 Task: Find connections with filter location Berlin Treptow with filter topic #Productivitywith filter profile language Spanish with filter current company AAM - American Axle & Manufacturing with filter school Guru Jambheshwar University with filter industry Soap and Cleaning Product Manufacturing with filter service category Content Strategy with filter keywords title Housekeeper
Action: Mouse moved to (660, 80)
Screenshot: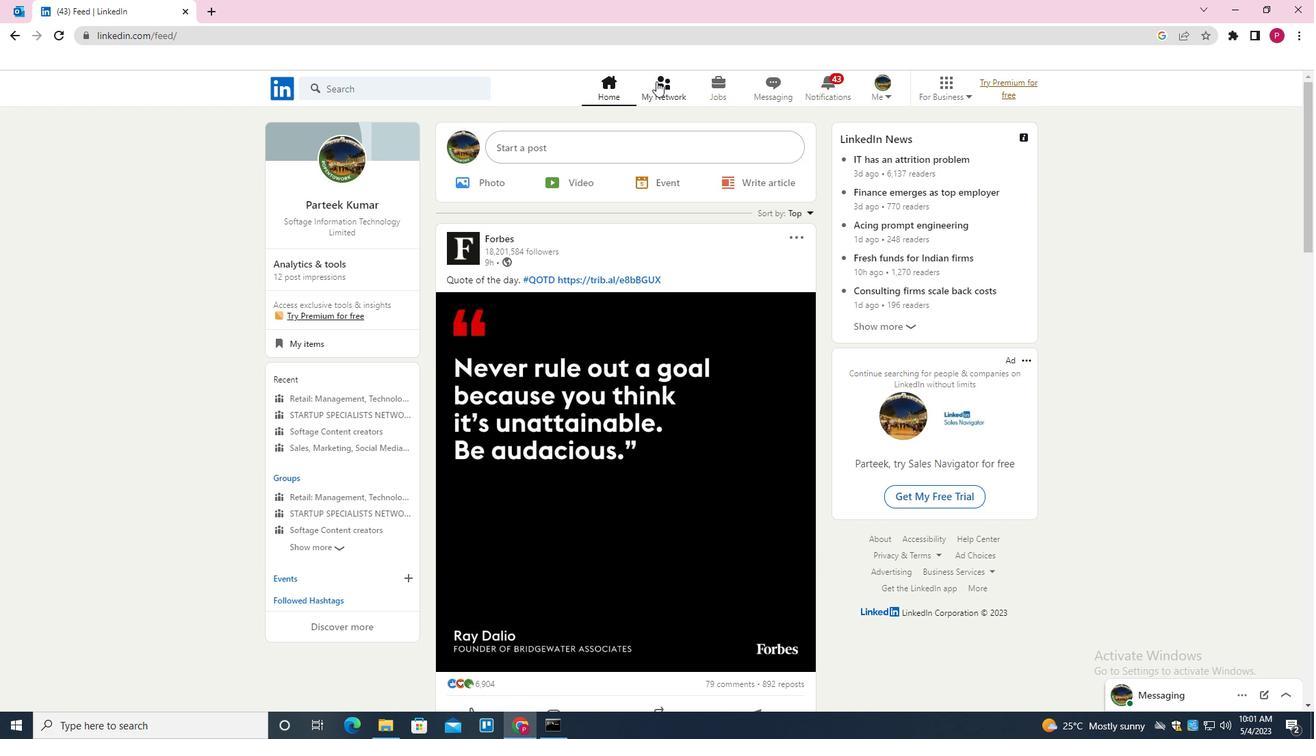 
Action: Mouse pressed left at (660, 80)
Screenshot: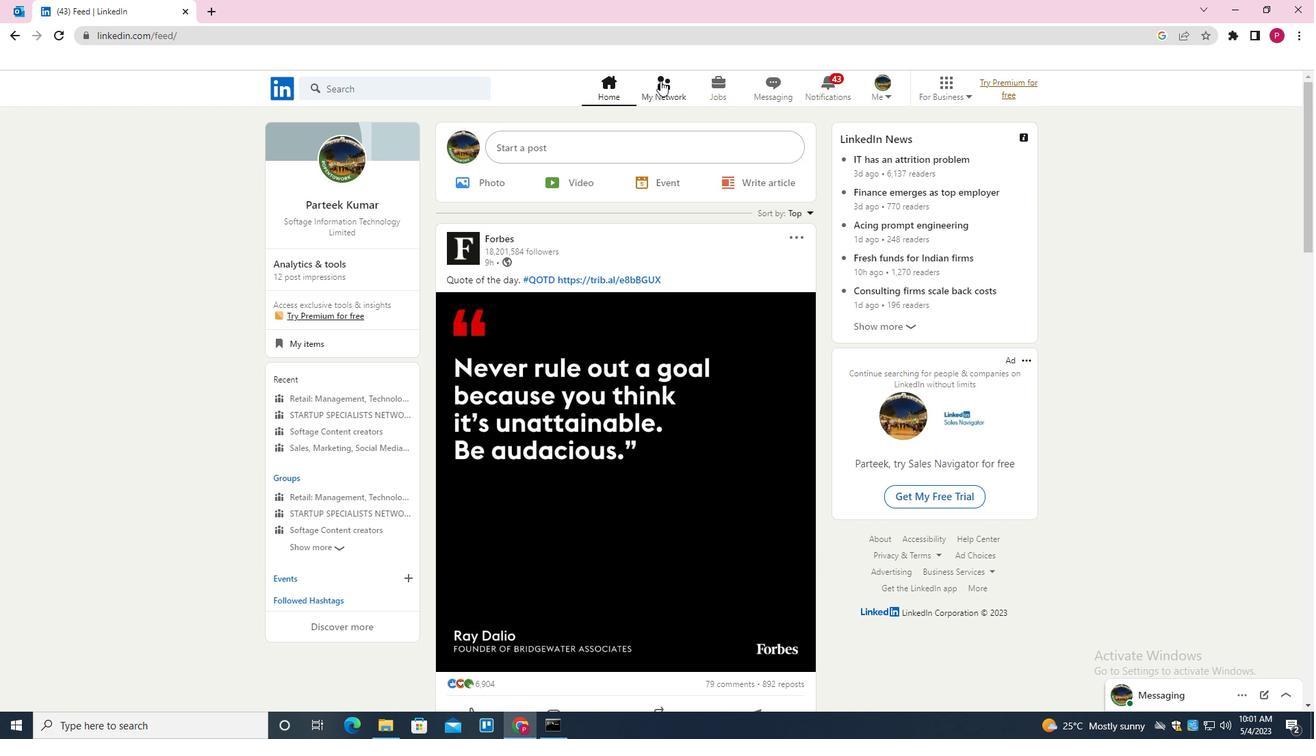 
Action: Mouse moved to (406, 170)
Screenshot: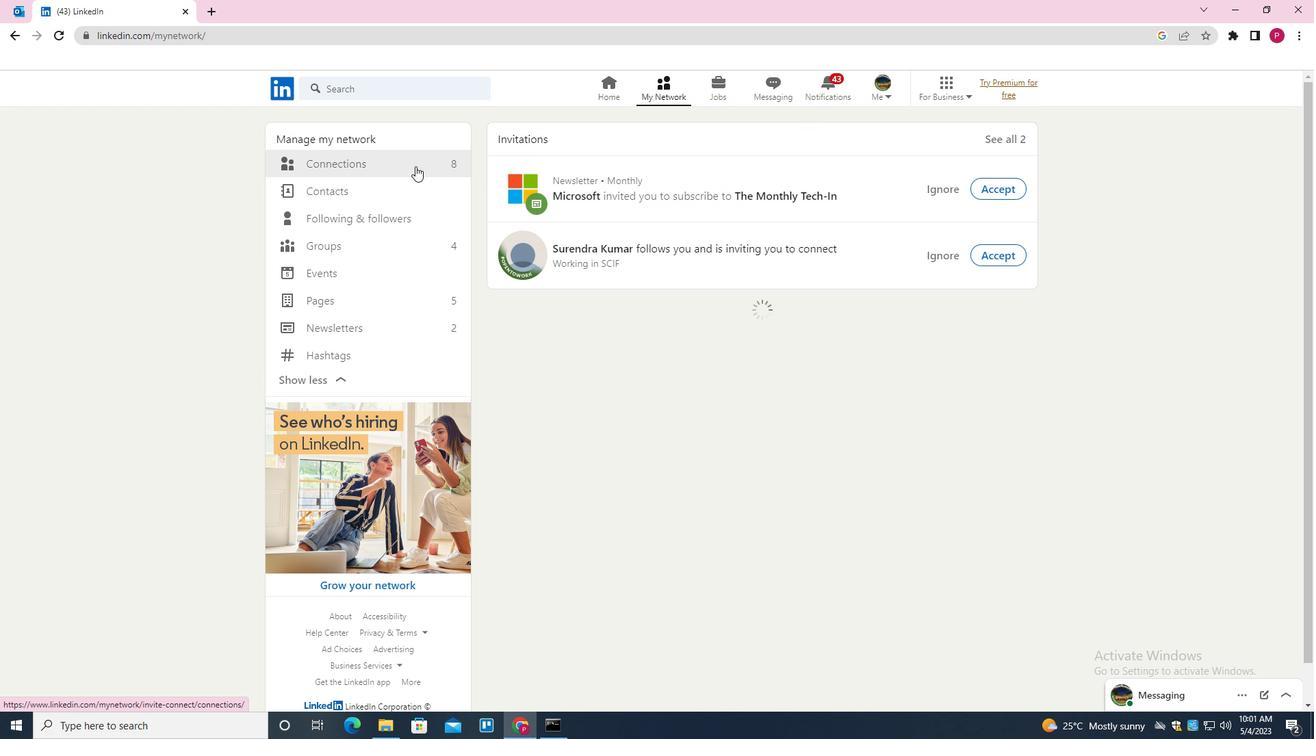 
Action: Mouse pressed left at (406, 170)
Screenshot: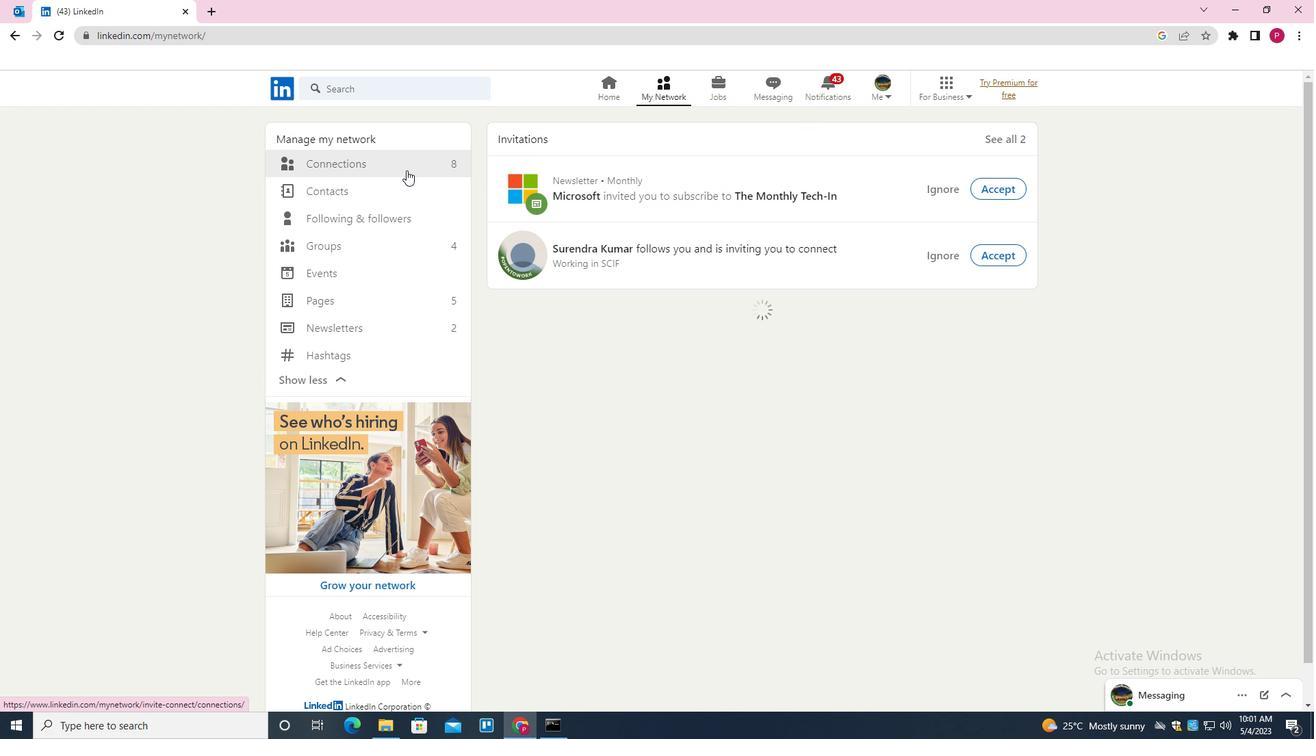 
Action: Mouse moved to (743, 165)
Screenshot: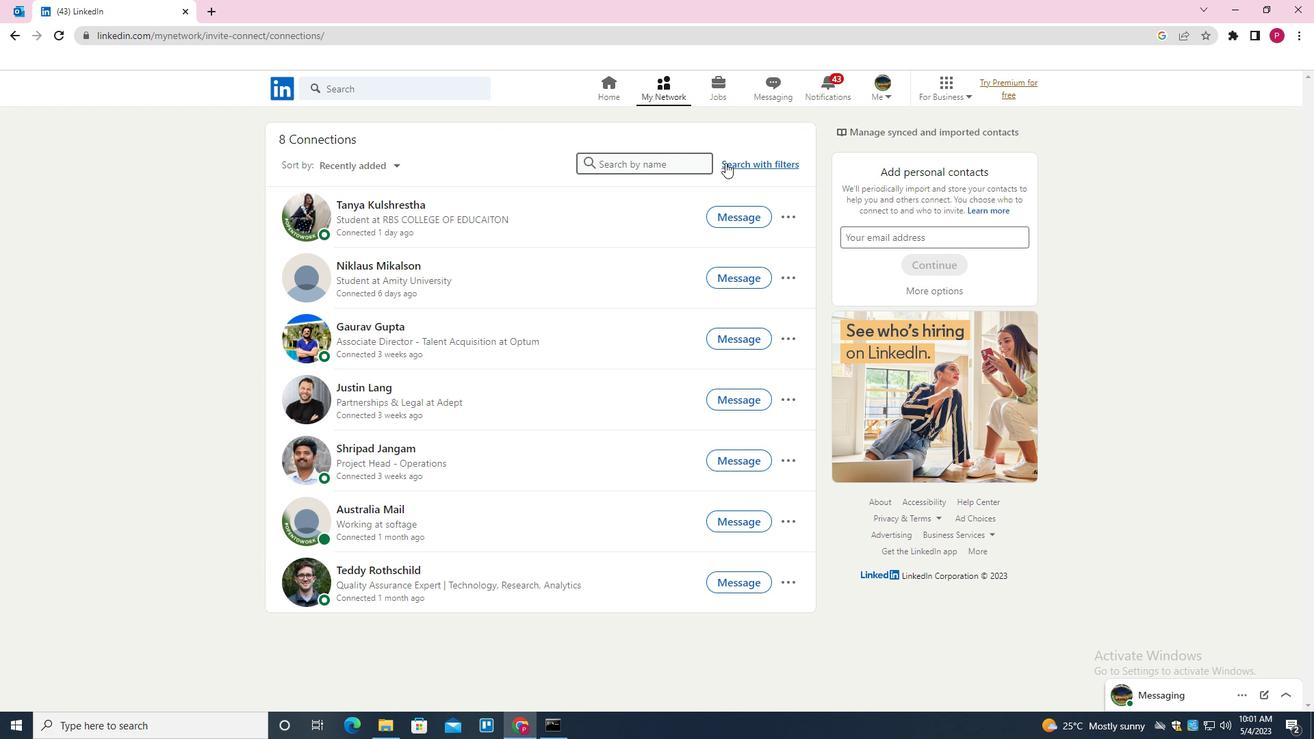 
Action: Mouse pressed left at (743, 165)
Screenshot: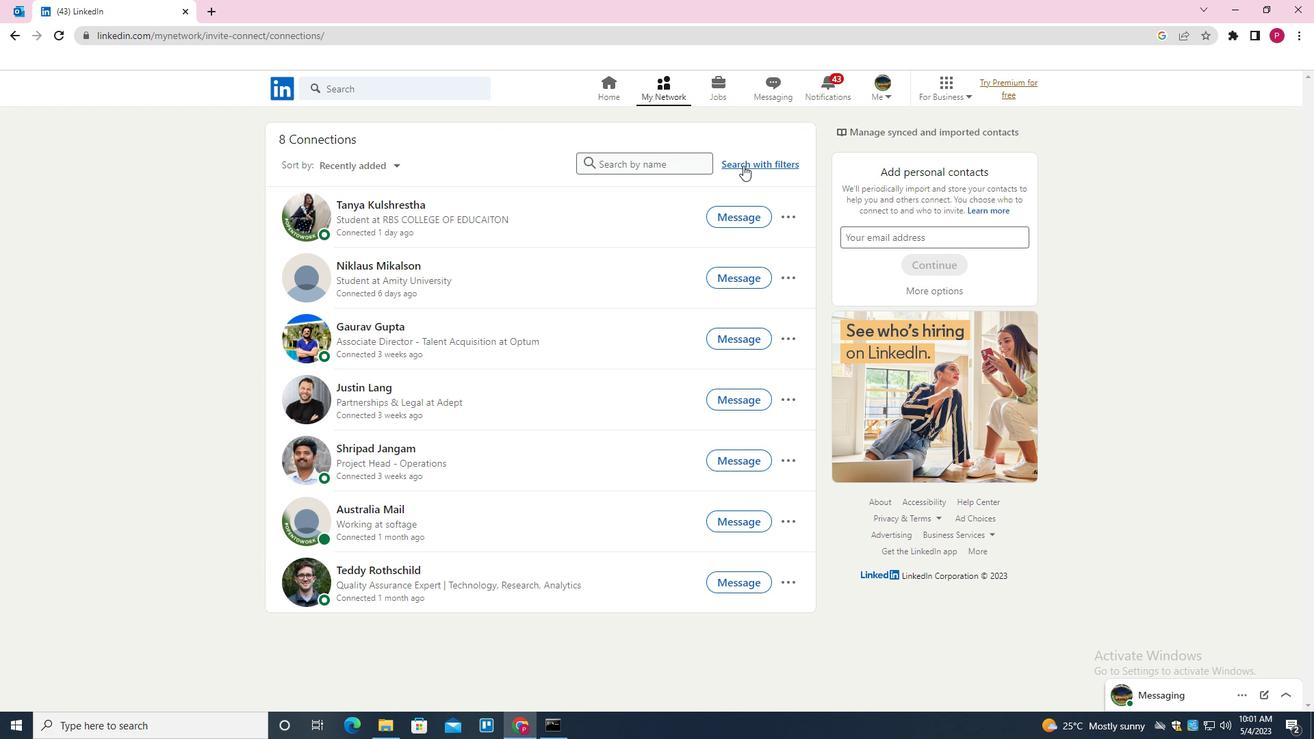 
Action: Mouse moved to (701, 127)
Screenshot: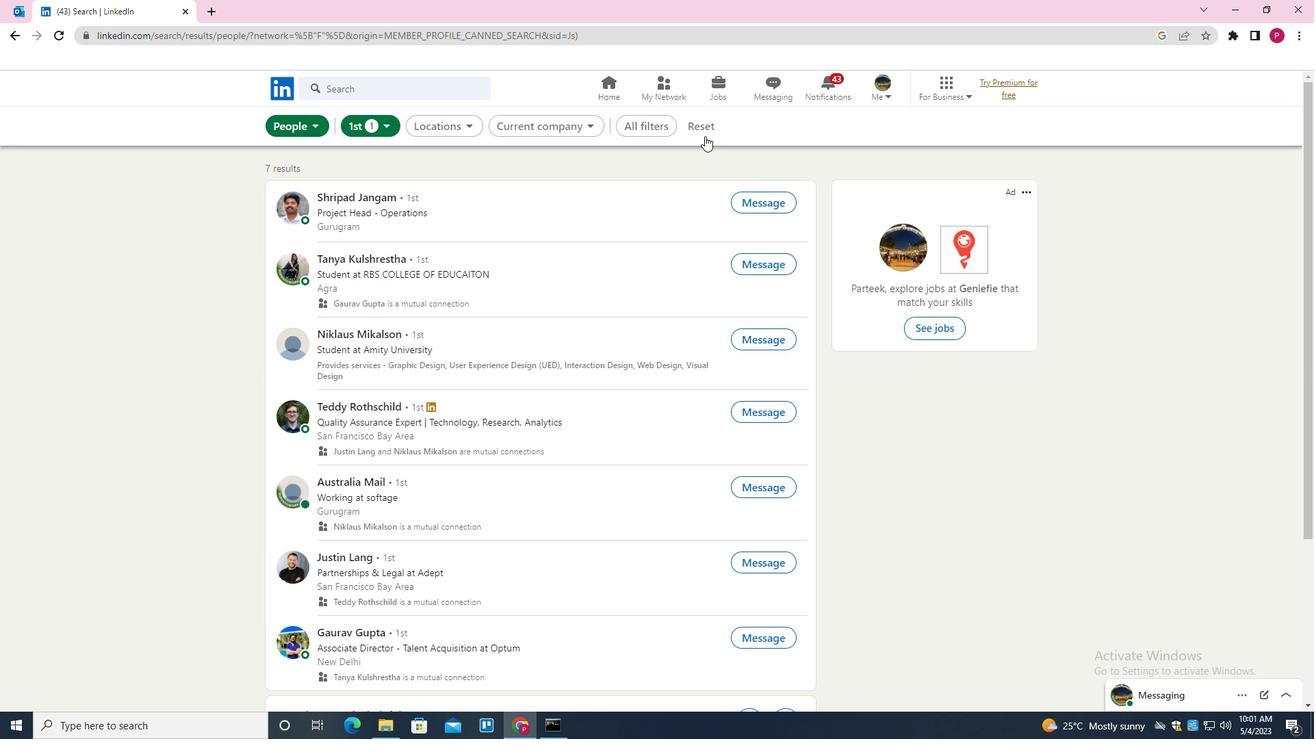 
Action: Mouse pressed left at (701, 127)
Screenshot: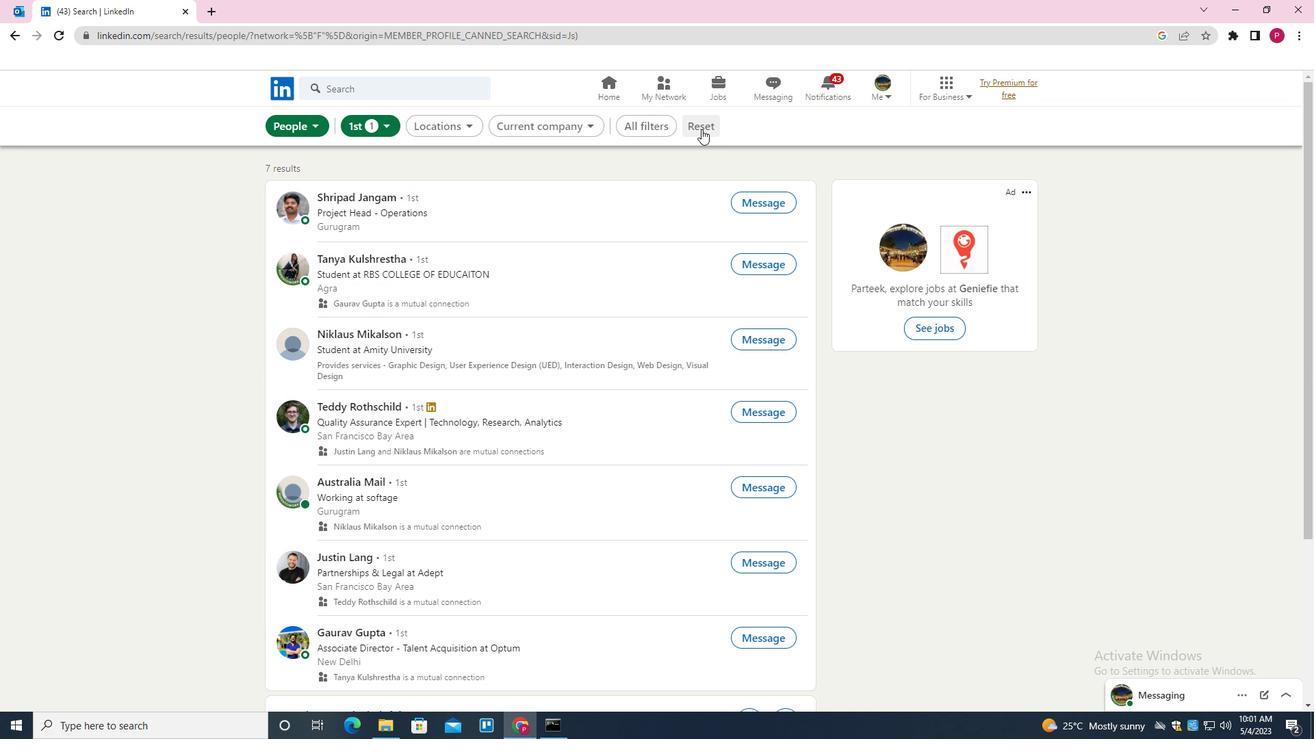 
Action: Mouse moved to (690, 123)
Screenshot: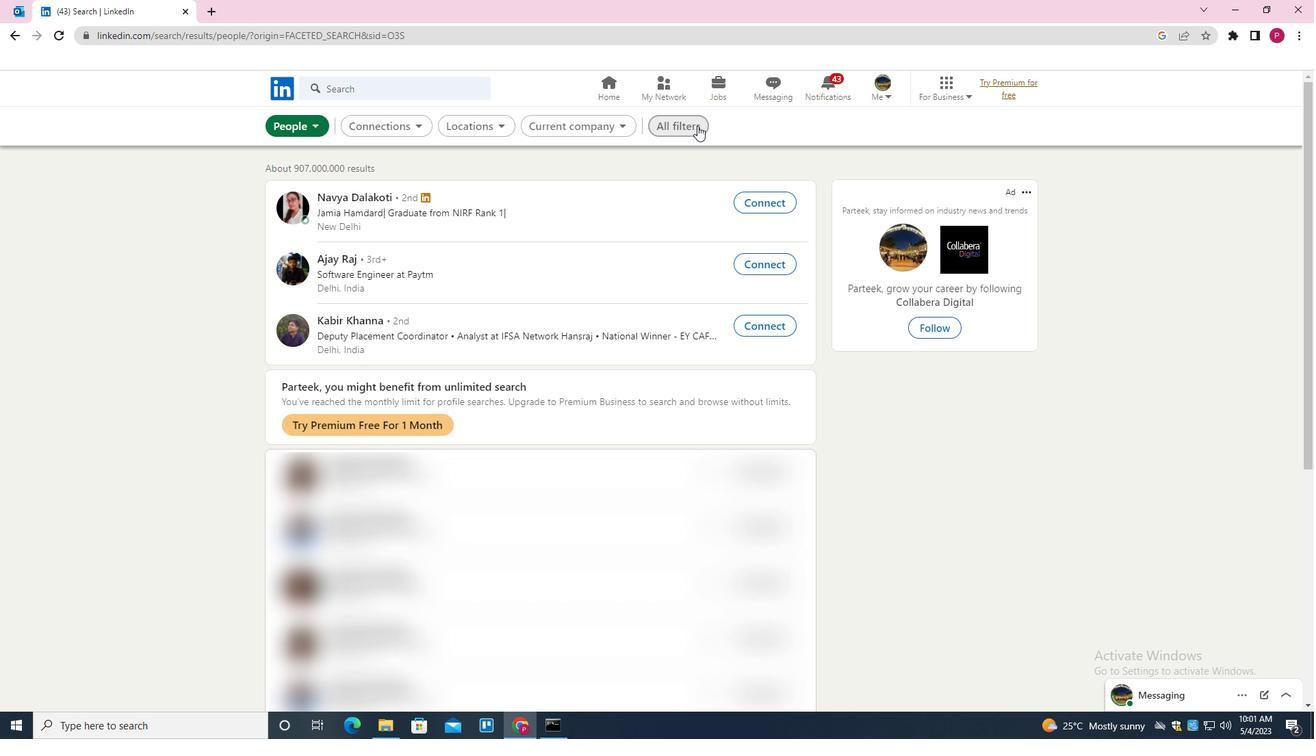 
Action: Mouse pressed left at (690, 123)
Screenshot: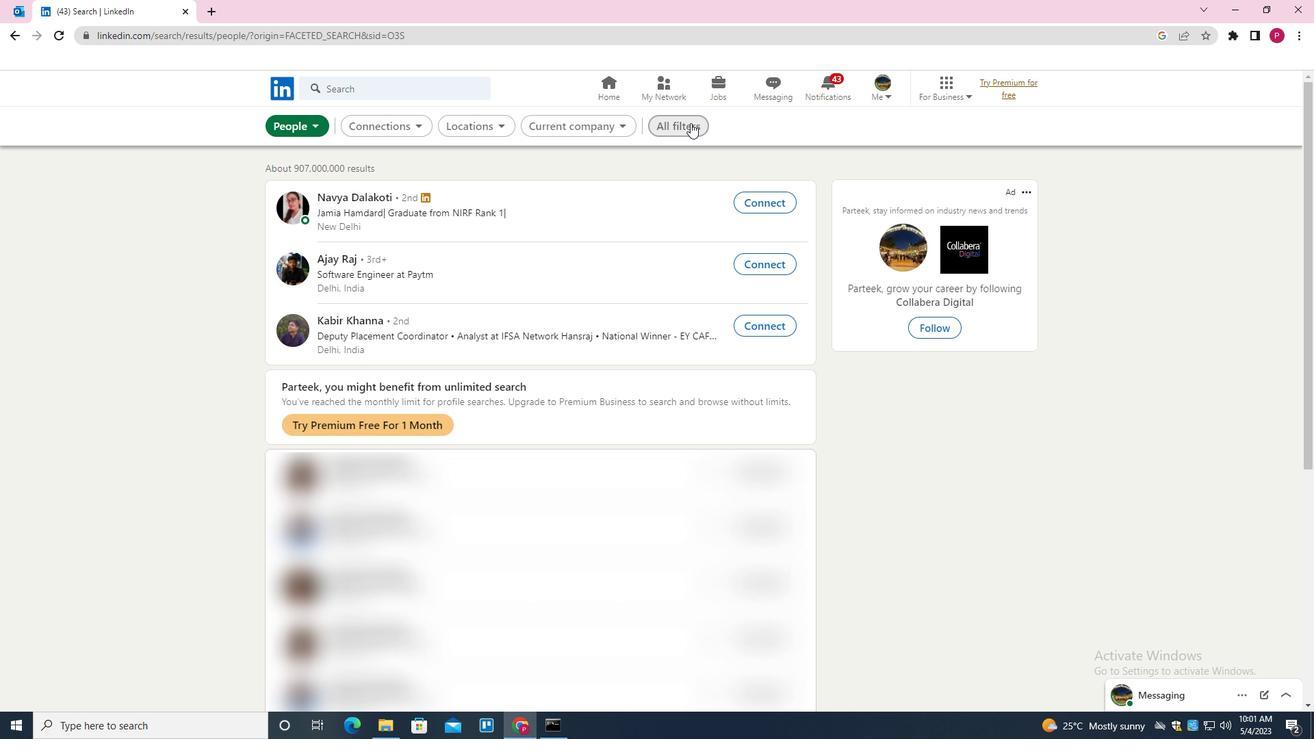 
Action: Mouse moved to (953, 279)
Screenshot: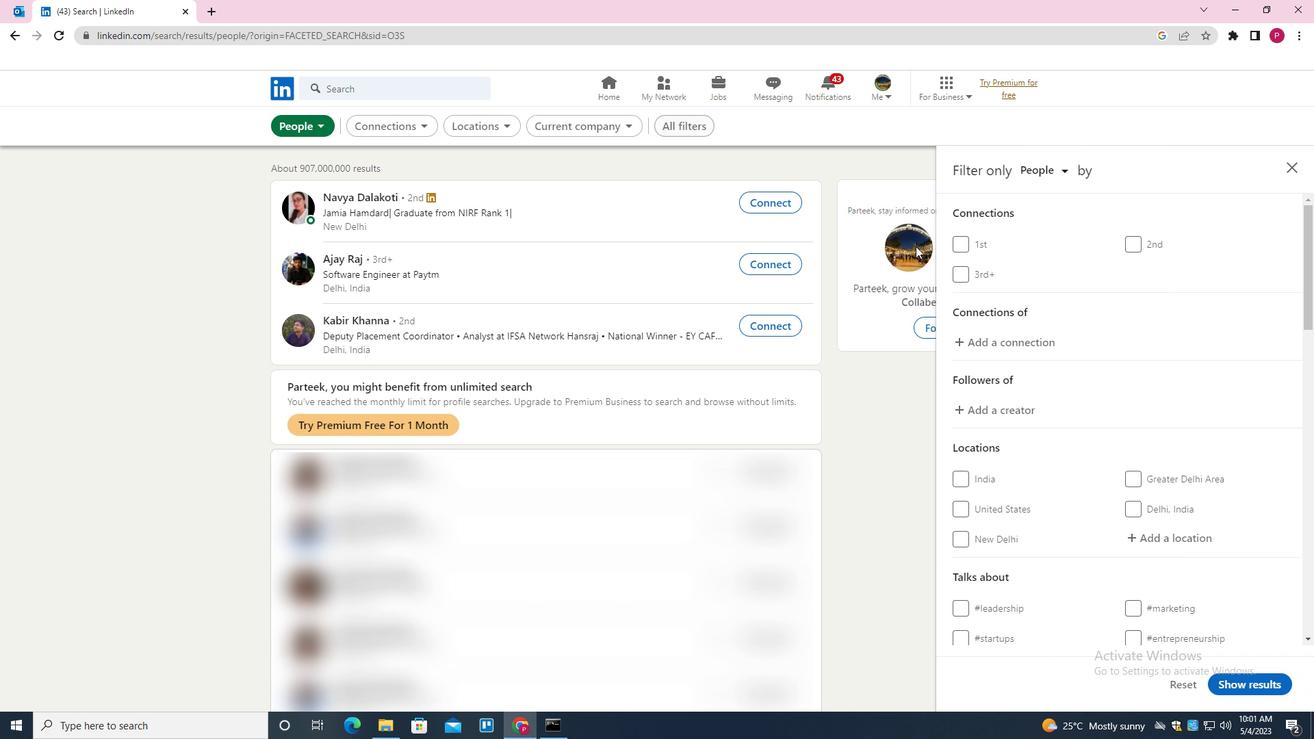
Action: Mouse scrolled (953, 278) with delta (0, 0)
Screenshot: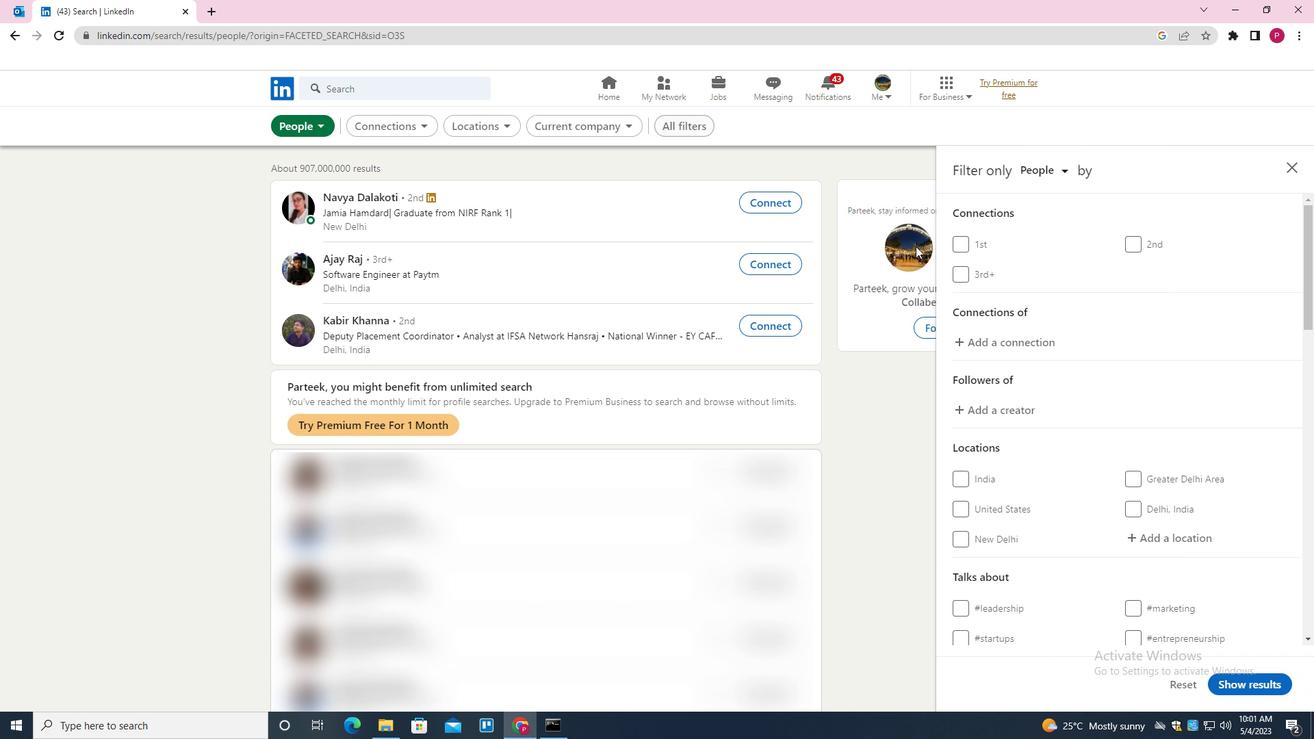 
Action: Mouse moved to (968, 293)
Screenshot: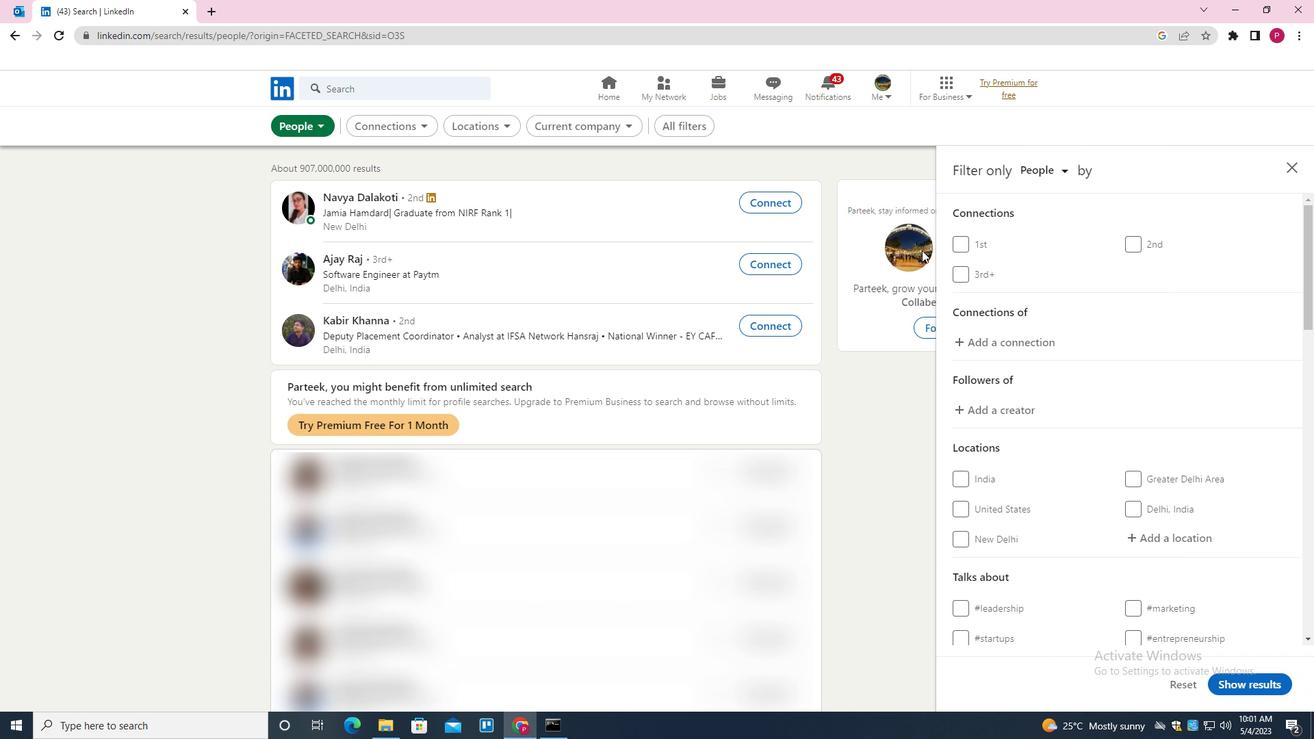 
Action: Mouse scrolled (968, 292) with delta (0, 0)
Screenshot: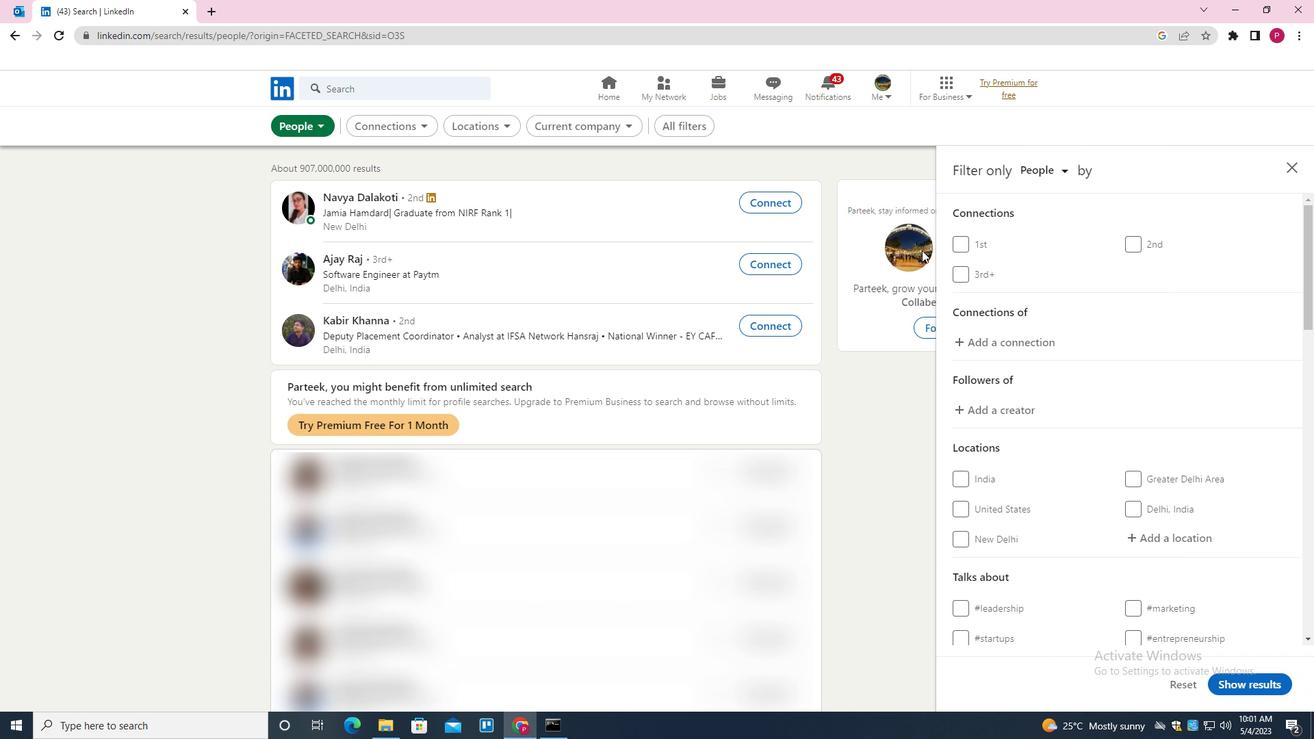 
Action: Mouse moved to (992, 308)
Screenshot: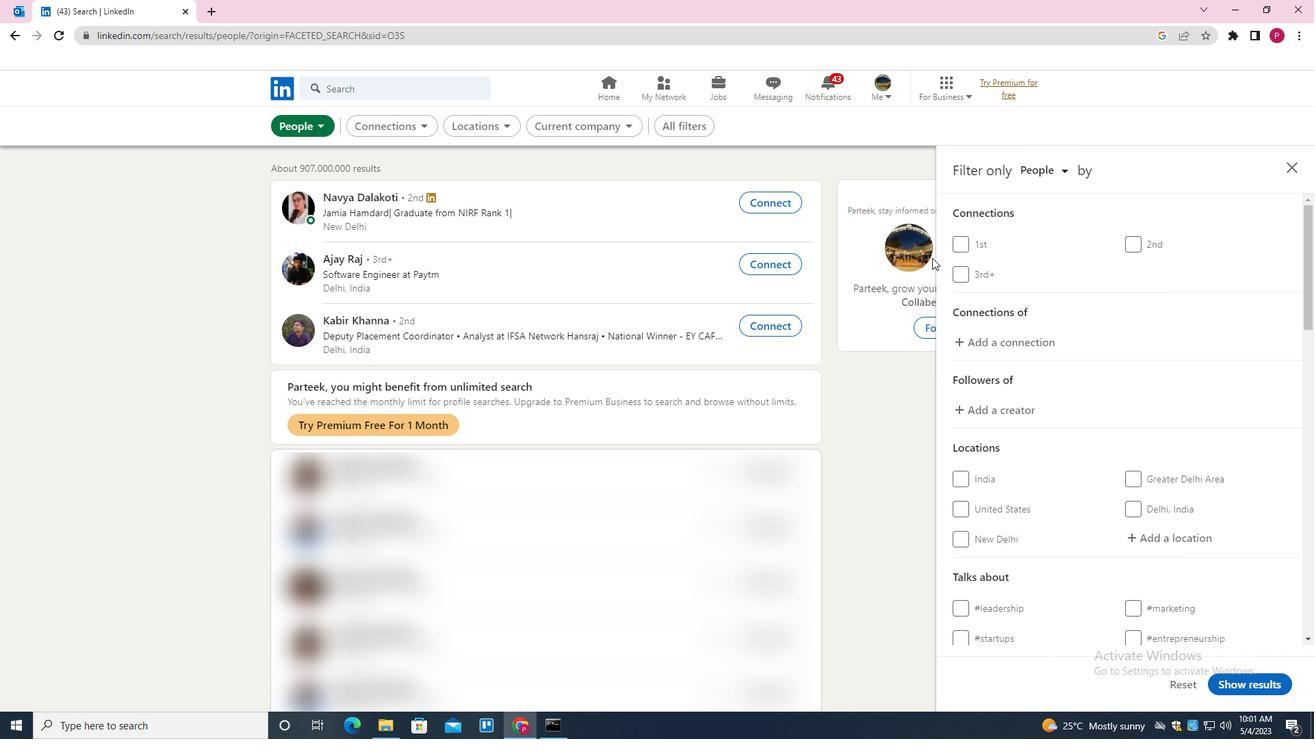 
Action: Mouse scrolled (992, 308) with delta (0, 0)
Screenshot: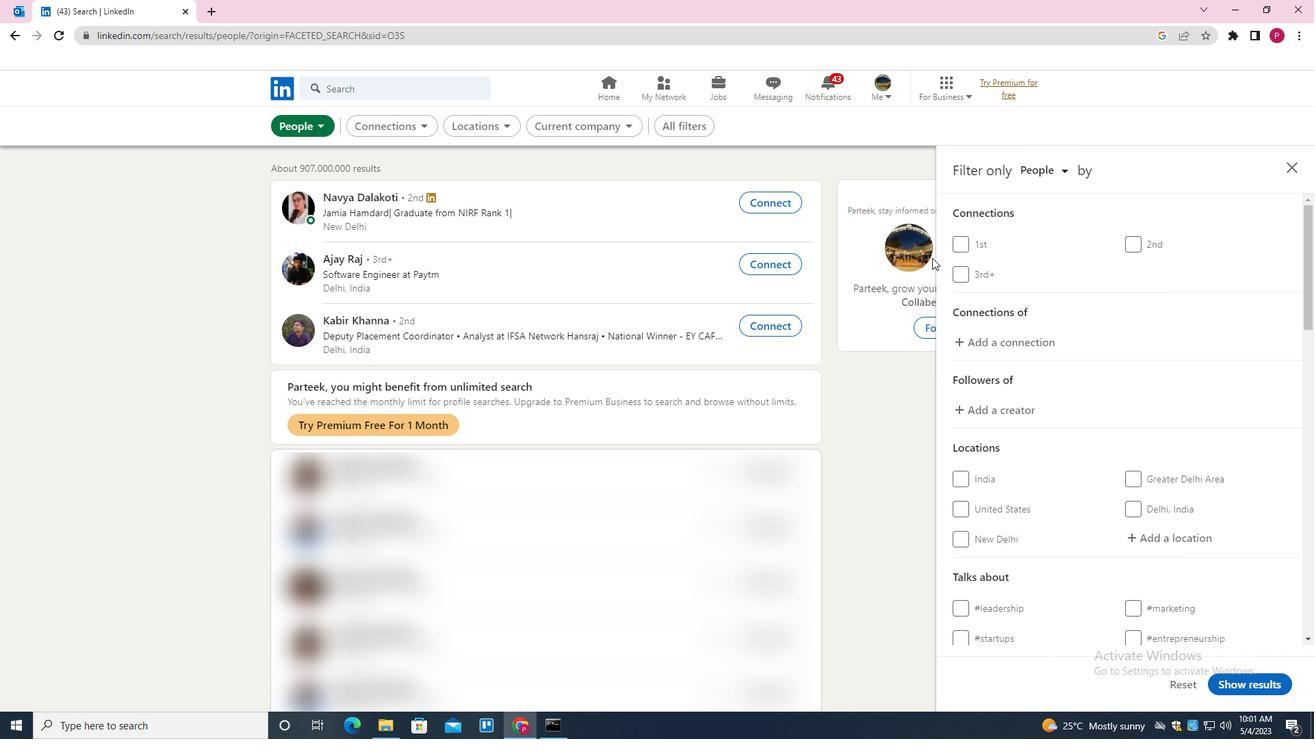 
Action: Mouse moved to (1159, 332)
Screenshot: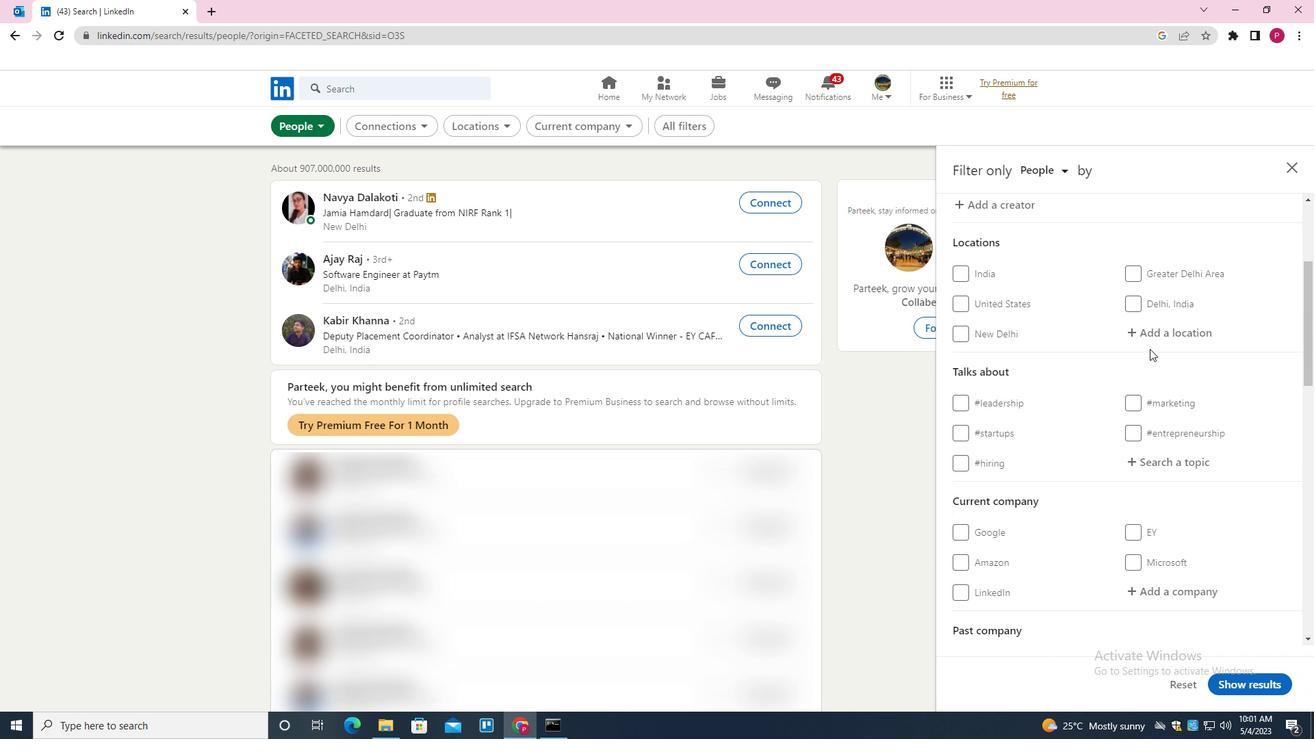 
Action: Mouse pressed left at (1159, 332)
Screenshot: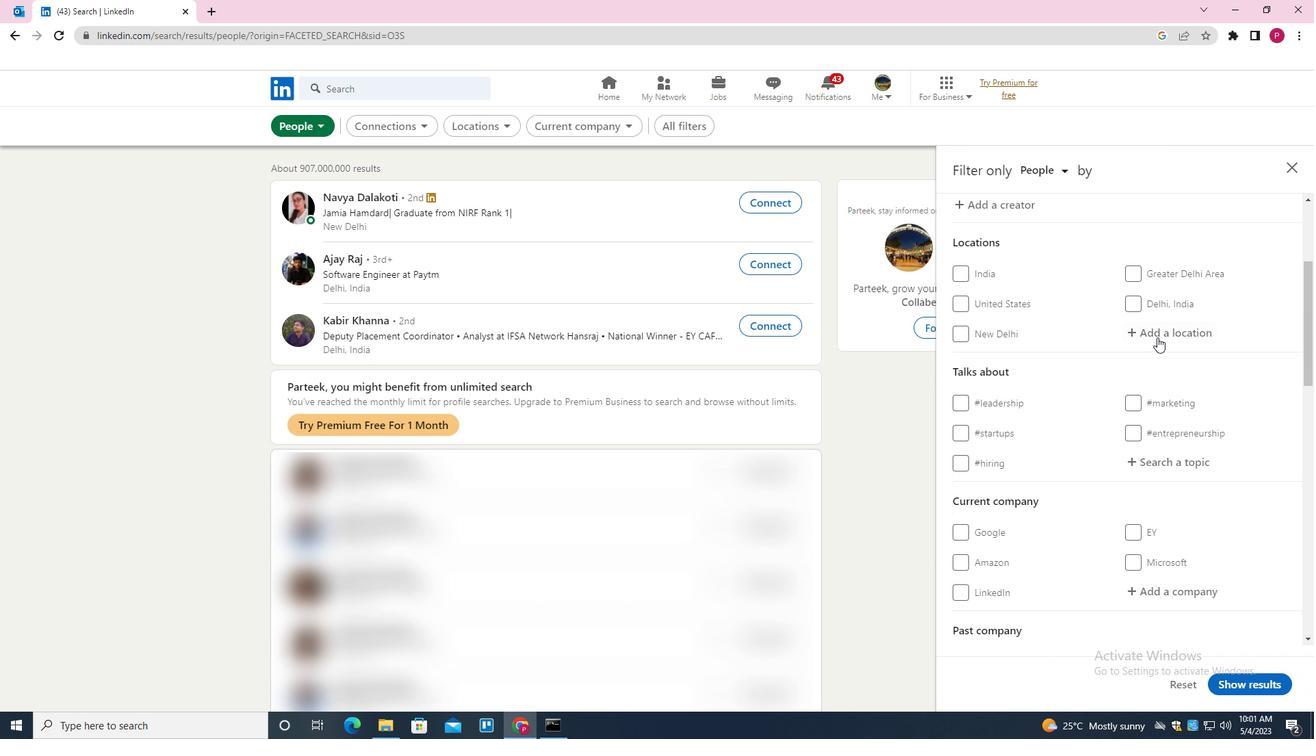 
Action: Key pressed <Key.shift>BERLIN<Key.space><Key.shift><Key.shift><Key.shift><Key.shift><Key.shift><Key.shift><Key.shift><Key.shift><Key.shift><Key.shift>TREPTOW
Screenshot: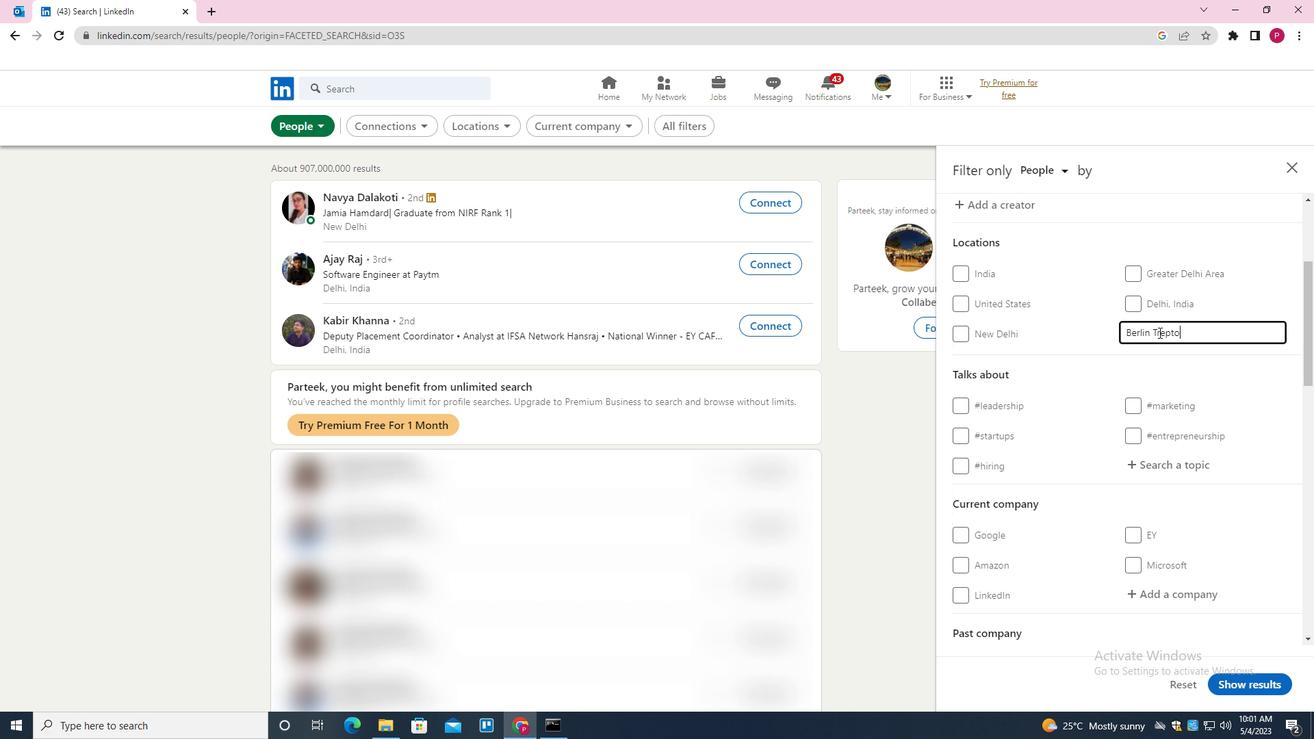 
Action: Mouse moved to (1189, 284)
Screenshot: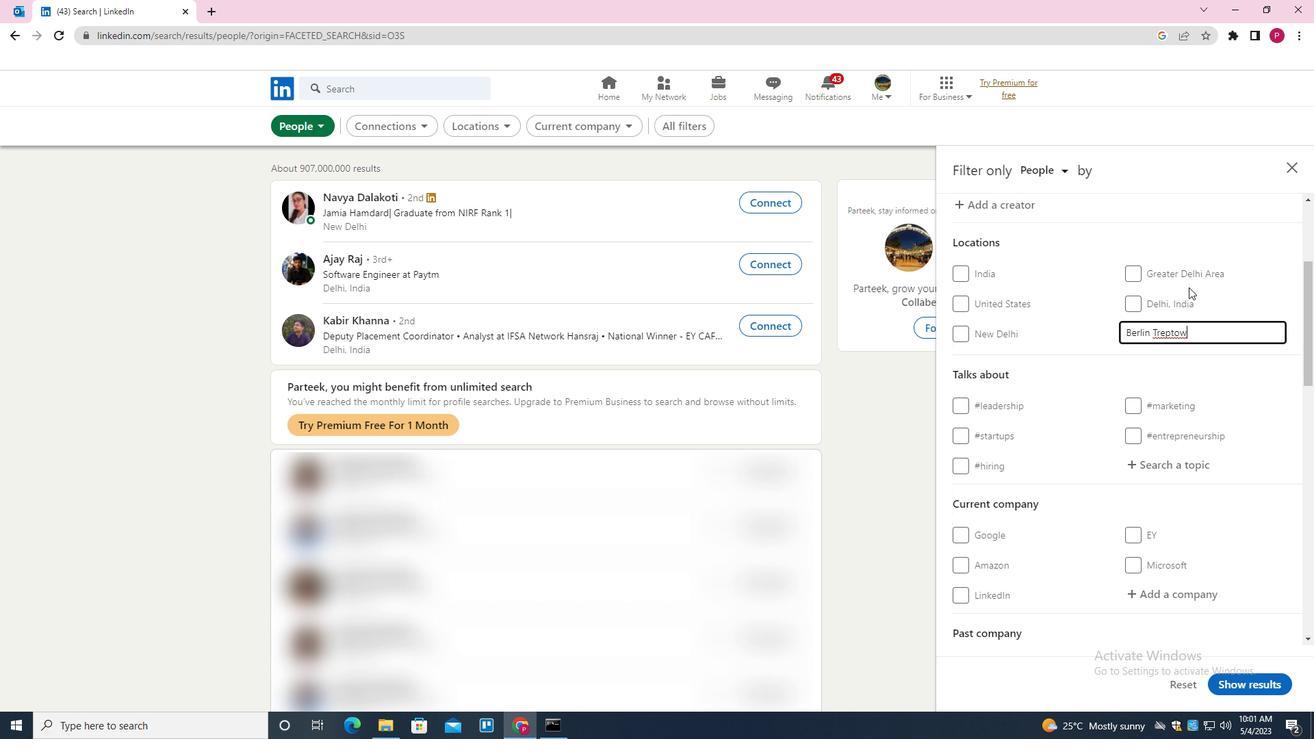 
Action: Mouse scrolled (1189, 284) with delta (0, 0)
Screenshot: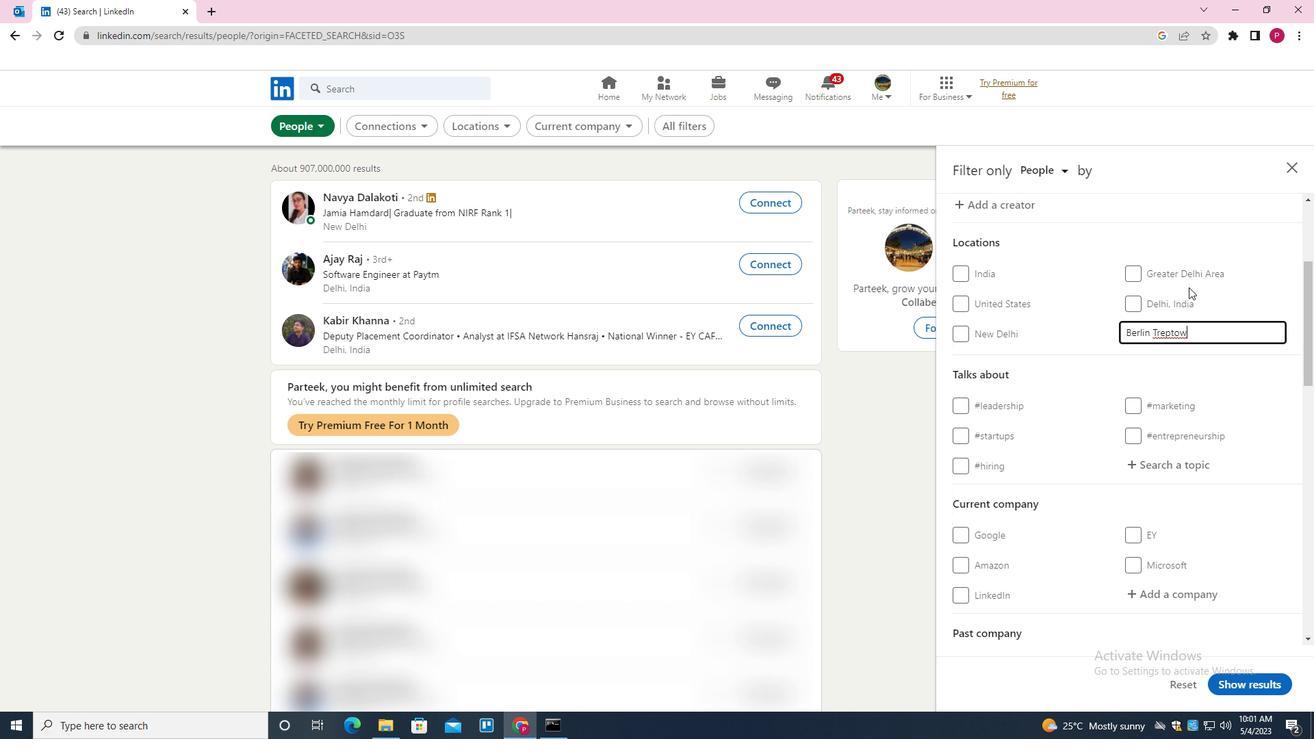 
Action: Mouse moved to (1189, 275)
Screenshot: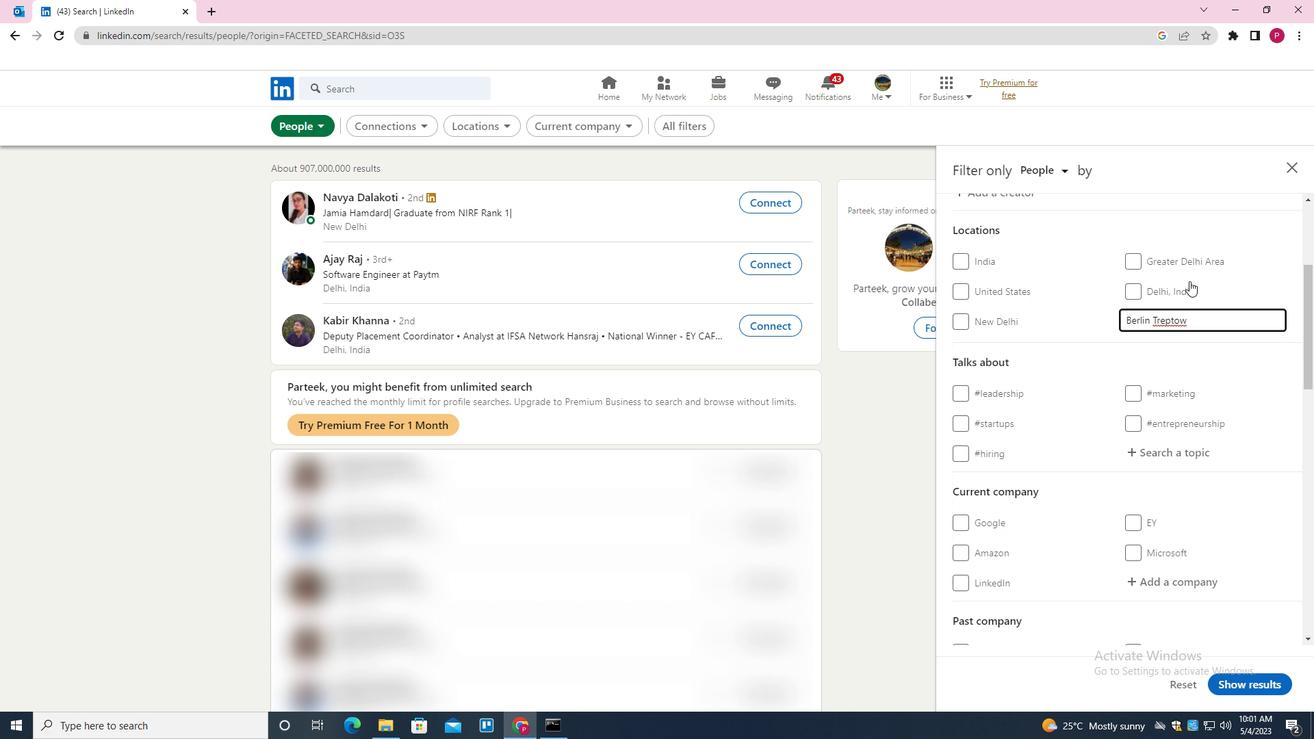 
Action: Mouse scrolled (1189, 274) with delta (0, 0)
Screenshot: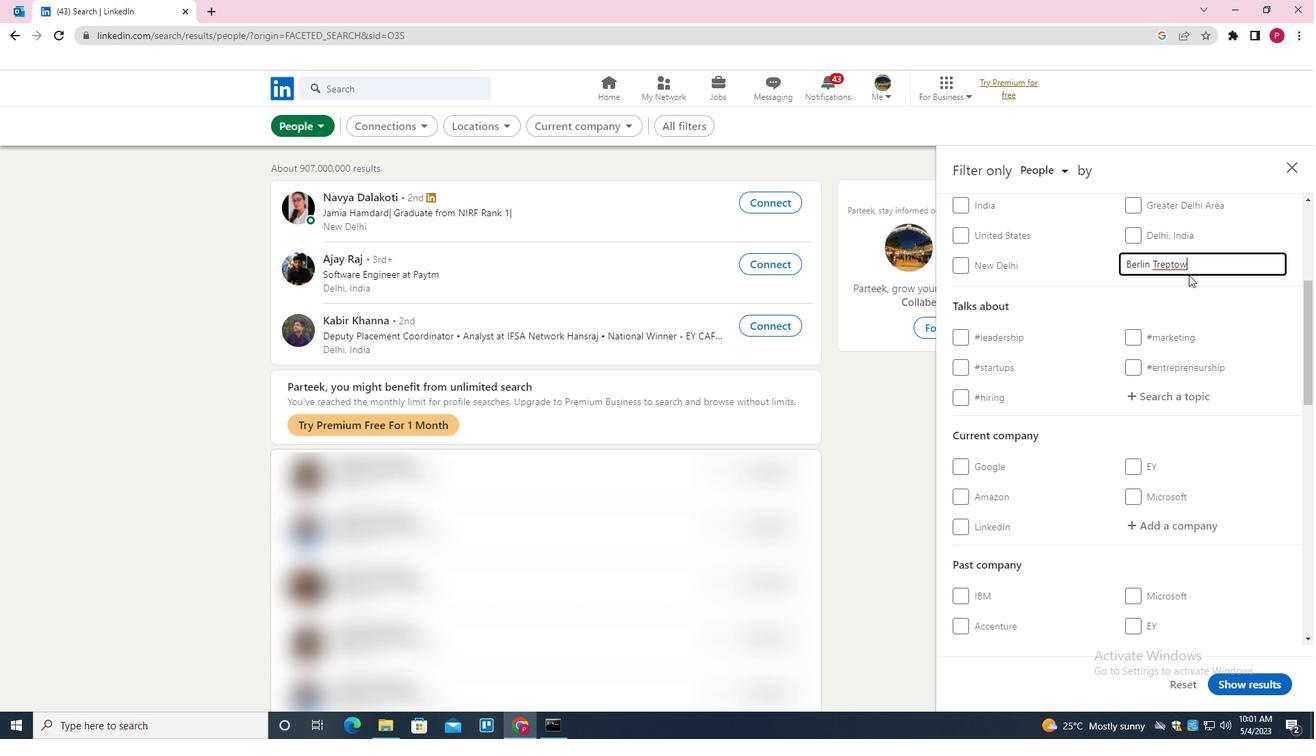 
Action: Mouse moved to (1161, 327)
Screenshot: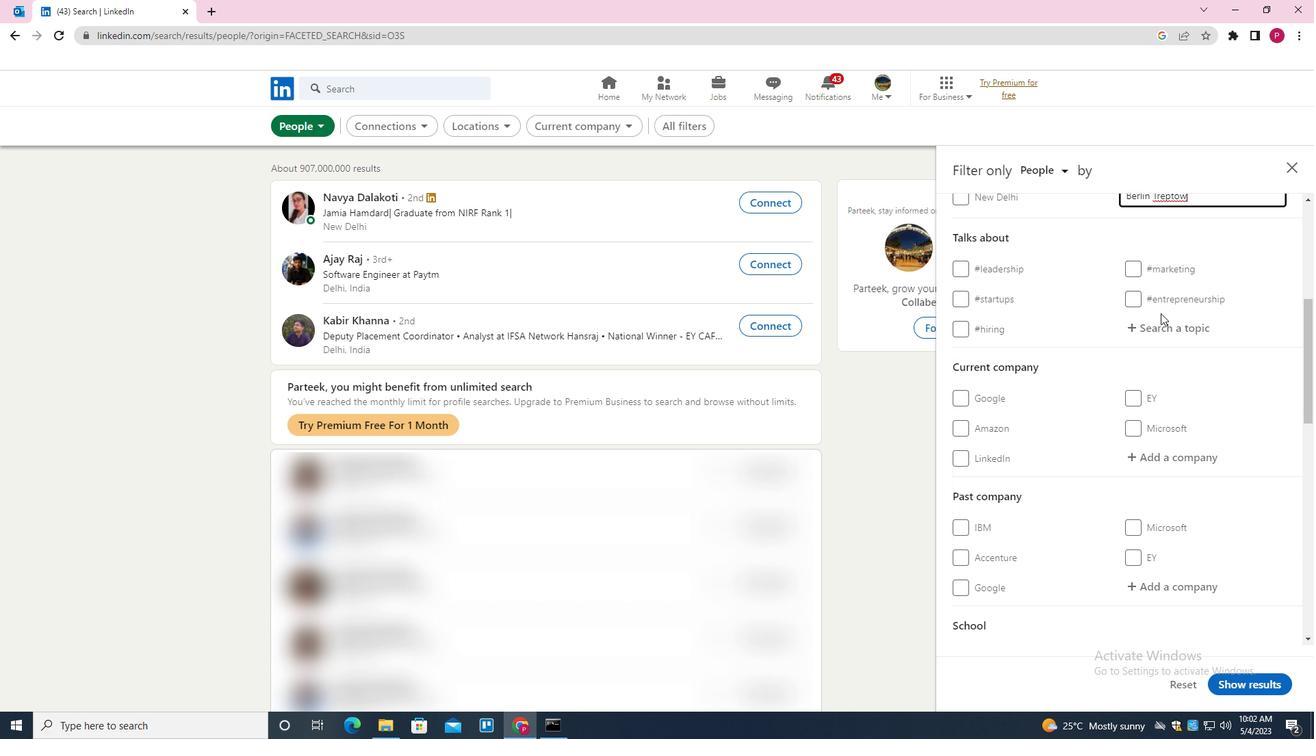
Action: Mouse pressed left at (1161, 327)
Screenshot: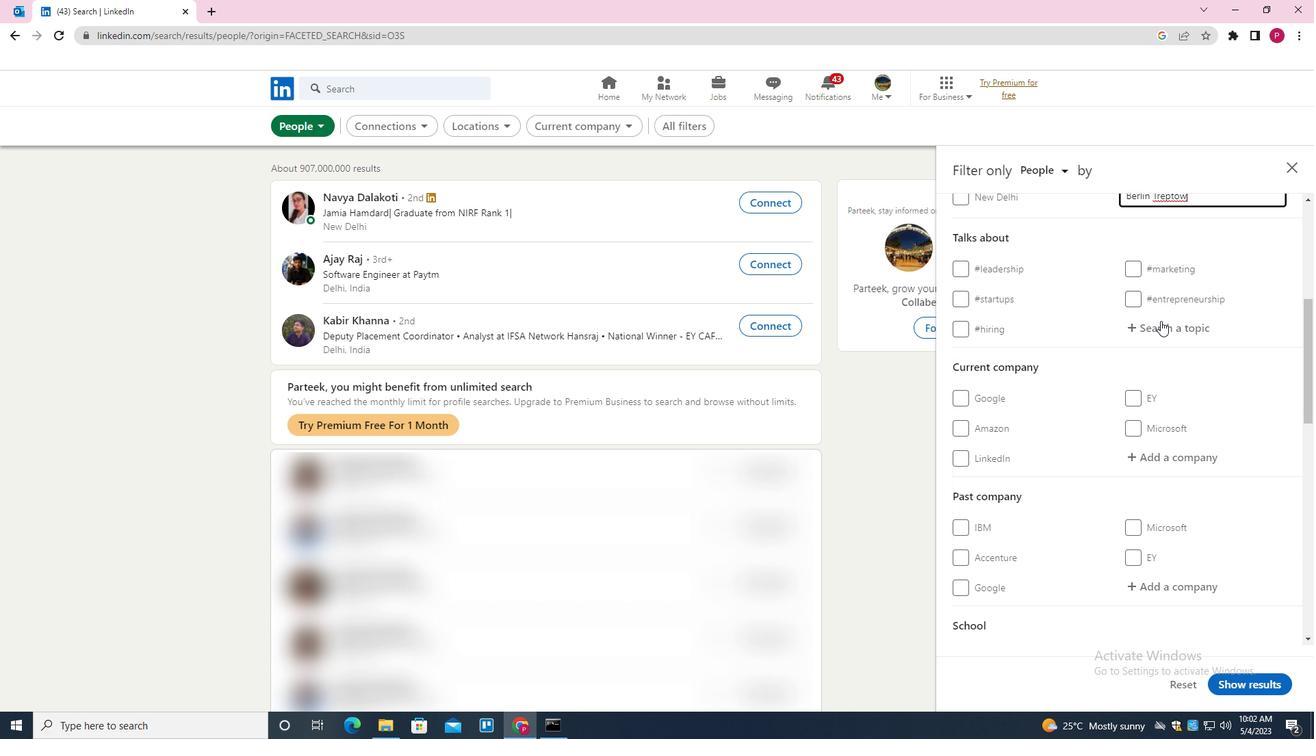 
Action: Key pressed PRODUCTIVITY<Key.down><Key.enter>
Screenshot: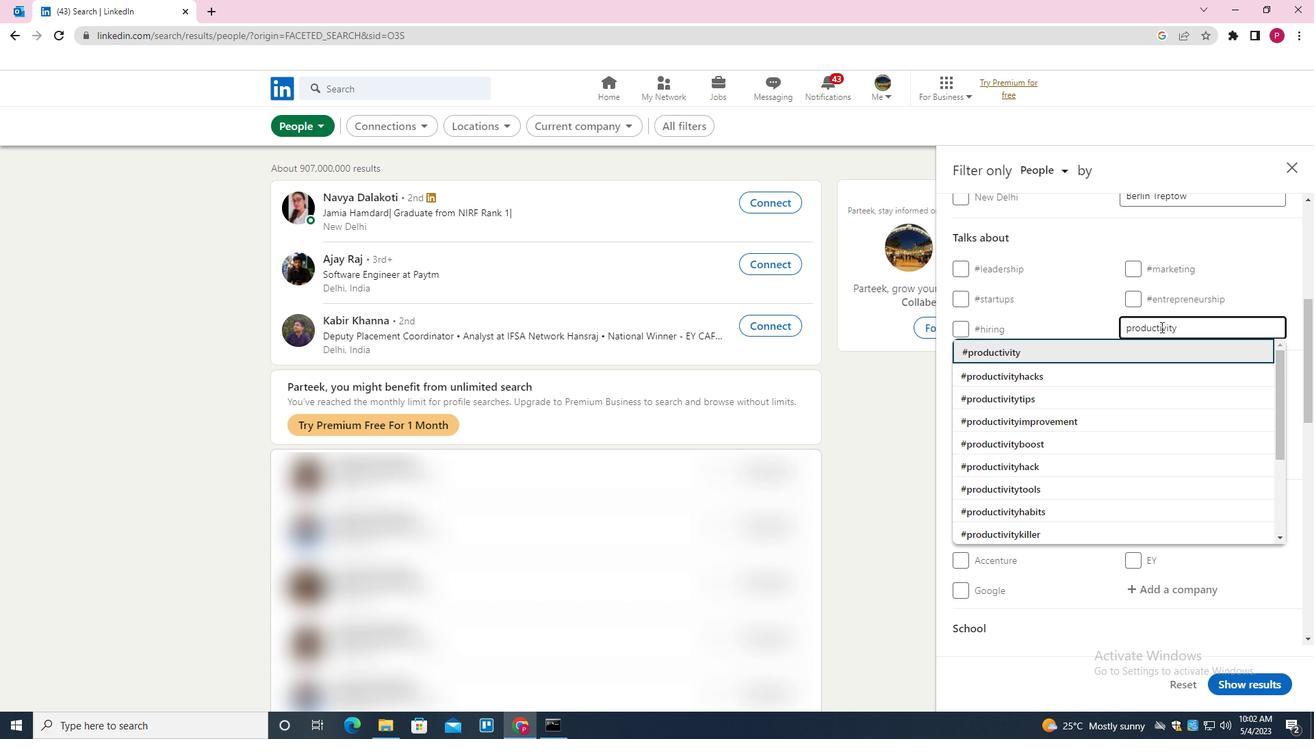 
Action: Mouse moved to (1111, 337)
Screenshot: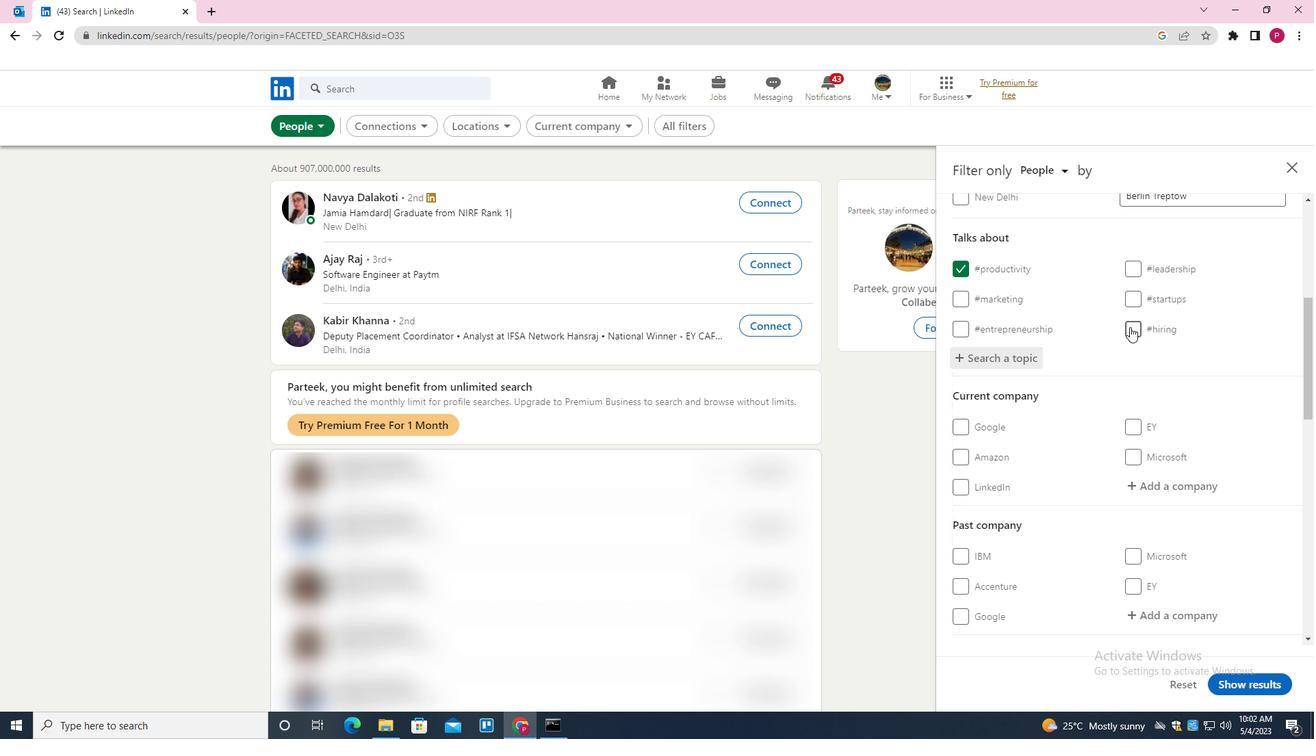 
Action: Mouse scrolled (1111, 336) with delta (0, 0)
Screenshot: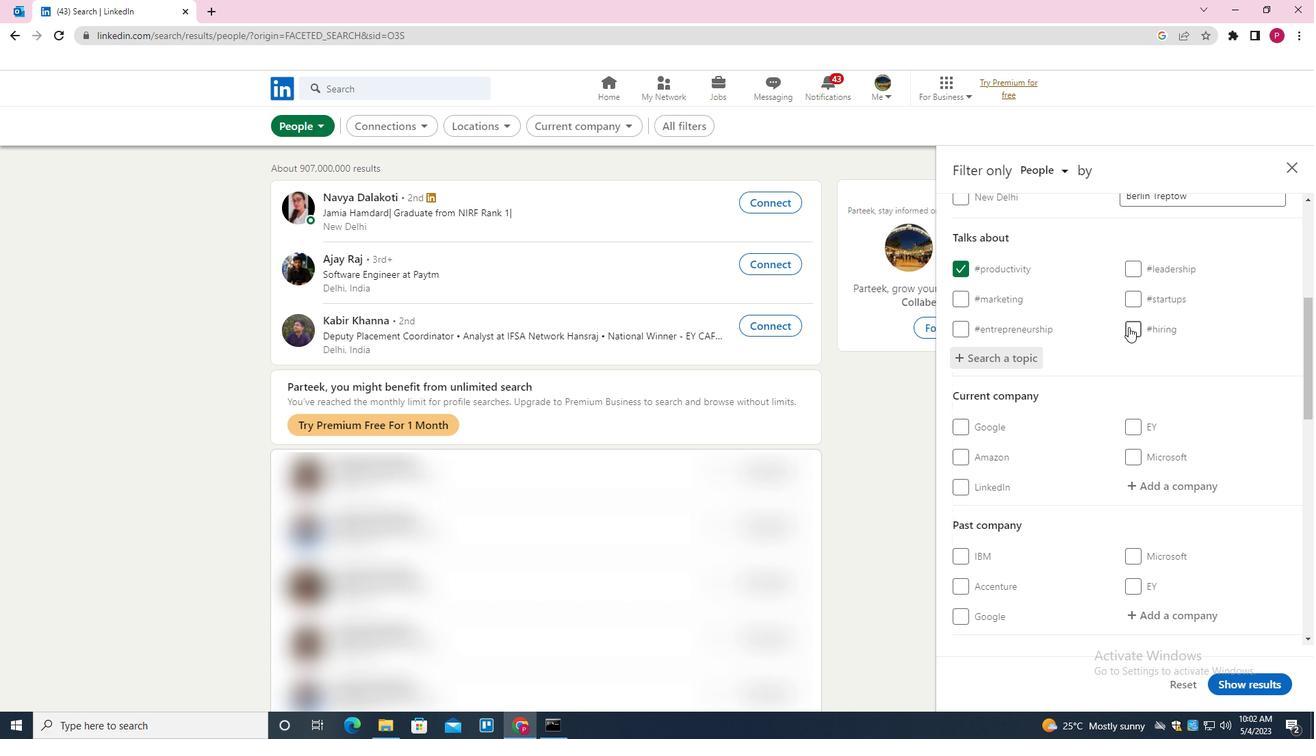 
Action: Mouse scrolled (1111, 336) with delta (0, 0)
Screenshot: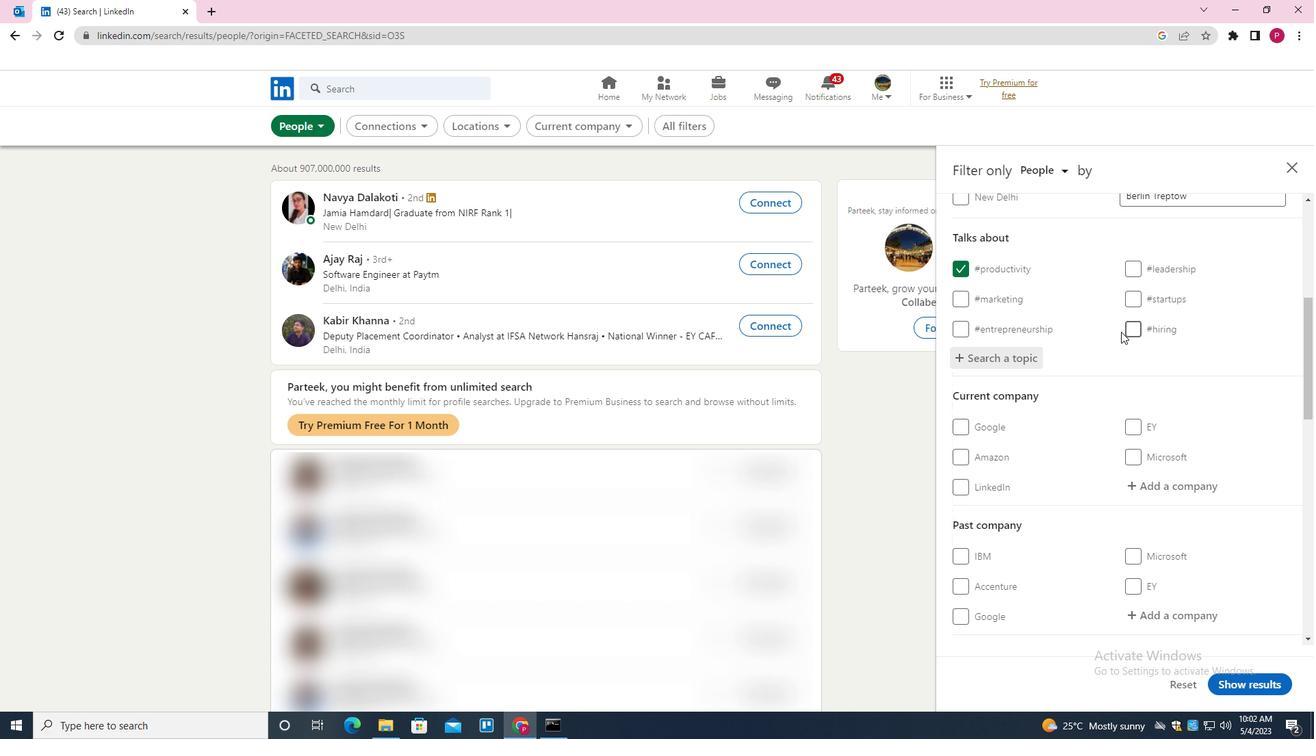 
Action: Mouse scrolled (1111, 336) with delta (0, 0)
Screenshot: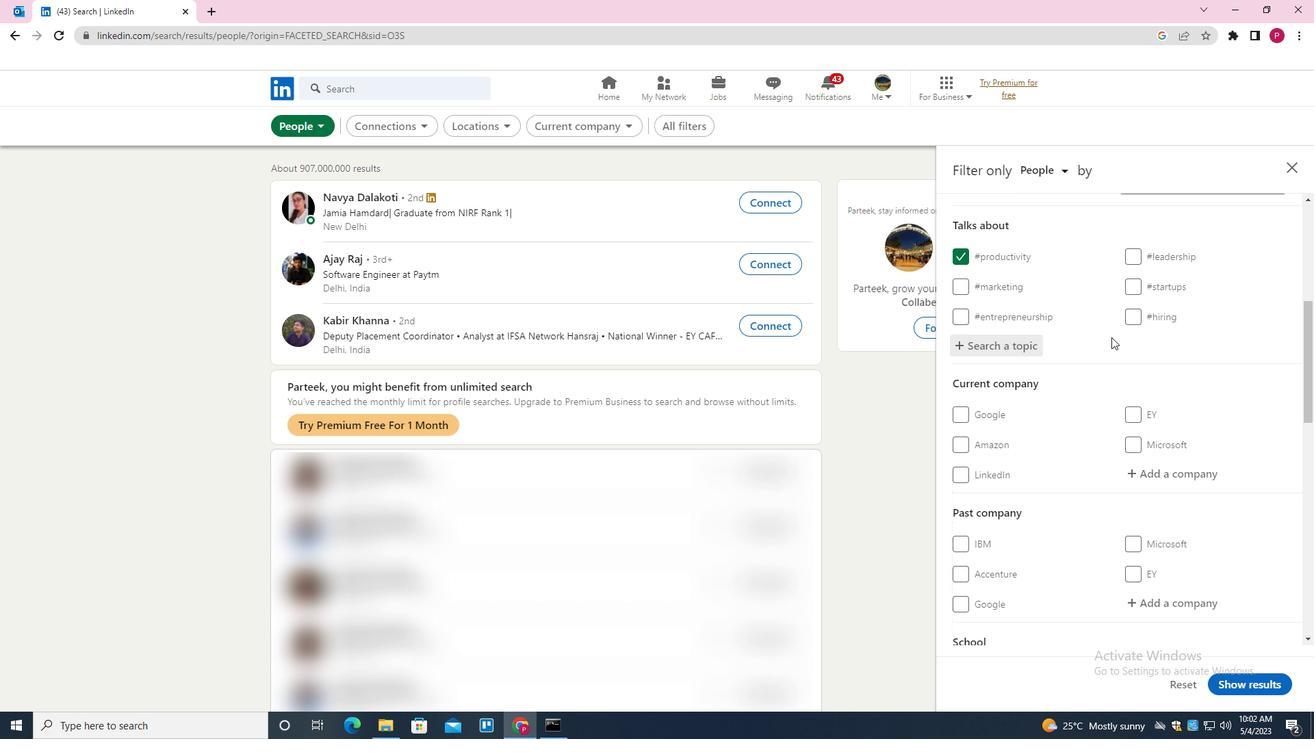 
Action: Mouse scrolled (1111, 336) with delta (0, 0)
Screenshot: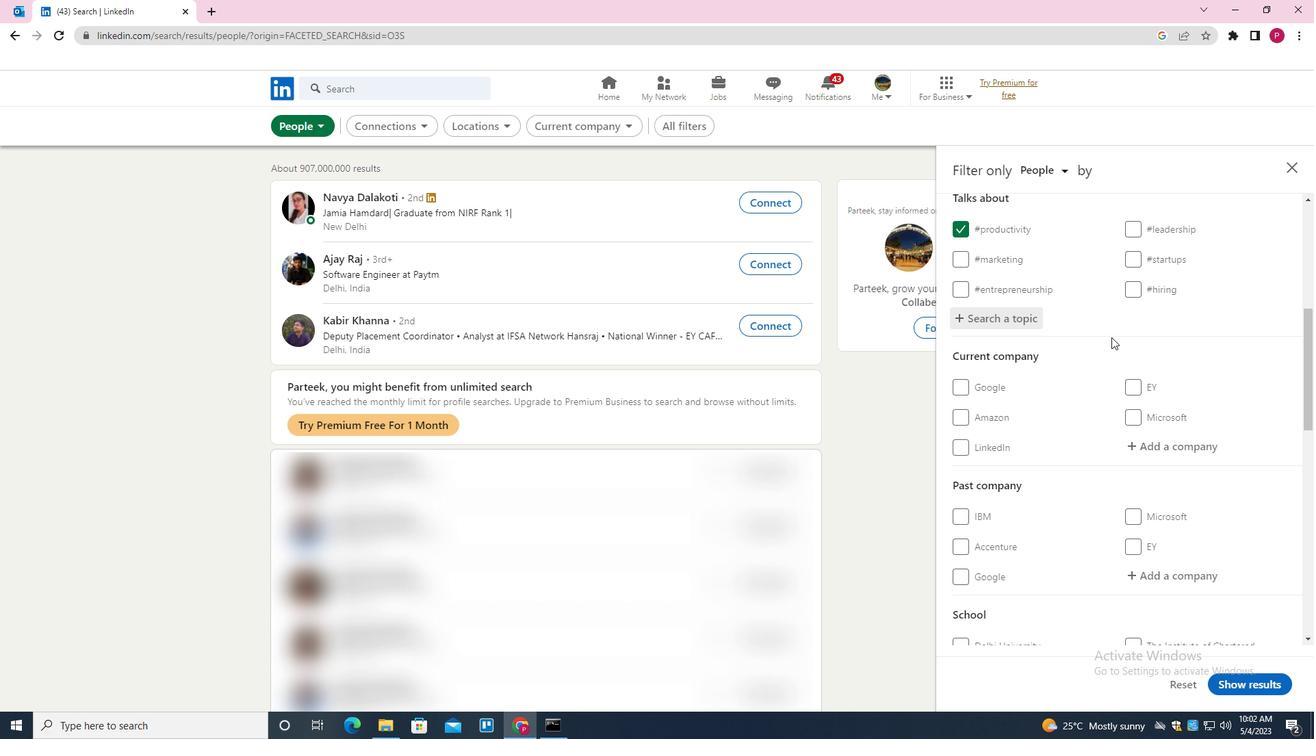 
Action: Mouse scrolled (1111, 336) with delta (0, 0)
Screenshot: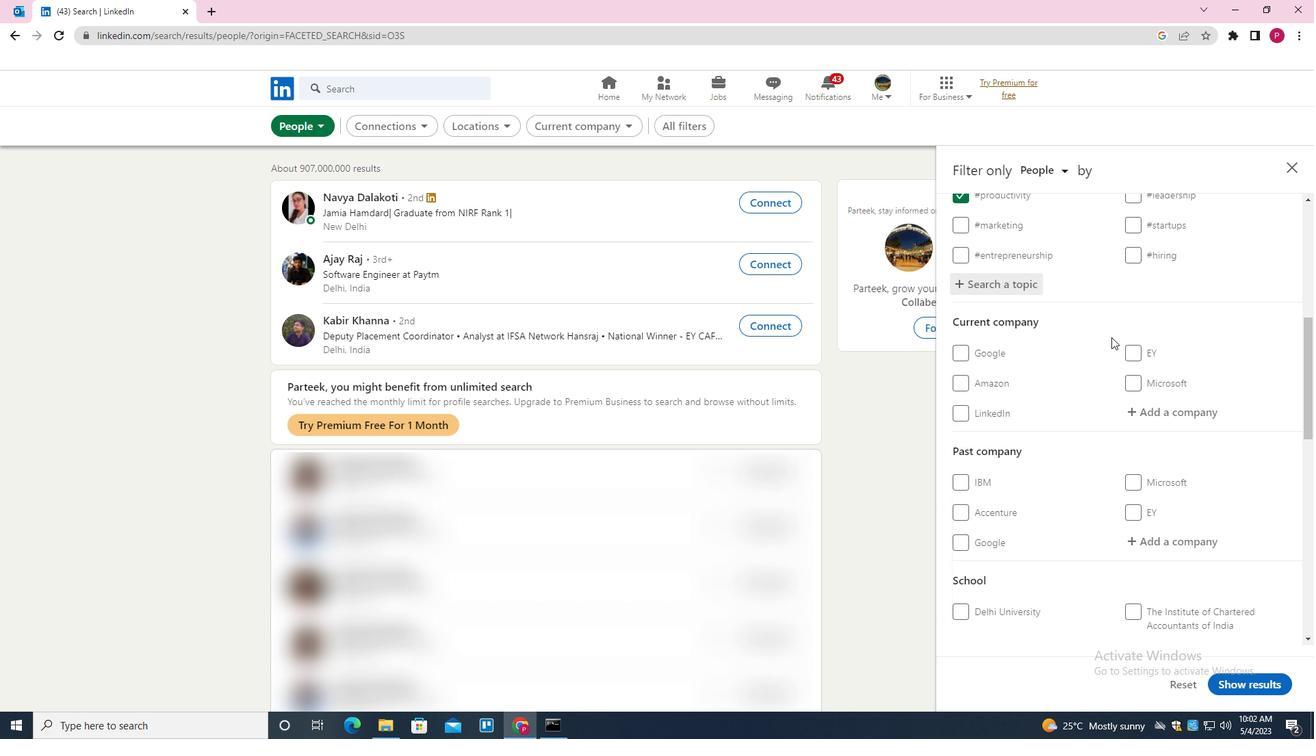 
Action: Mouse moved to (1100, 332)
Screenshot: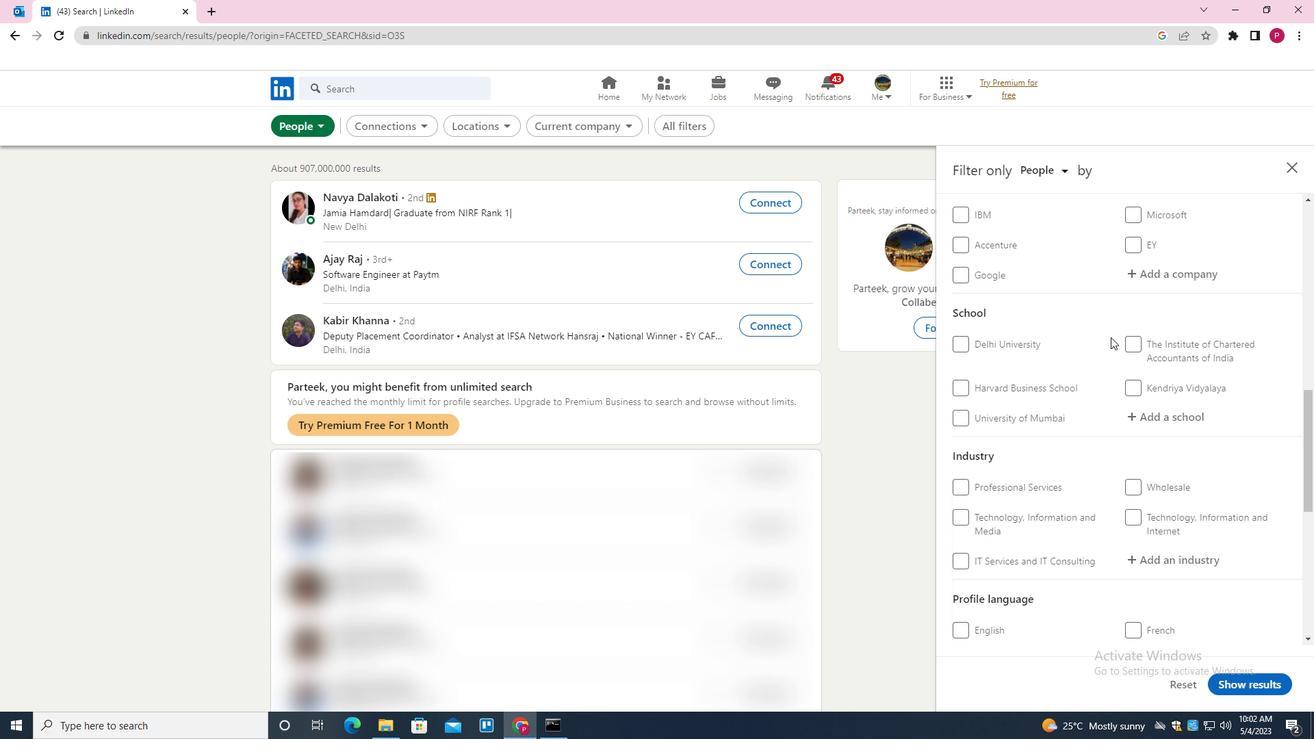 
Action: Mouse scrolled (1100, 331) with delta (0, 0)
Screenshot: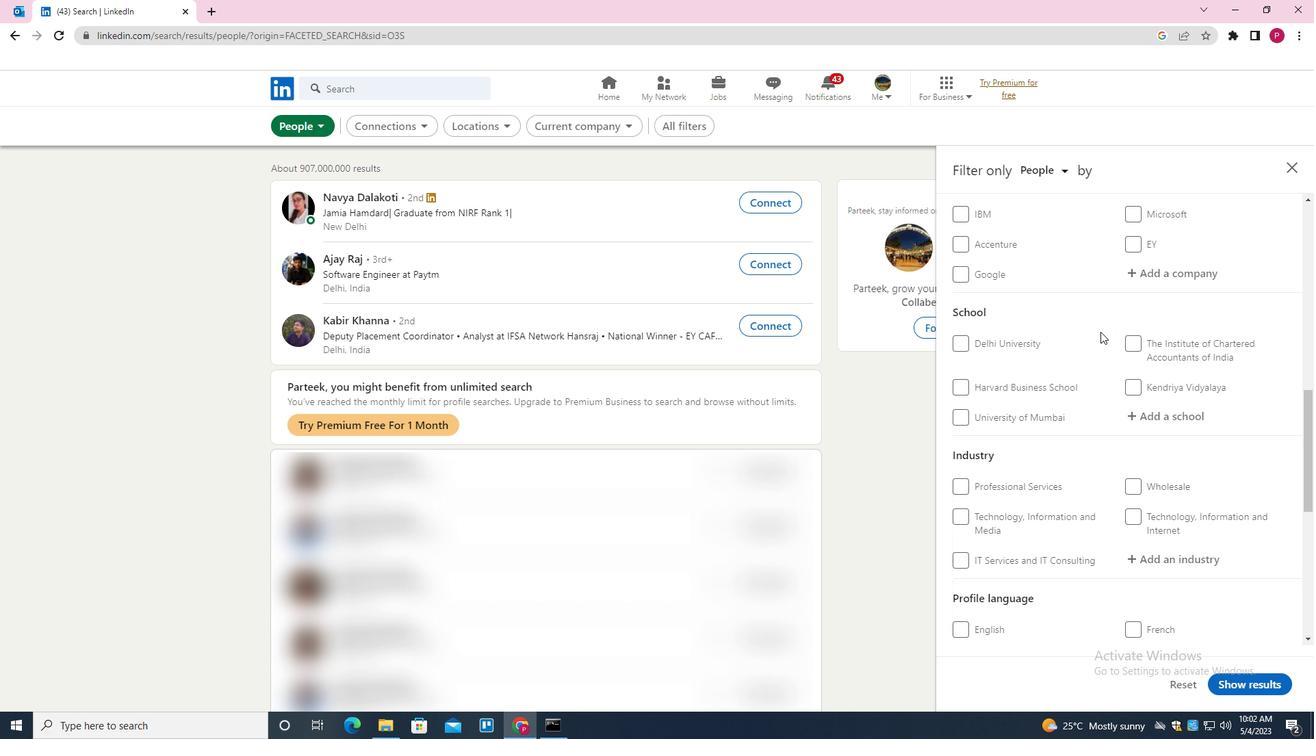 
Action: Mouse scrolled (1100, 331) with delta (0, 0)
Screenshot: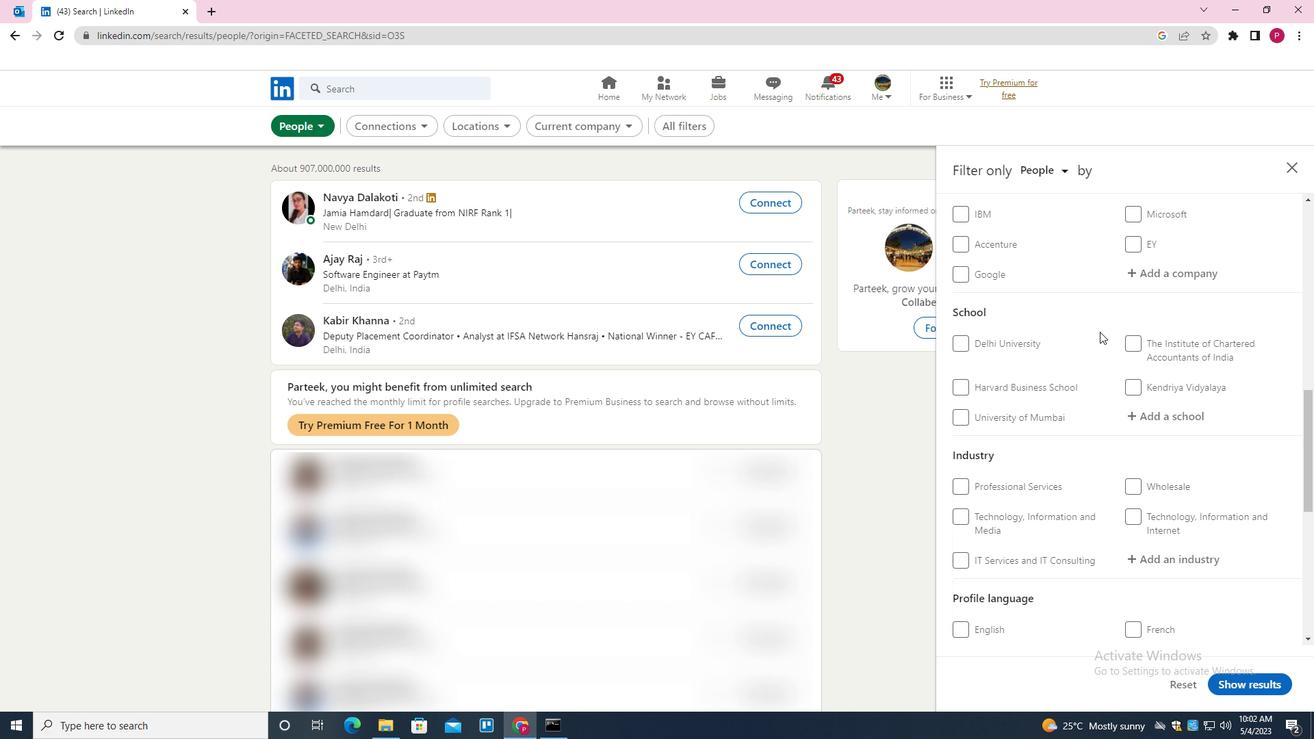 
Action: Mouse scrolled (1100, 331) with delta (0, 0)
Screenshot: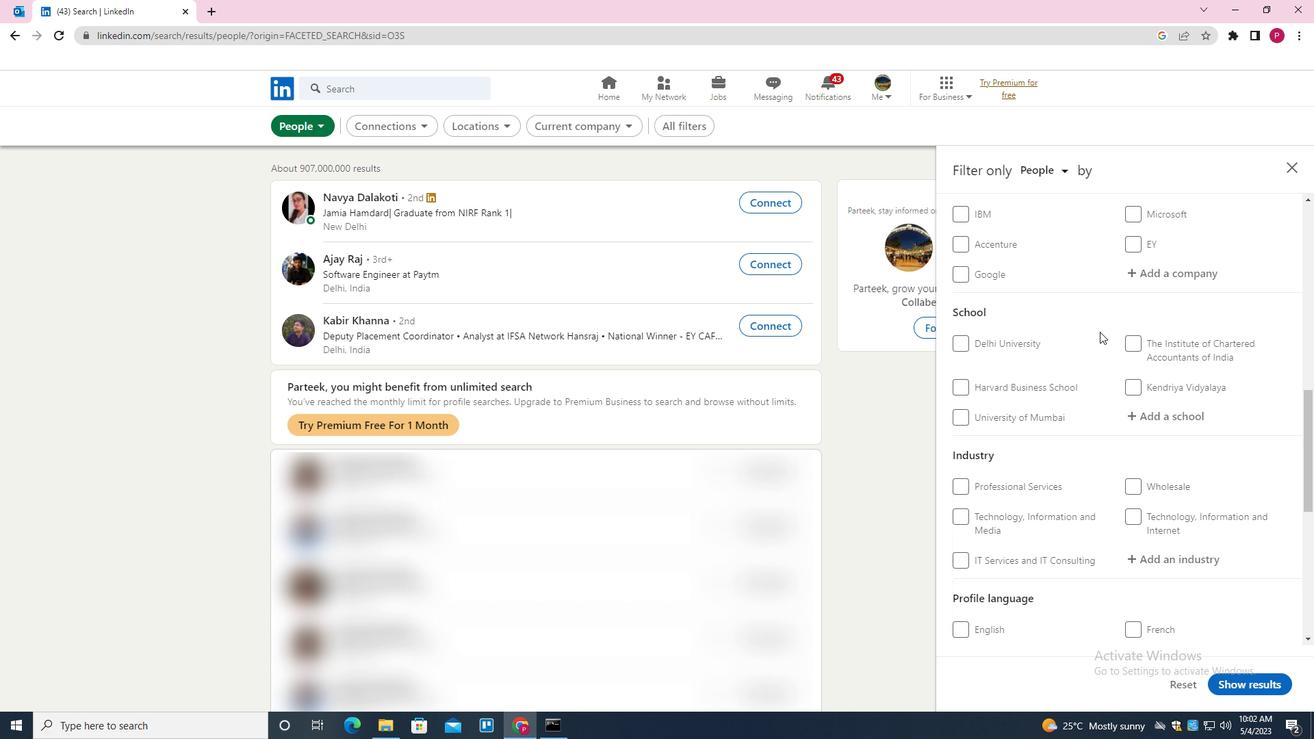 
Action: Mouse scrolled (1100, 331) with delta (0, 0)
Screenshot: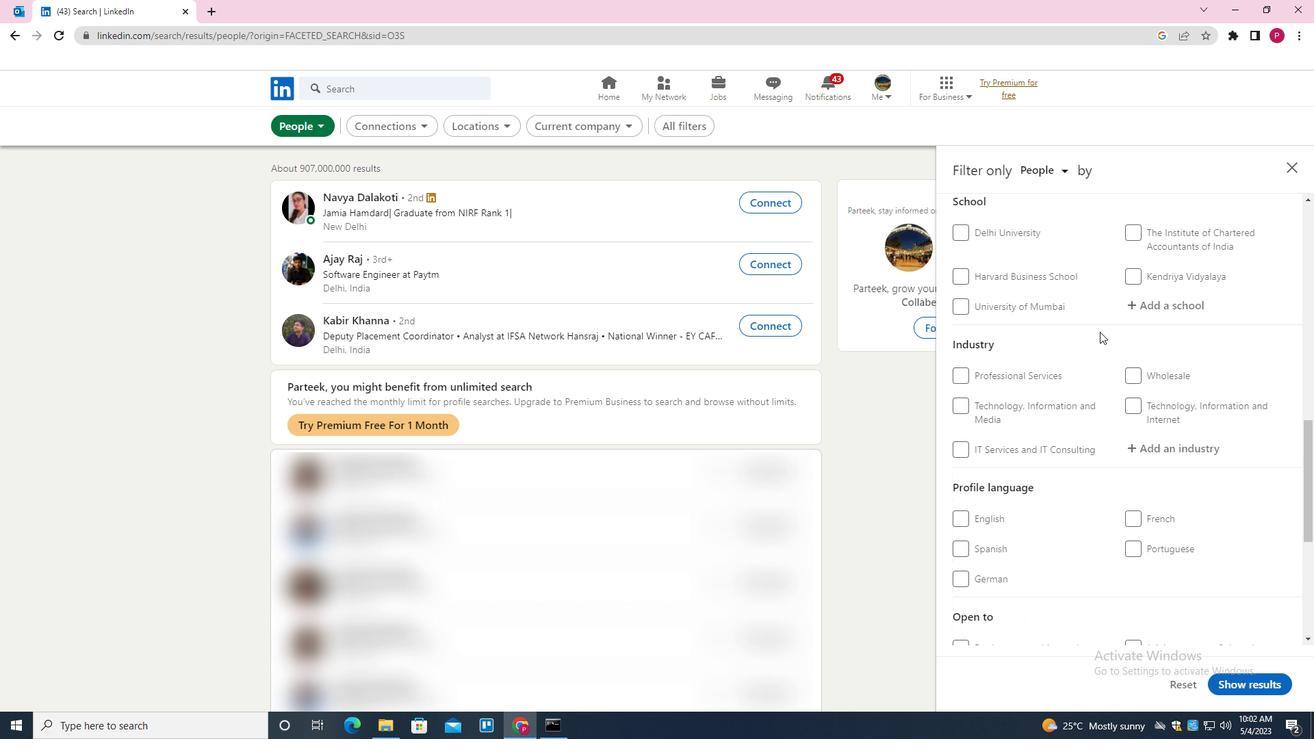 
Action: Mouse scrolled (1100, 331) with delta (0, 0)
Screenshot: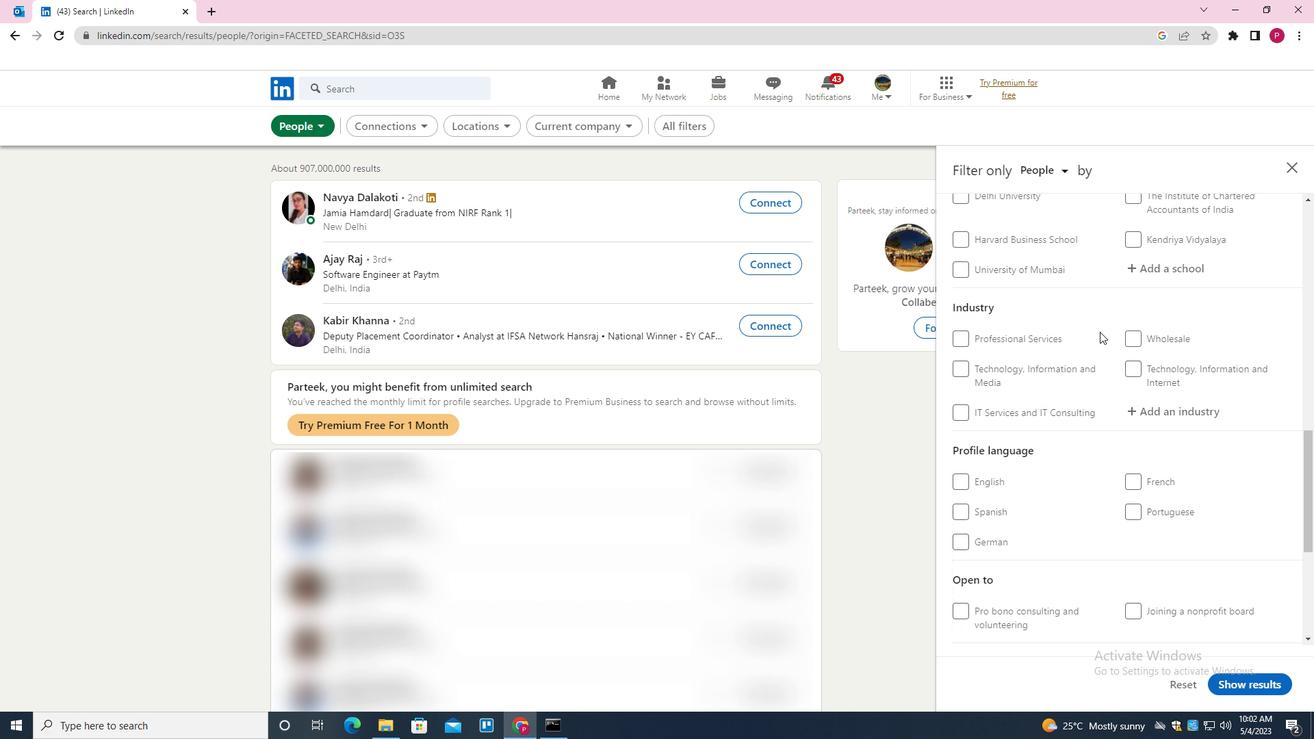 
Action: Mouse moved to (967, 312)
Screenshot: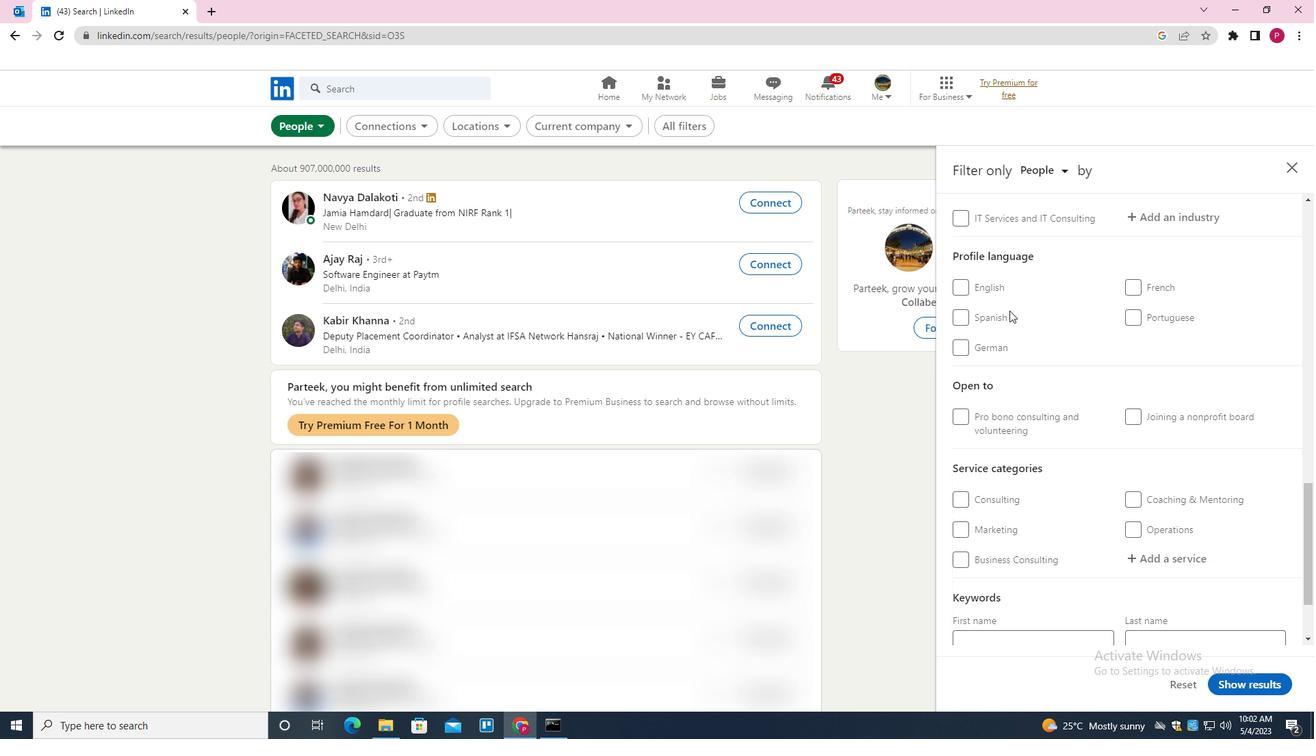 
Action: Mouse pressed left at (967, 312)
Screenshot: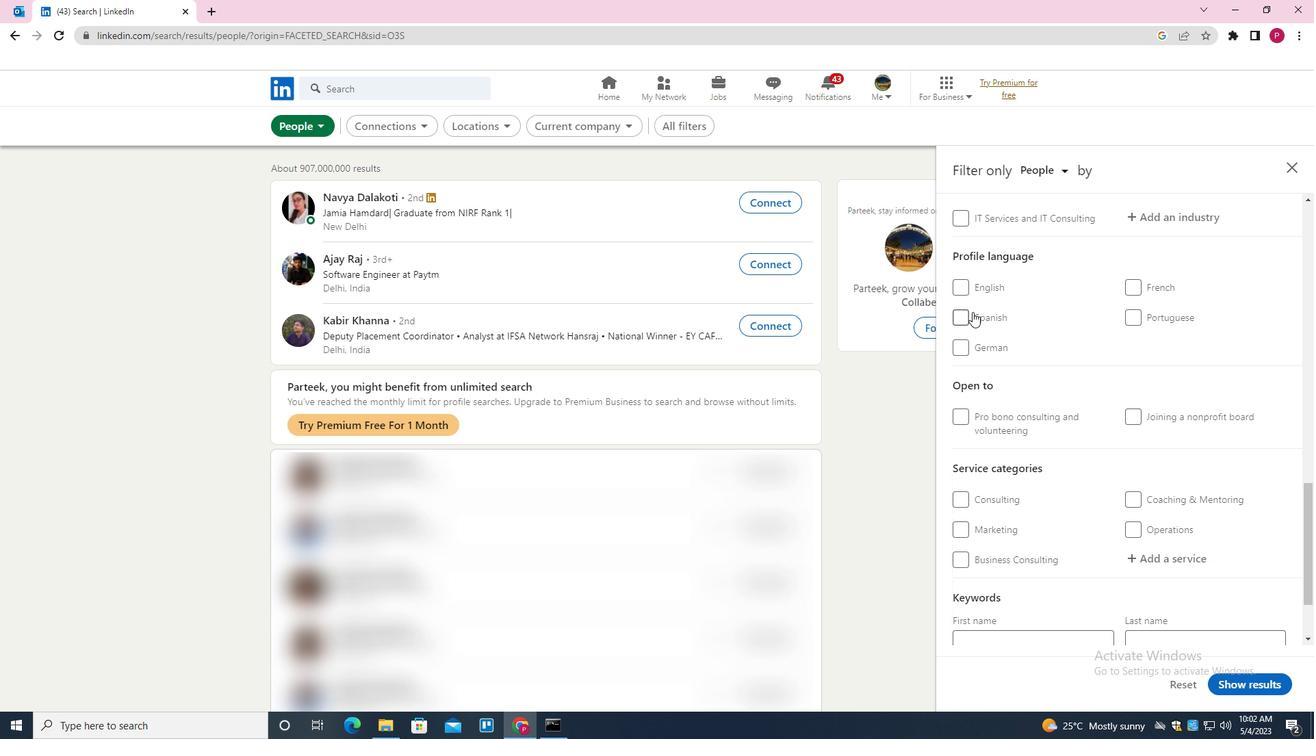 
Action: Mouse moved to (1000, 324)
Screenshot: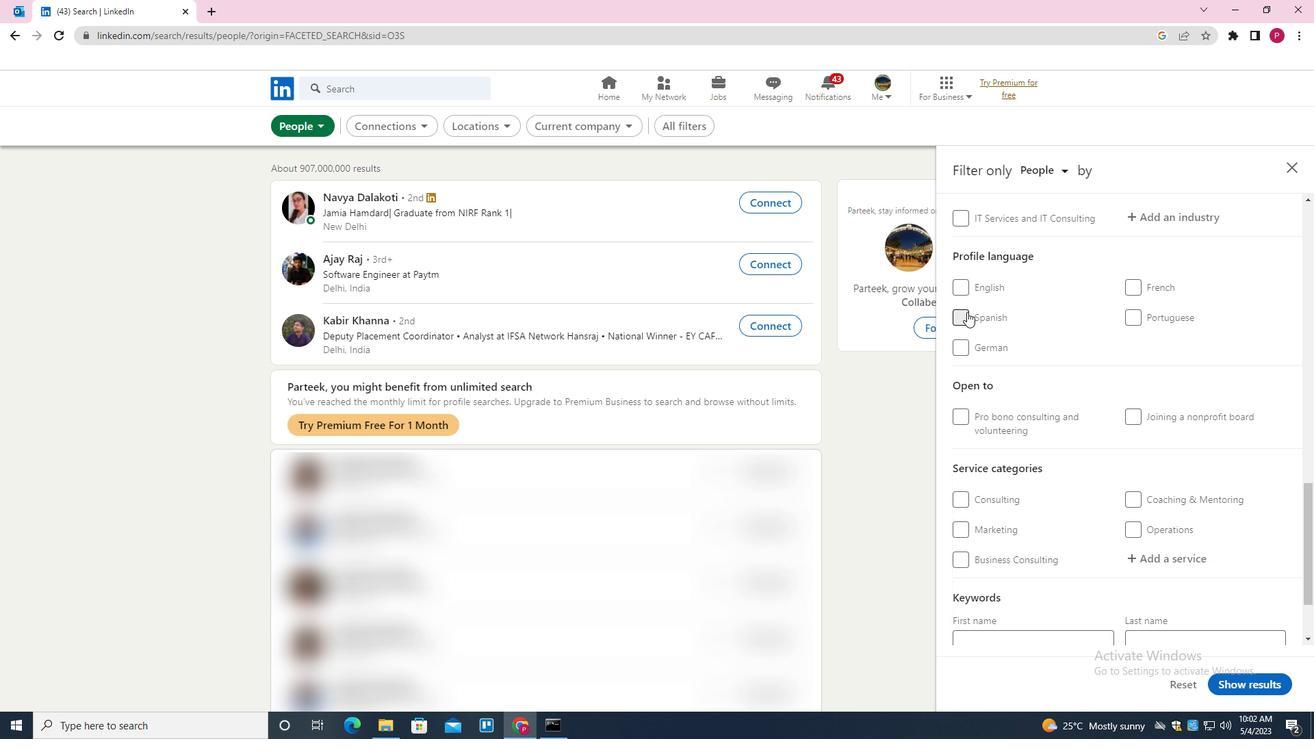 
Action: Mouse scrolled (1000, 325) with delta (0, 0)
Screenshot: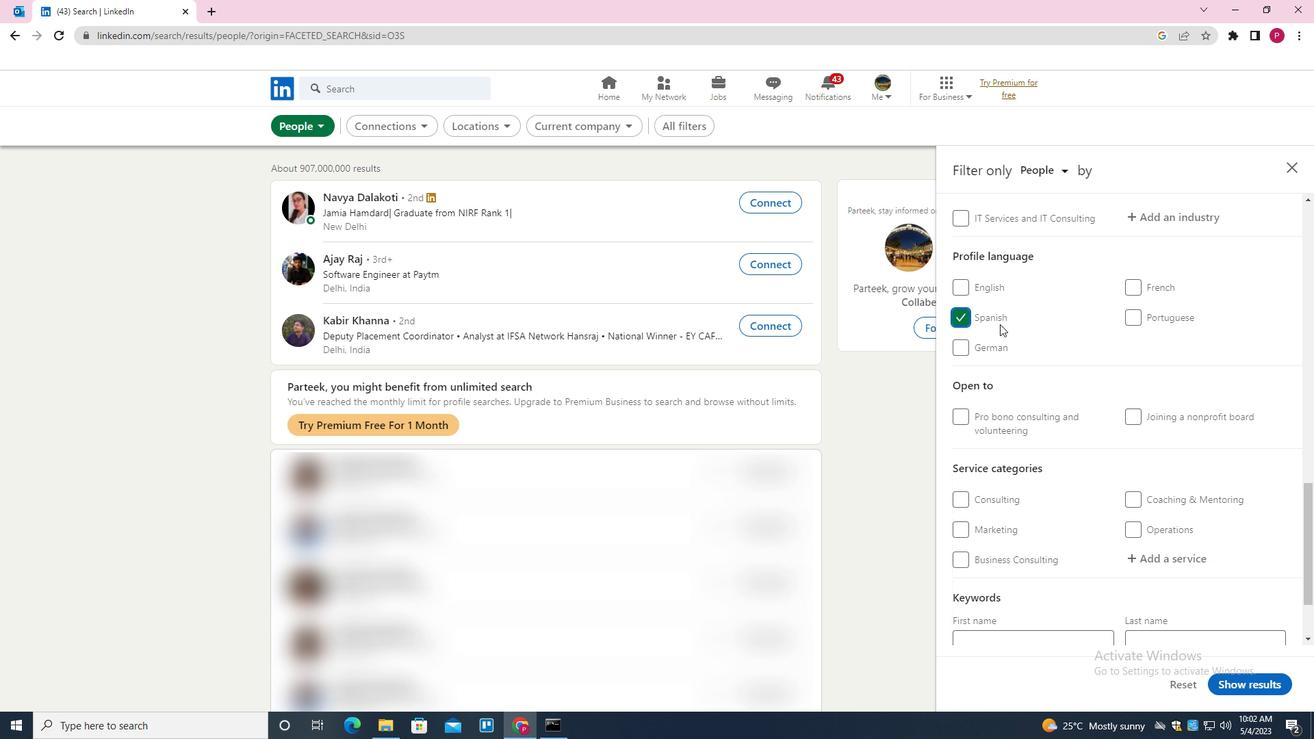 
Action: Mouse scrolled (1000, 325) with delta (0, 0)
Screenshot: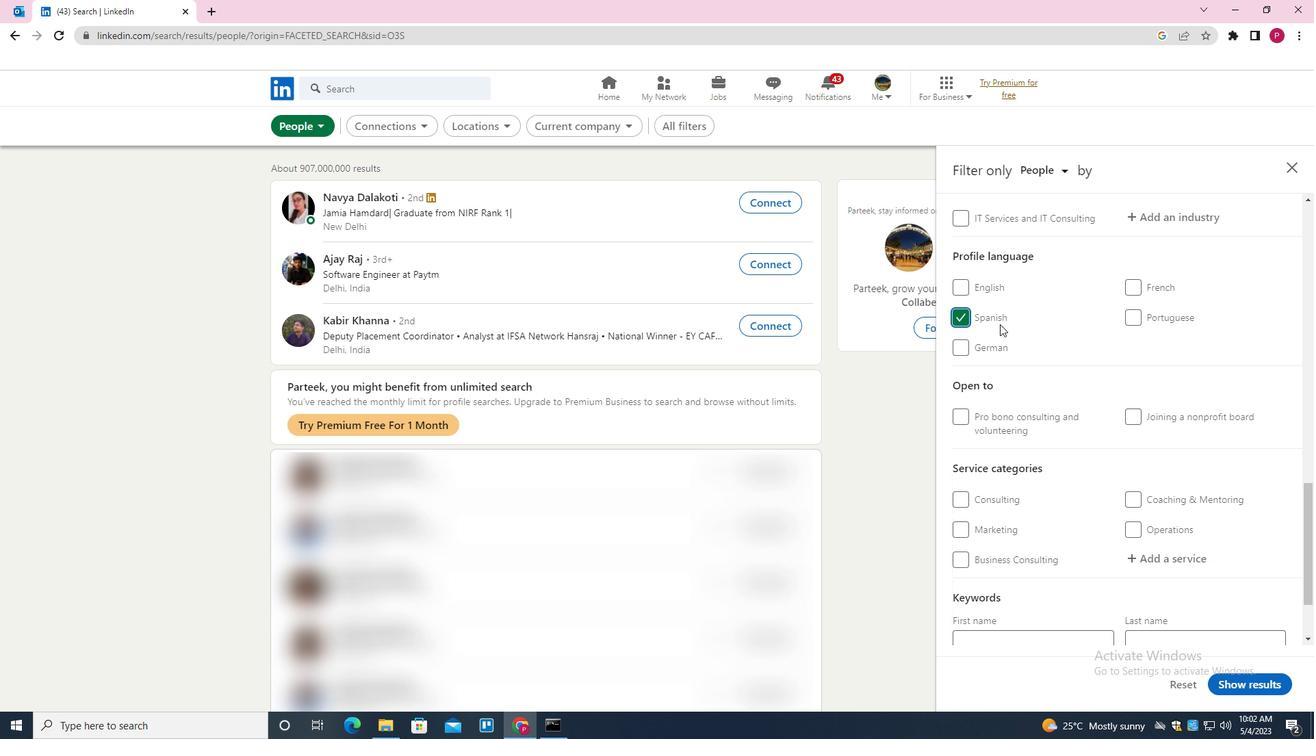 
Action: Mouse scrolled (1000, 325) with delta (0, 0)
Screenshot: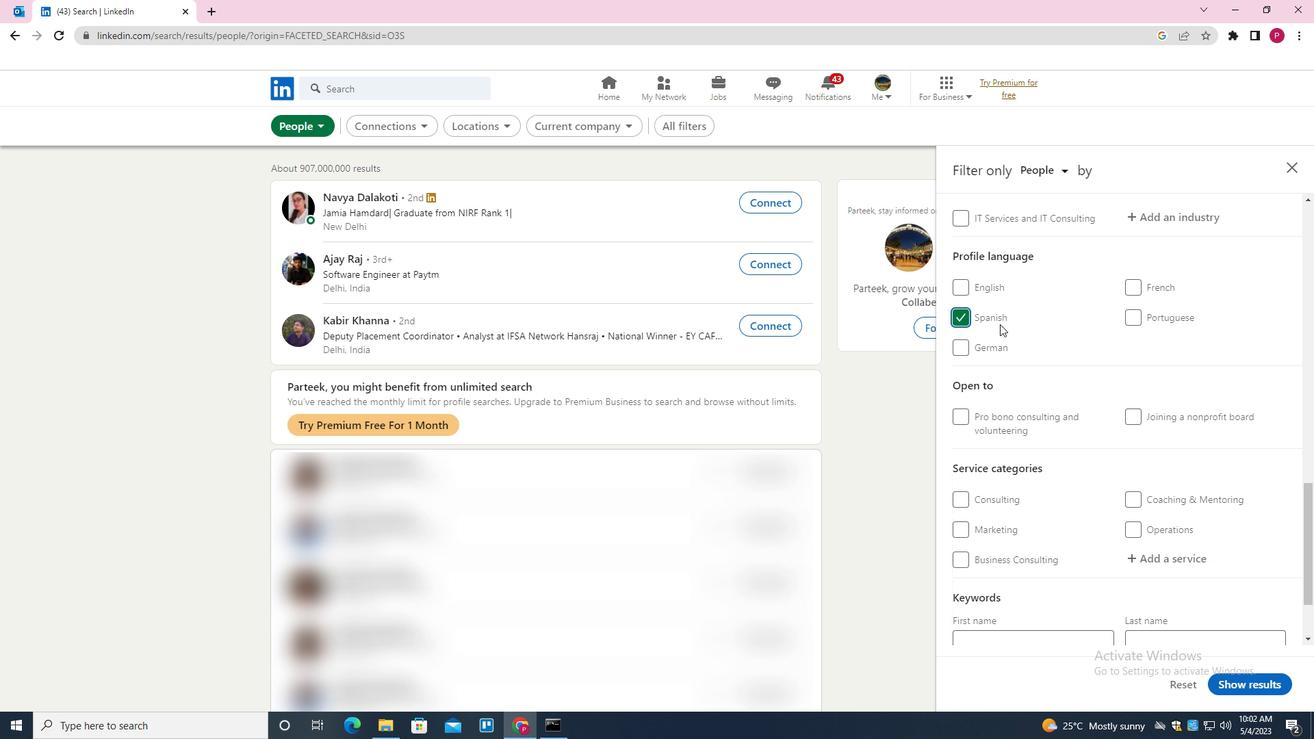 
Action: Mouse scrolled (1000, 325) with delta (0, 0)
Screenshot: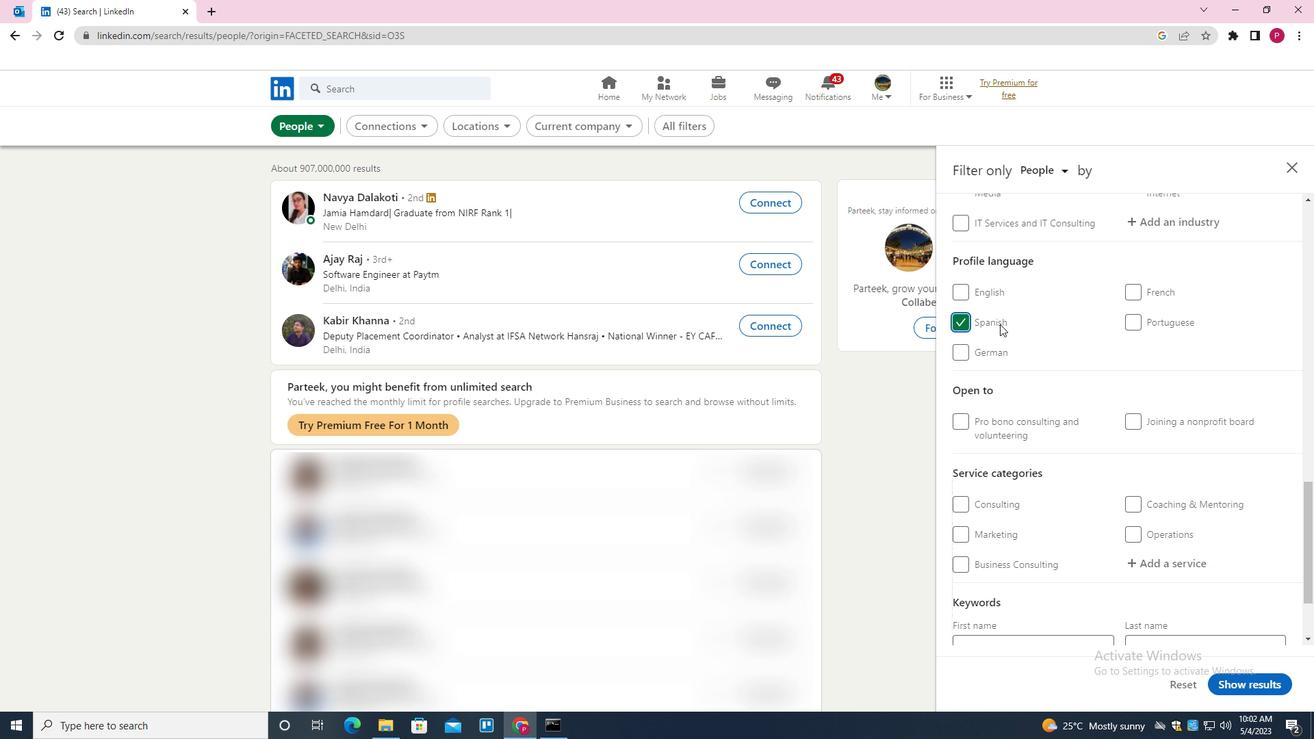 
Action: Mouse scrolled (1000, 325) with delta (0, 0)
Screenshot: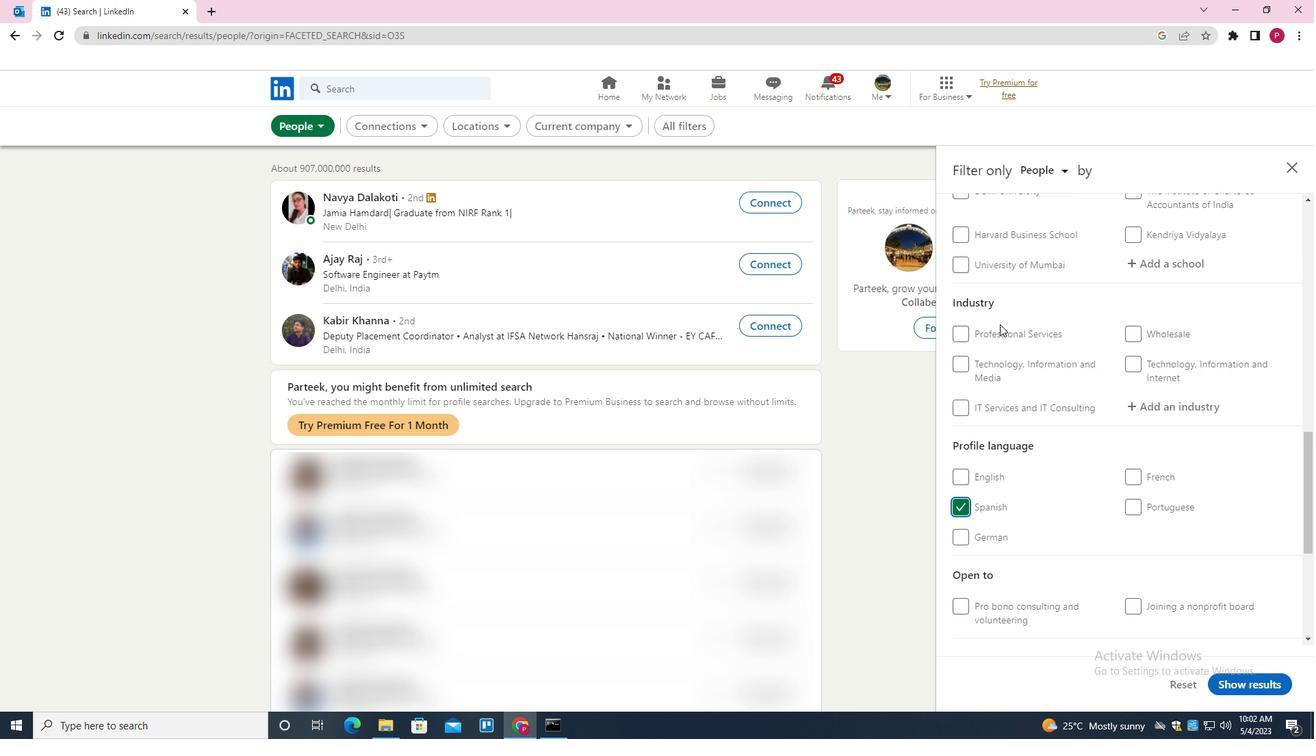 
Action: Mouse scrolled (1000, 325) with delta (0, 0)
Screenshot: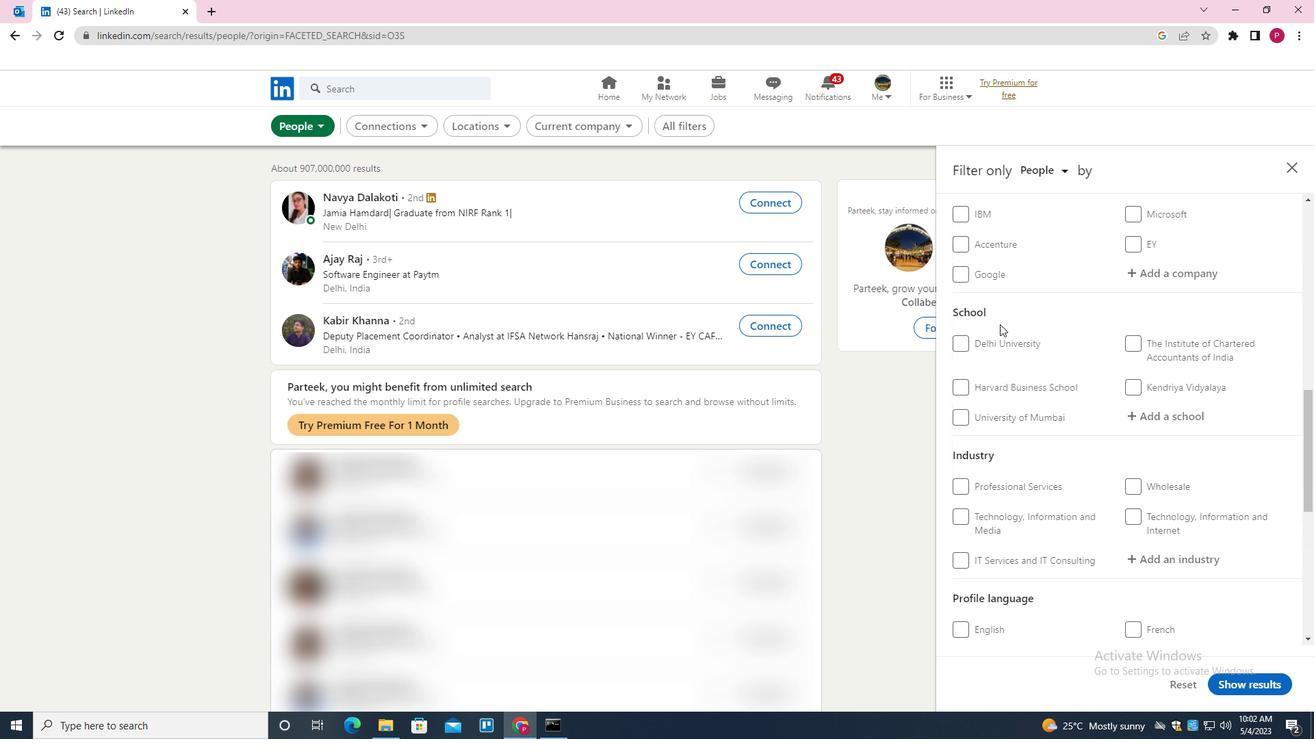 
Action: Mouse scrolled (1000, 325) with delta (0, 0)
Screenshot: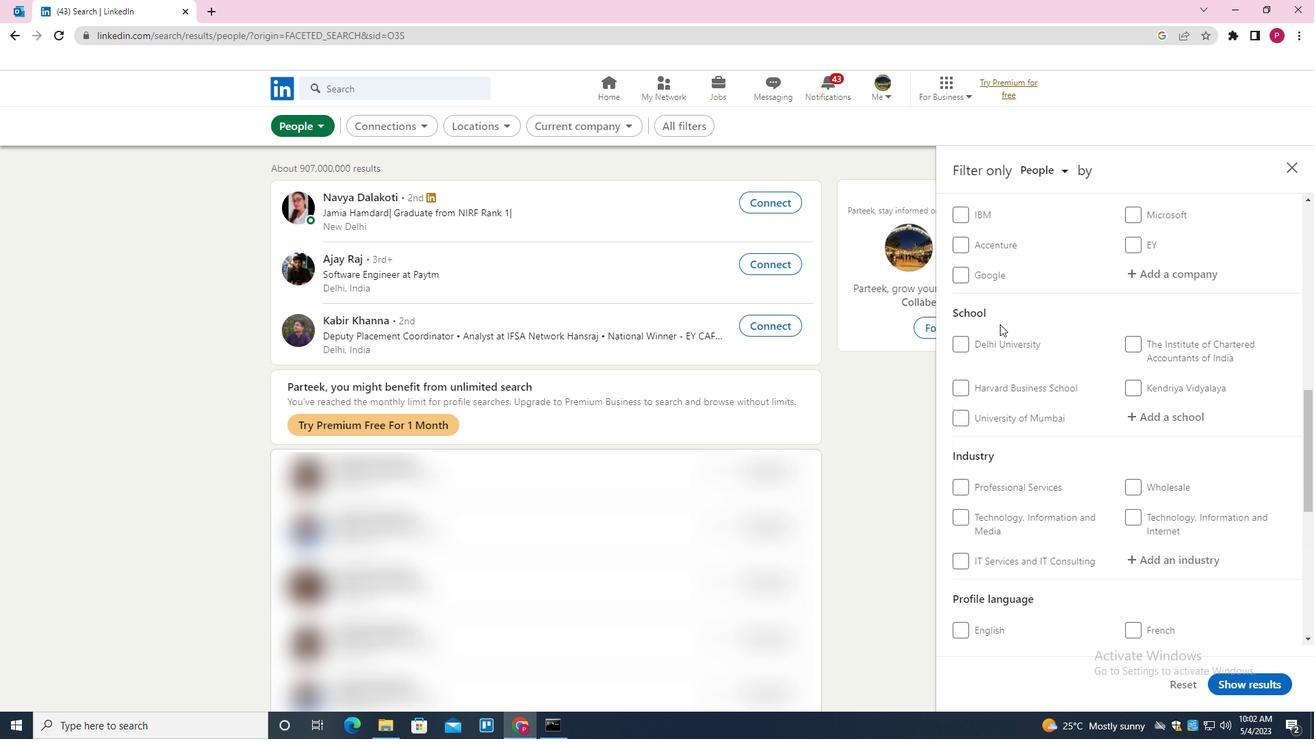 
Action: Mouse scrolled (1000, 325) with delta (0, 0)
Screenshot: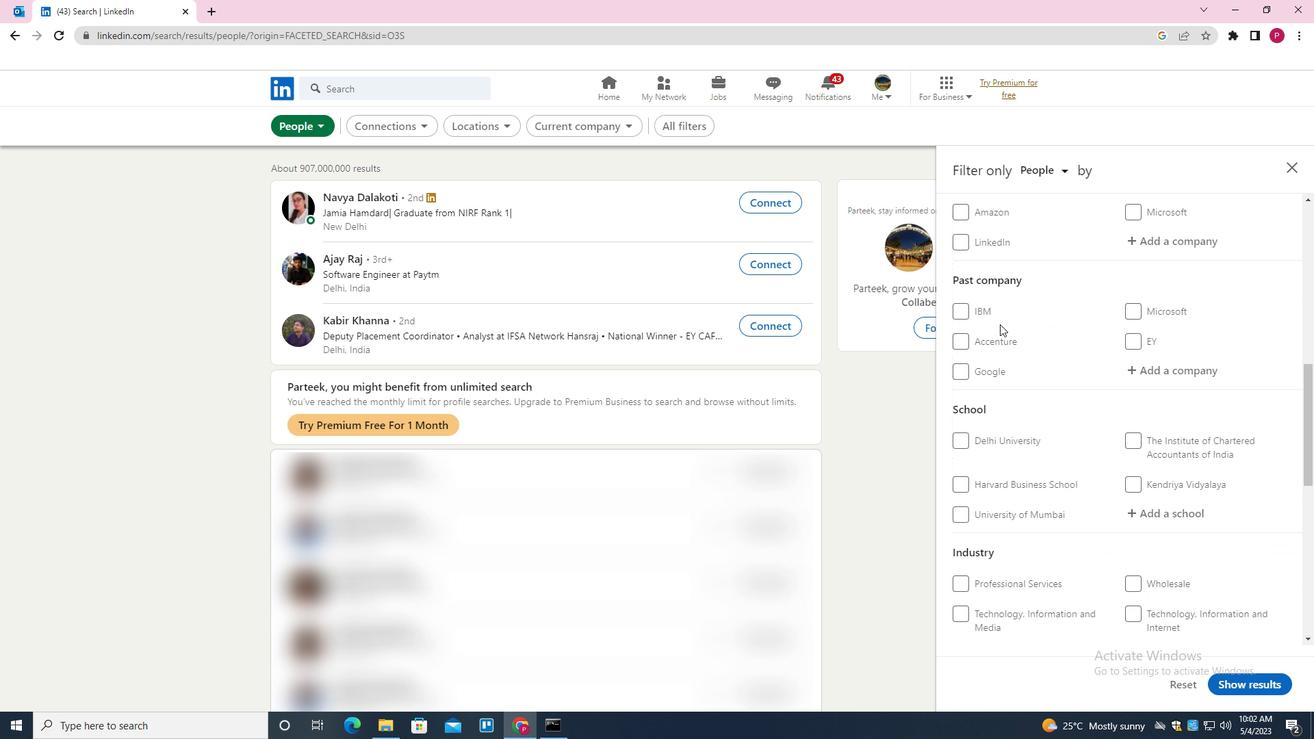 
Action: Mouse moved to (1169, 347)
Screenshot: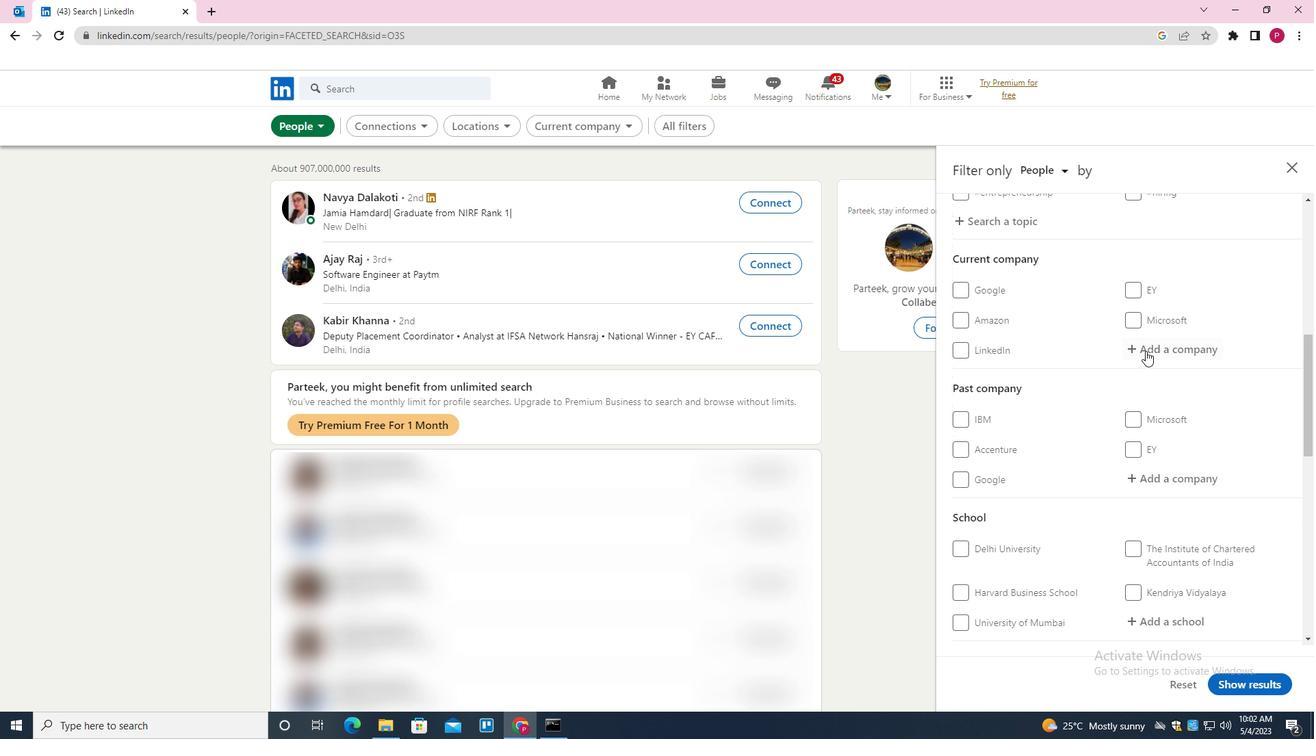 
Action: Mouse pressed left at (1169, 347)
Screenshot: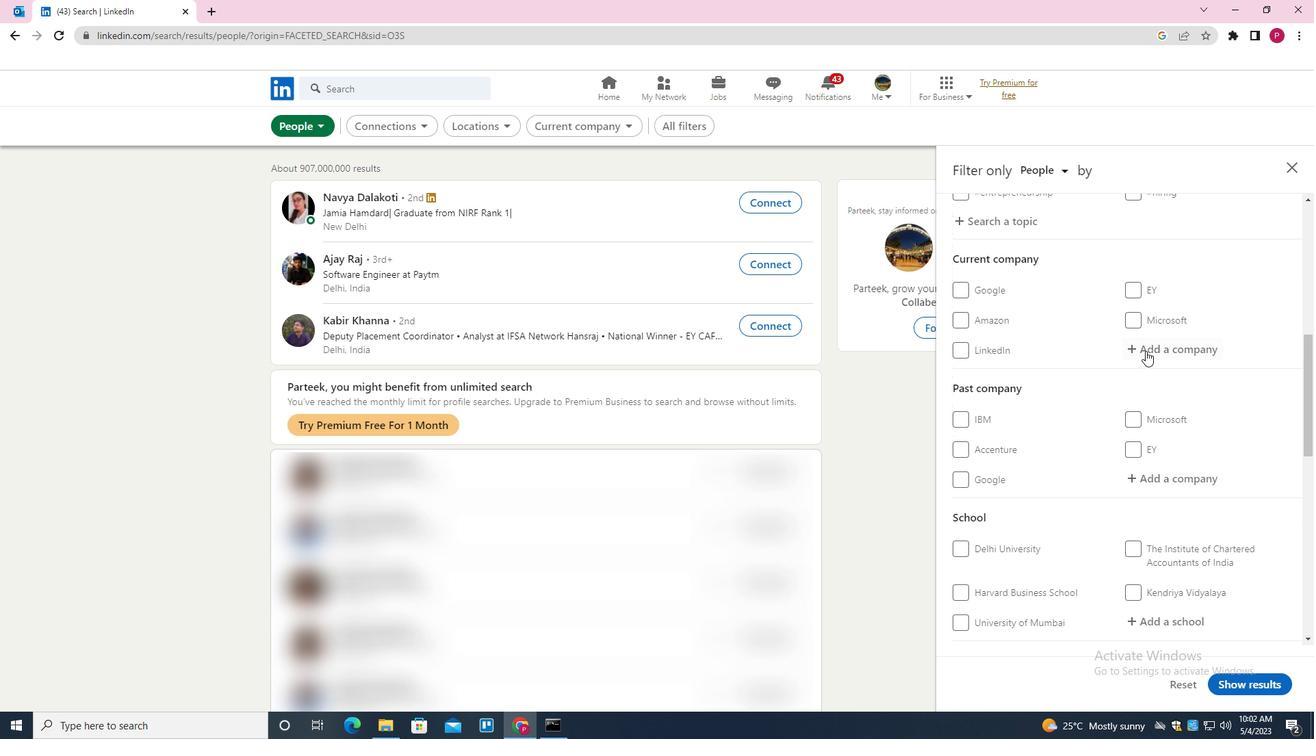 
Action: Mouse moved to (1170, 345)
Screenshot: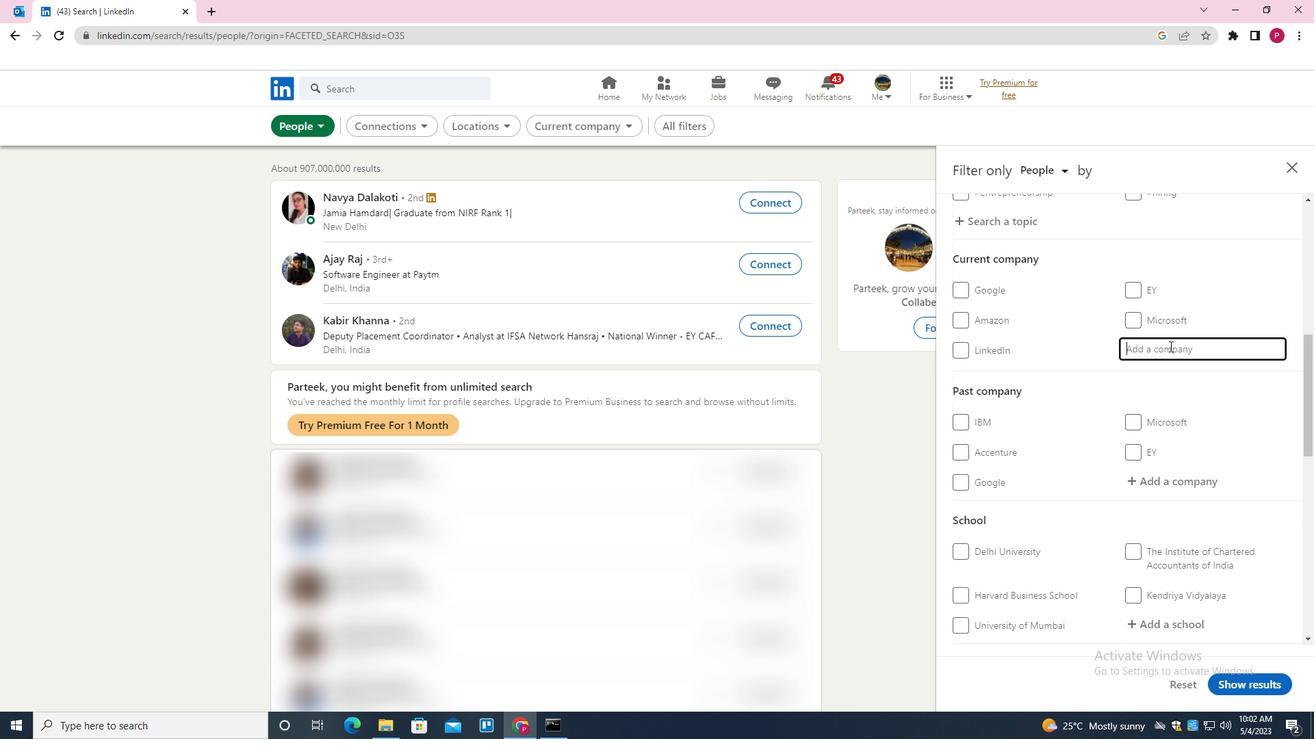 
Action: Key pressed <Key.shift>AAM<Key.backspace><Key.shift>M-<Key.down><Key.enter>
Screenshot: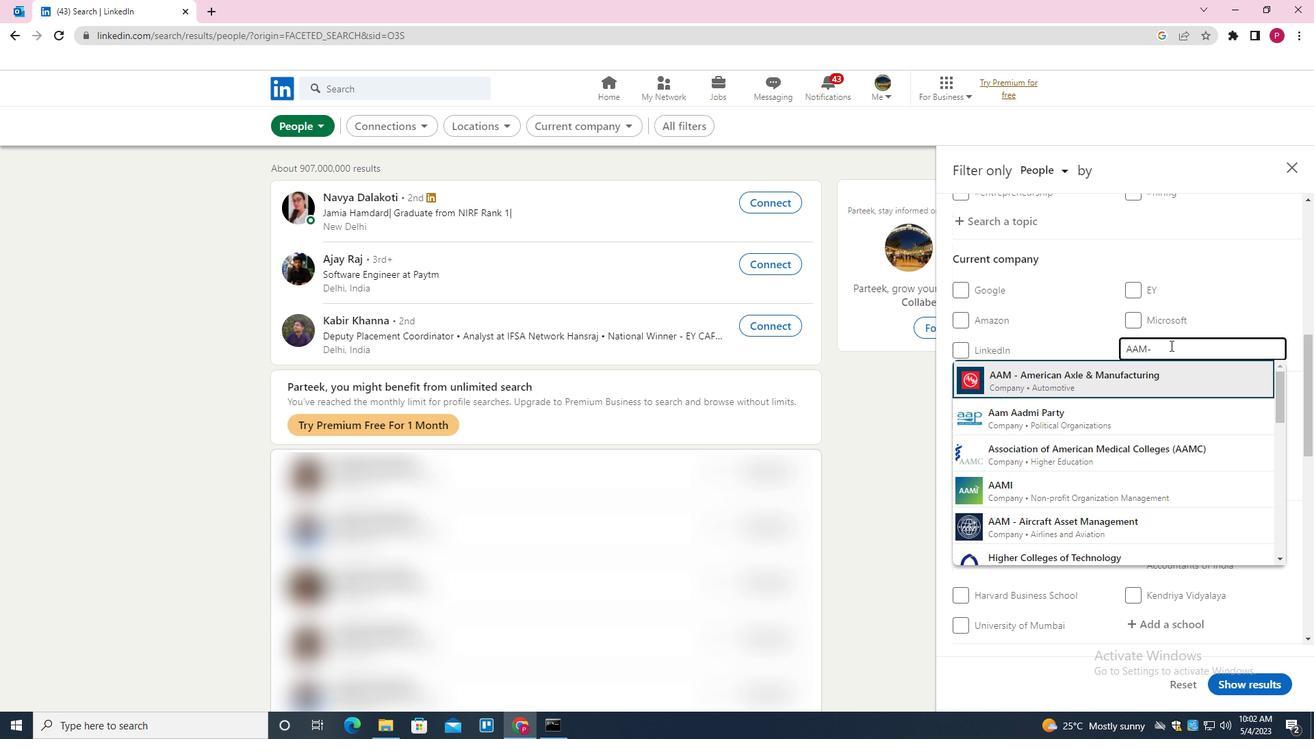
Action: Mouse moved to (1125, 343)
Screenshot: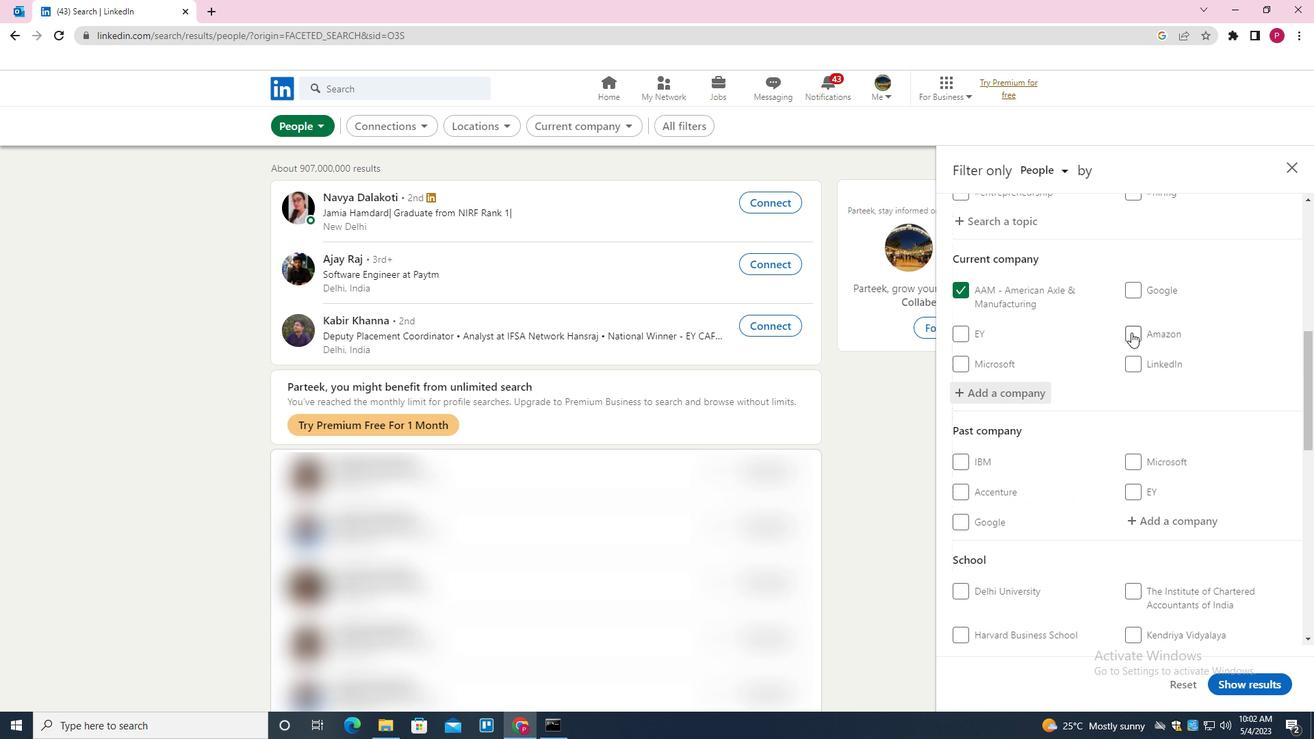 
Action: Mouse scrolled (1125, 342) with delta (0, 0)
Screenshot: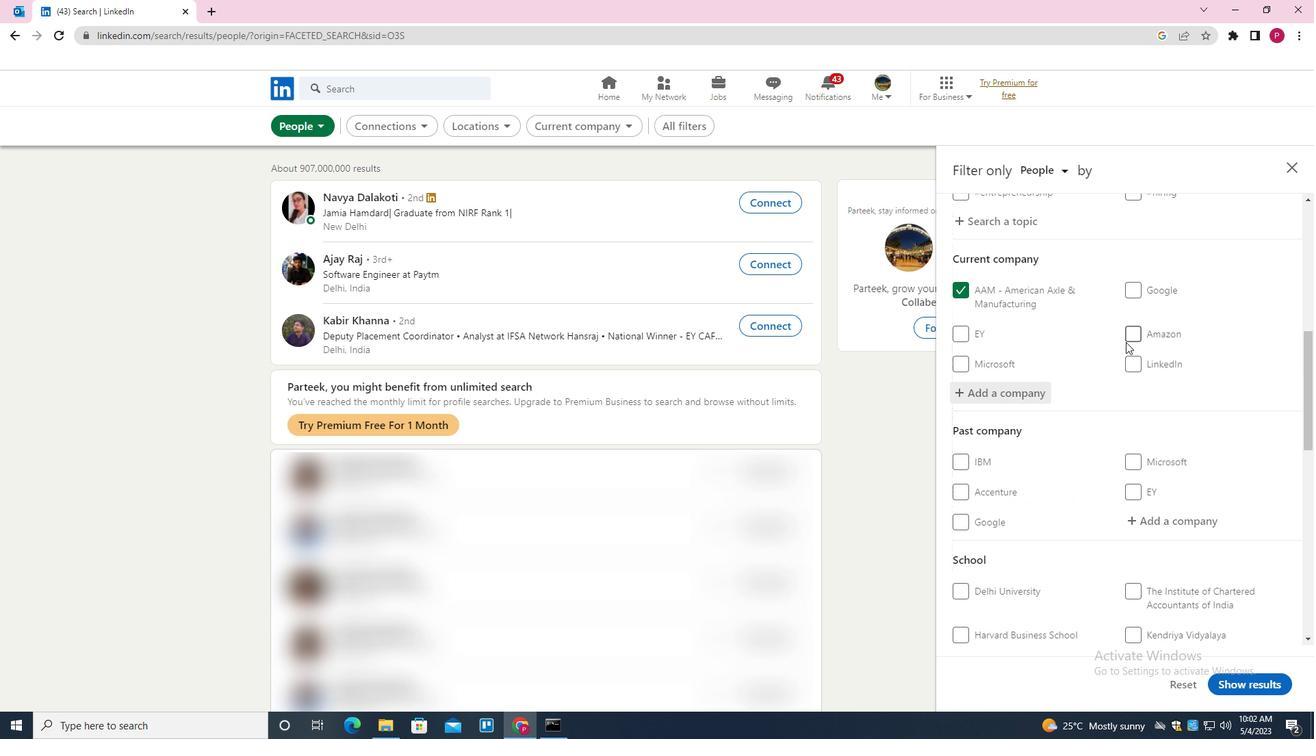 
Action: Mouse scrolled (1125, 342) with delta (0, 0)
Screenshot: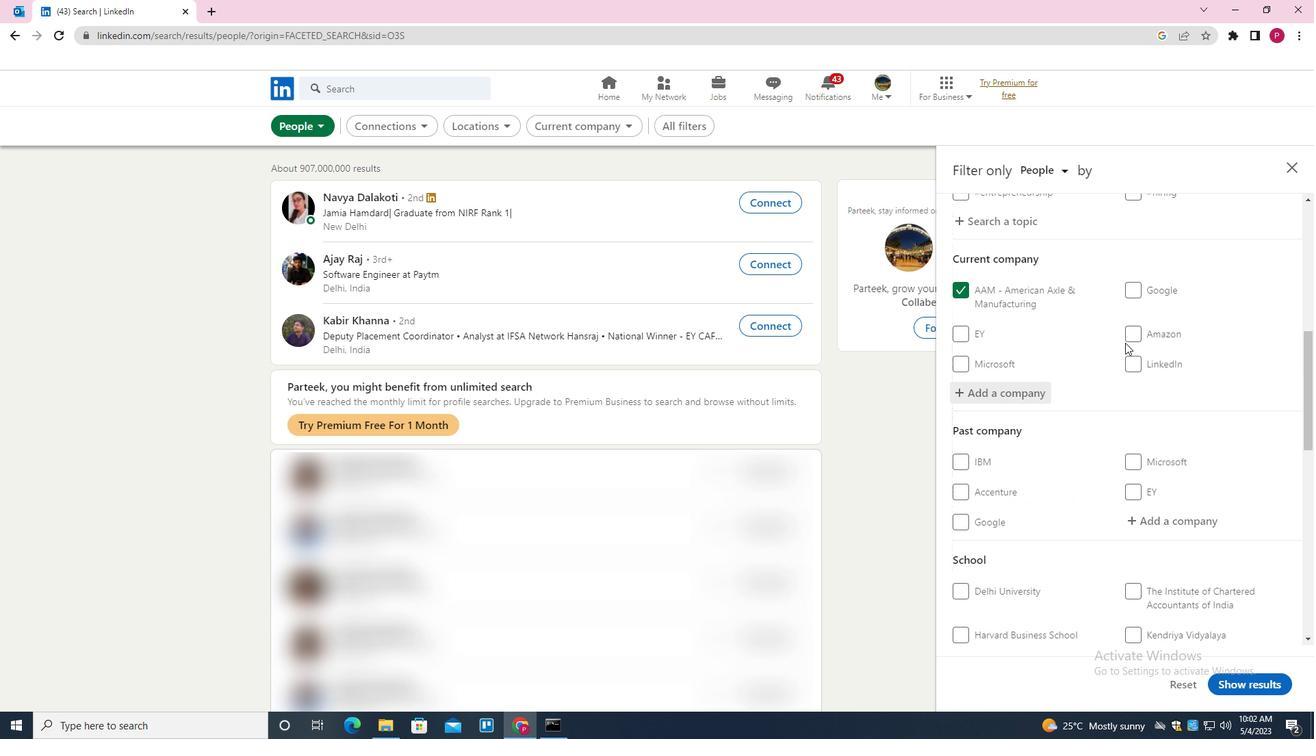 
Action: Mouse scrolled (1125, 342) with delta (0, 0)
Screenshot: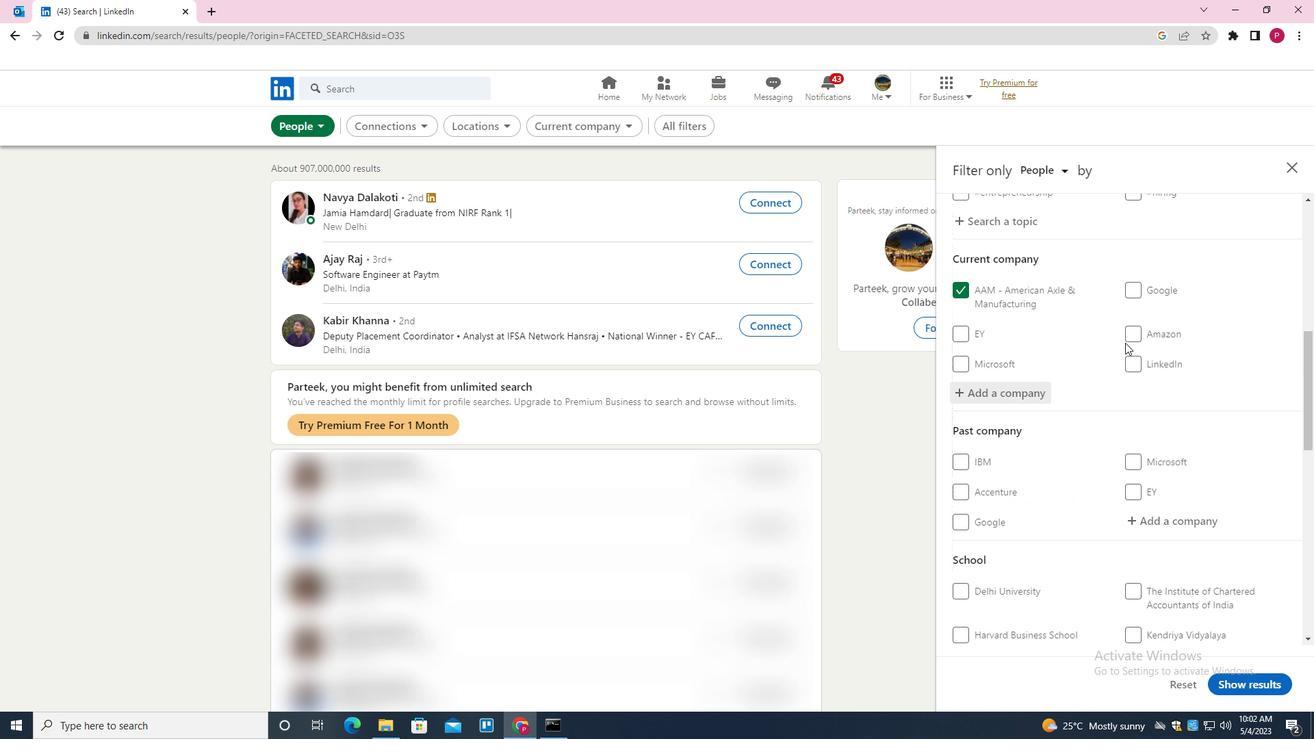 
Action: Mouse scrolled (1125, 342) with delta (0, 0)
Screenshot: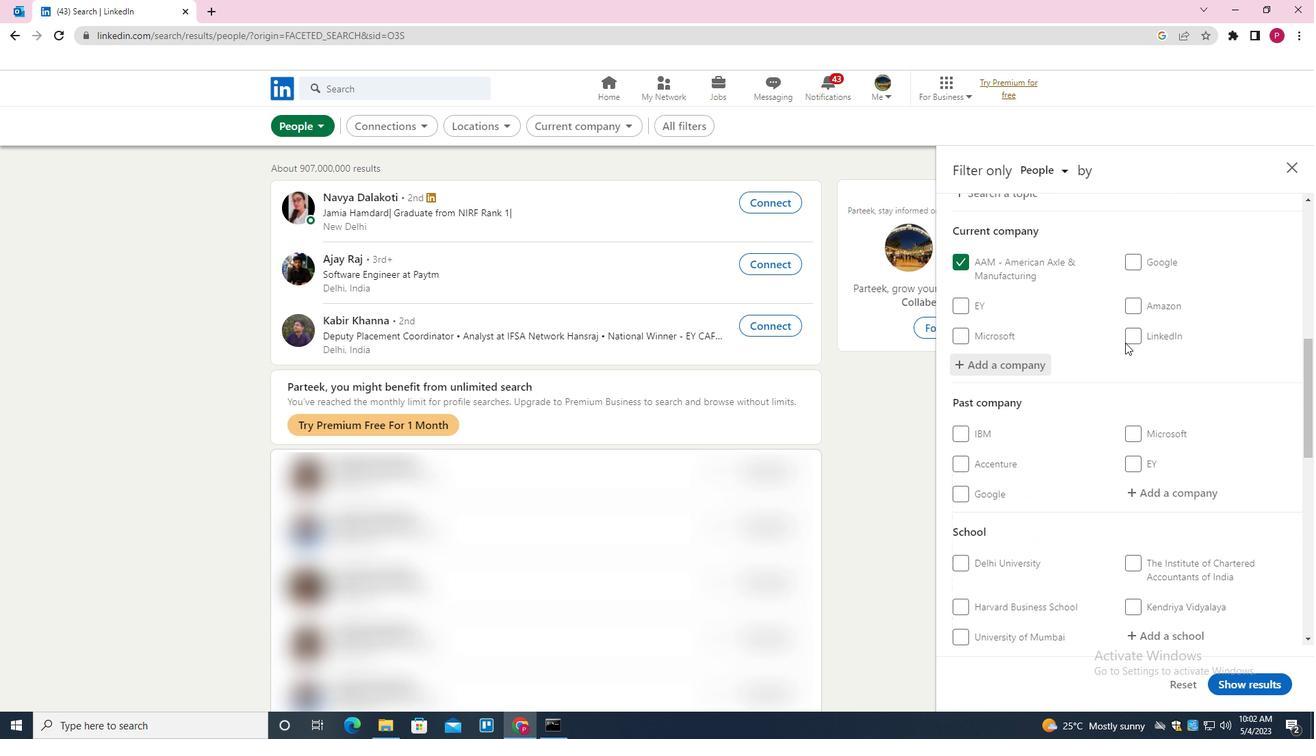 
Action: Mouse scrolled (1125, 342) with delta (0, 0)
Screenshot: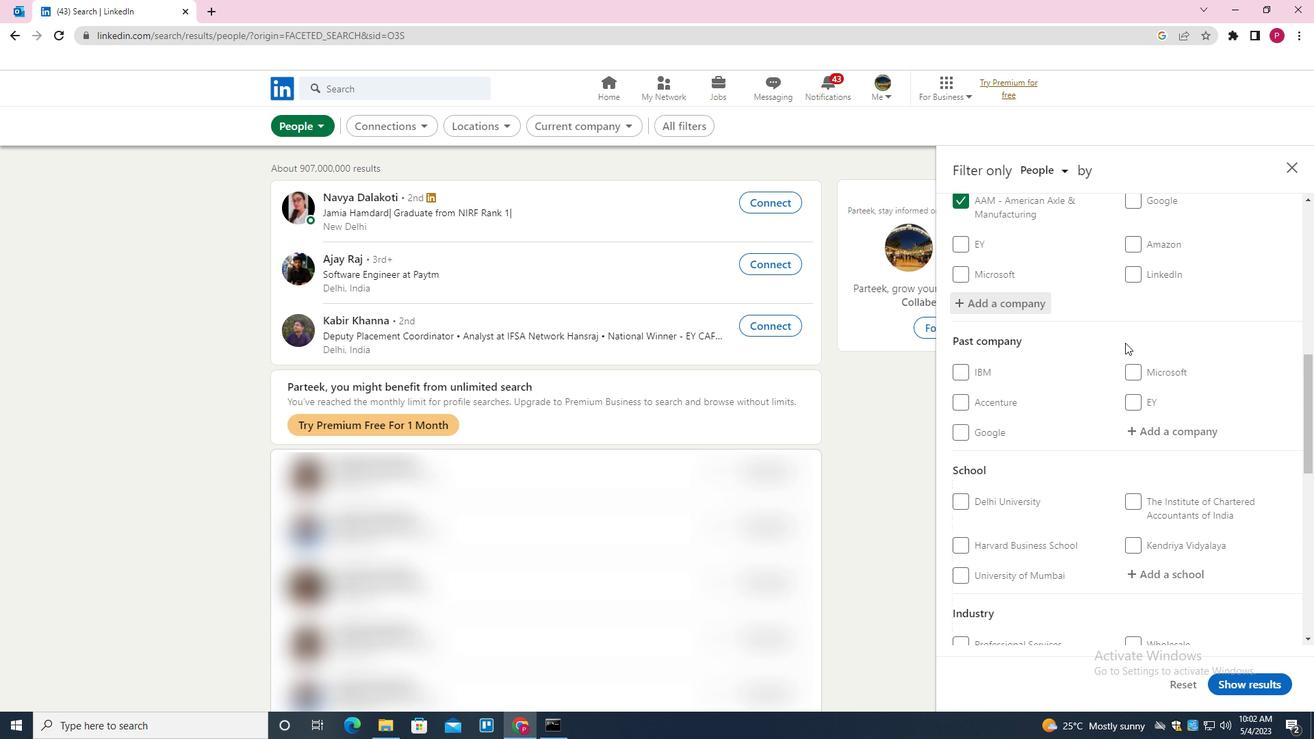 
Action: Mouse moved to (1169, 322)
Screenshot: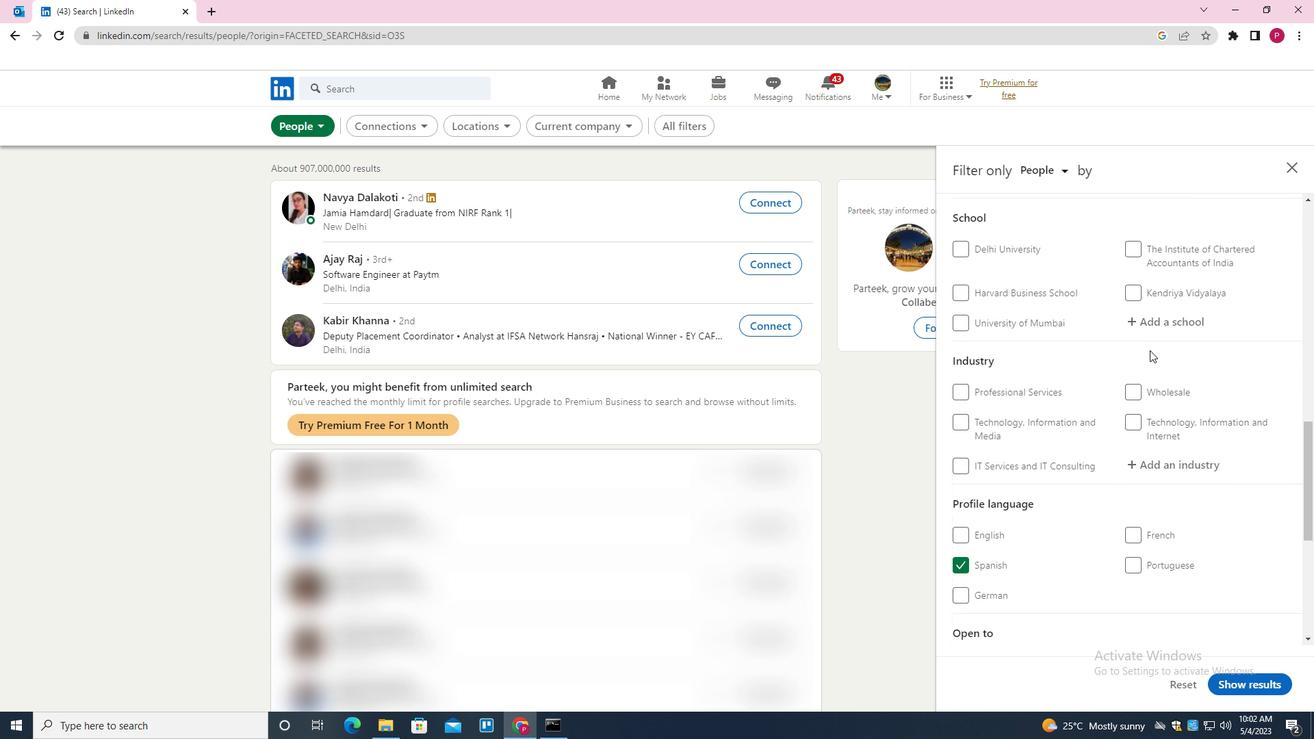 
Action: Mouse pressed left at (1169, 322)
Screenshot: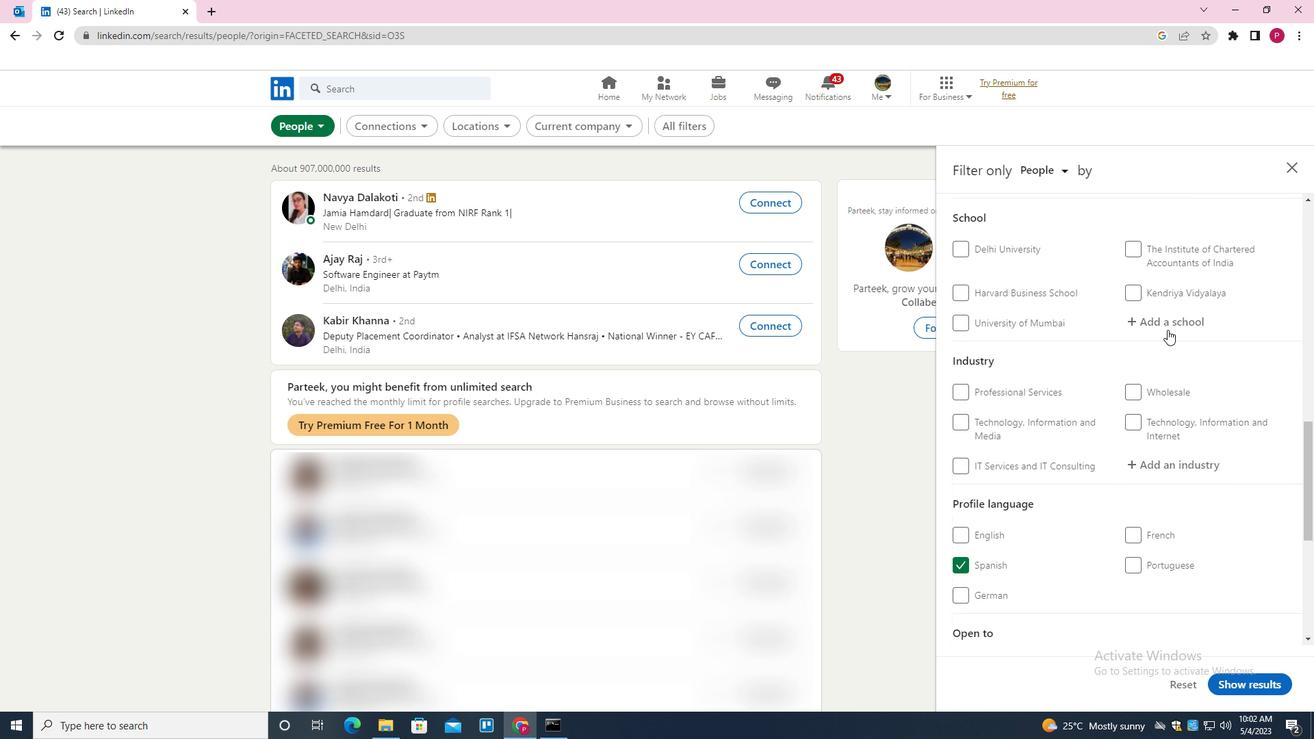 
Action: Key pressed <Key.shift><Key.shift><Key.shift><Key.shift><Key.shift><Key.shift><Key.shift><Key.shift><Key.shift><Key.shift><Key.shift>GURUR<Key.backspace><Key.space><Key.shift><Key.shift><Key.shift><Key.shift><Key.shift><Key.shift><Key.shift><Key.shift><Key.shift><Key.shift><Key.shift><Key.shift><Key.shift><Key.shift><Key.shift><Key.shift><Key.shift><Key.shift>JAMBHEHWAR<Key.space><Key.backspace><Key.backspace><Key.backspace><Key.backspace><Key.backspace><Key.backspace><Key.backspace>
Screenshot: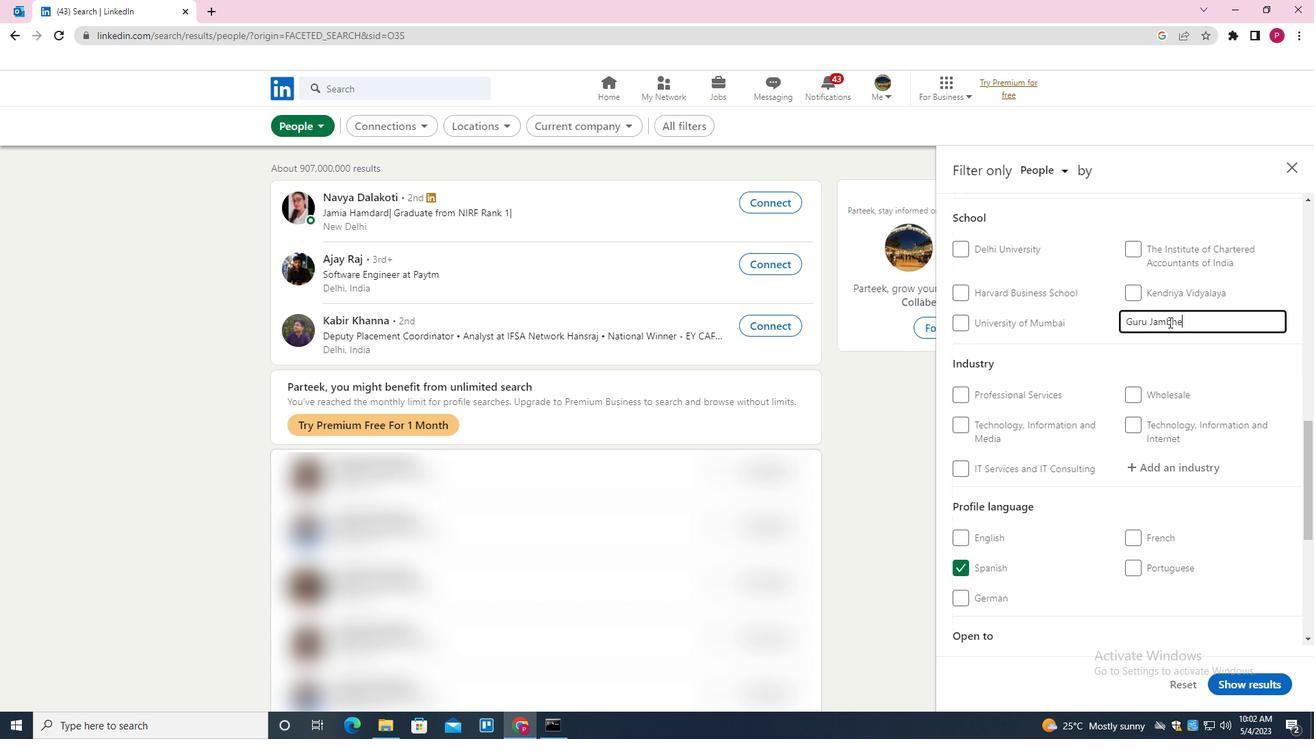 
Action: Mouse moved to (1144, 369)
Screenshot: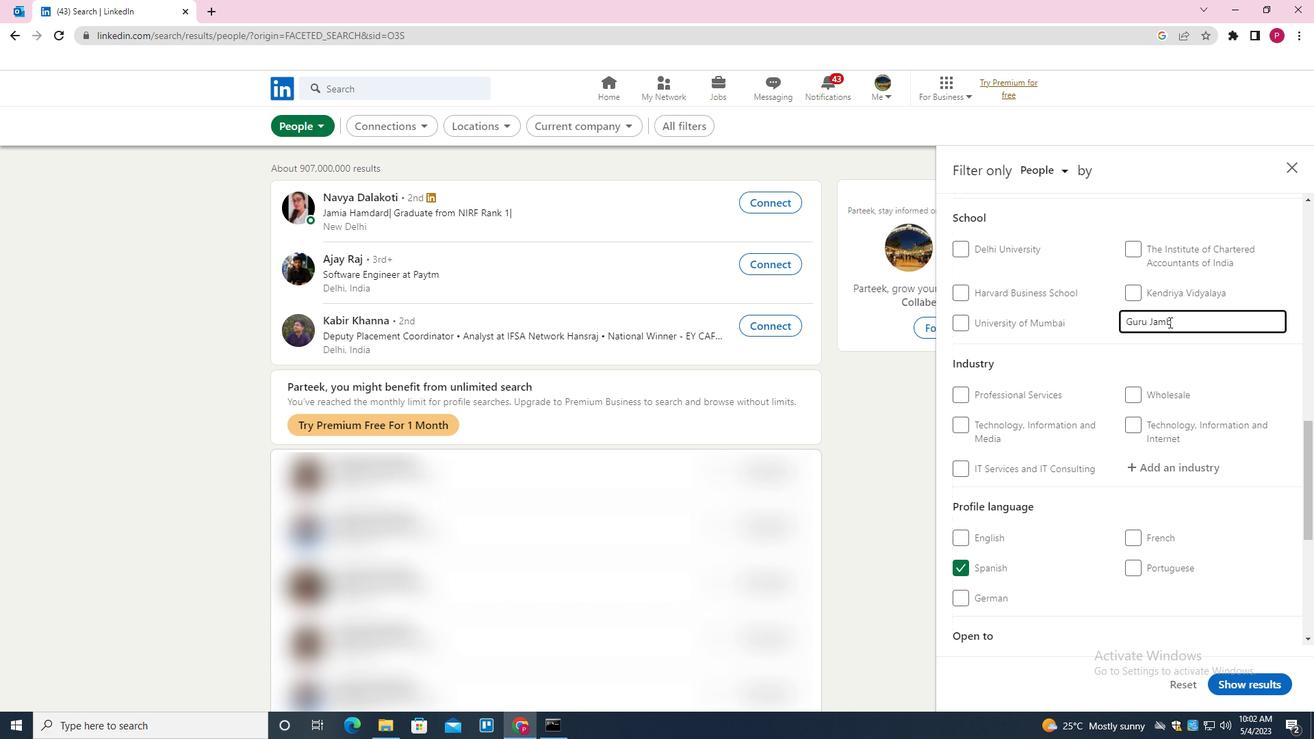 
Action: Key pressed HESHWAR<Key.space><Key.down><Key.enter>
Screenshot: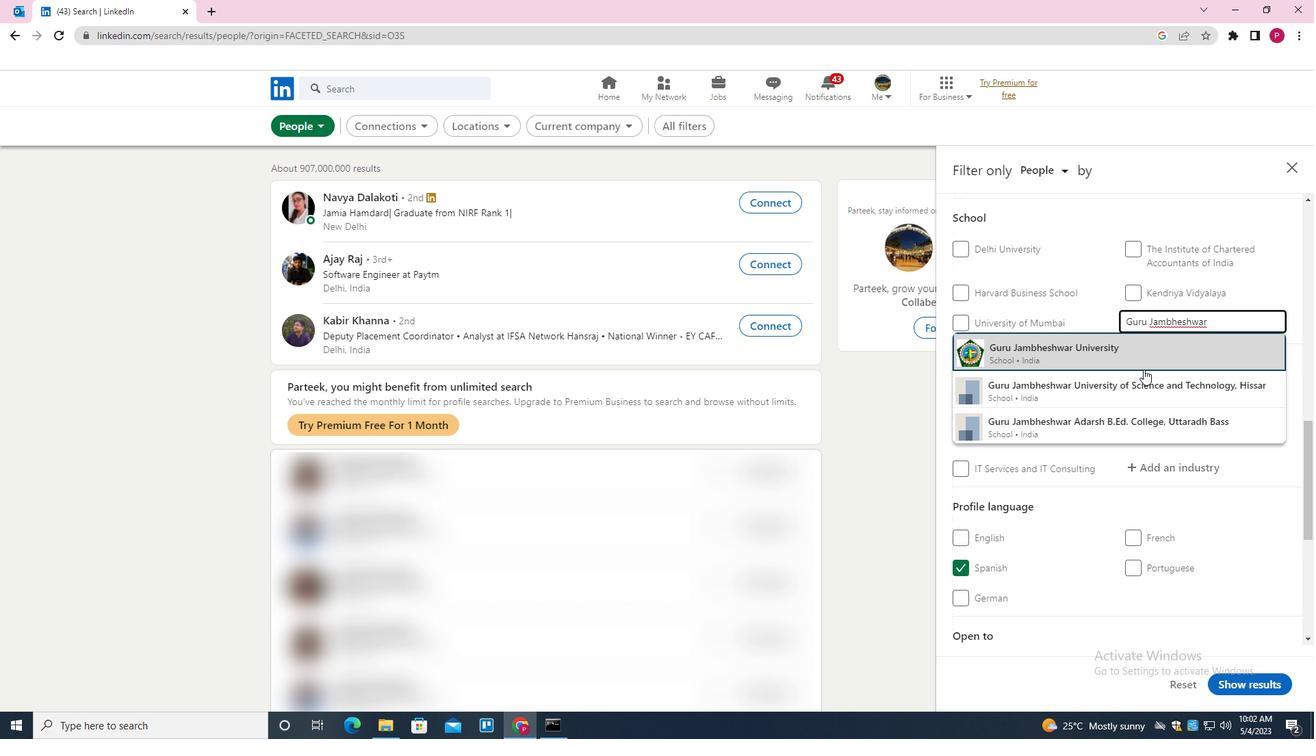 
Action: Mouse scrolled (1144, 369) with delta (0, 0)
Screenshot: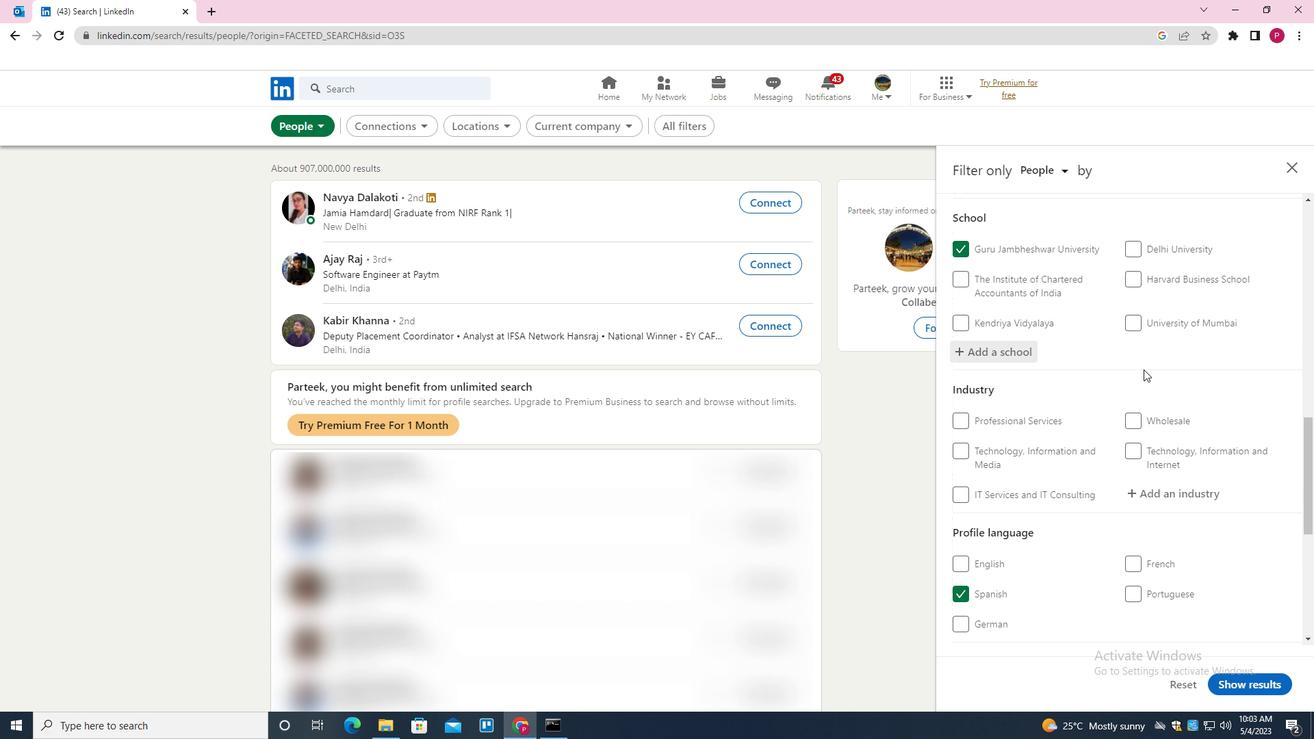 
Action: Mouse scrolled (1144, 369) with delta (0, 0)
Screenshot: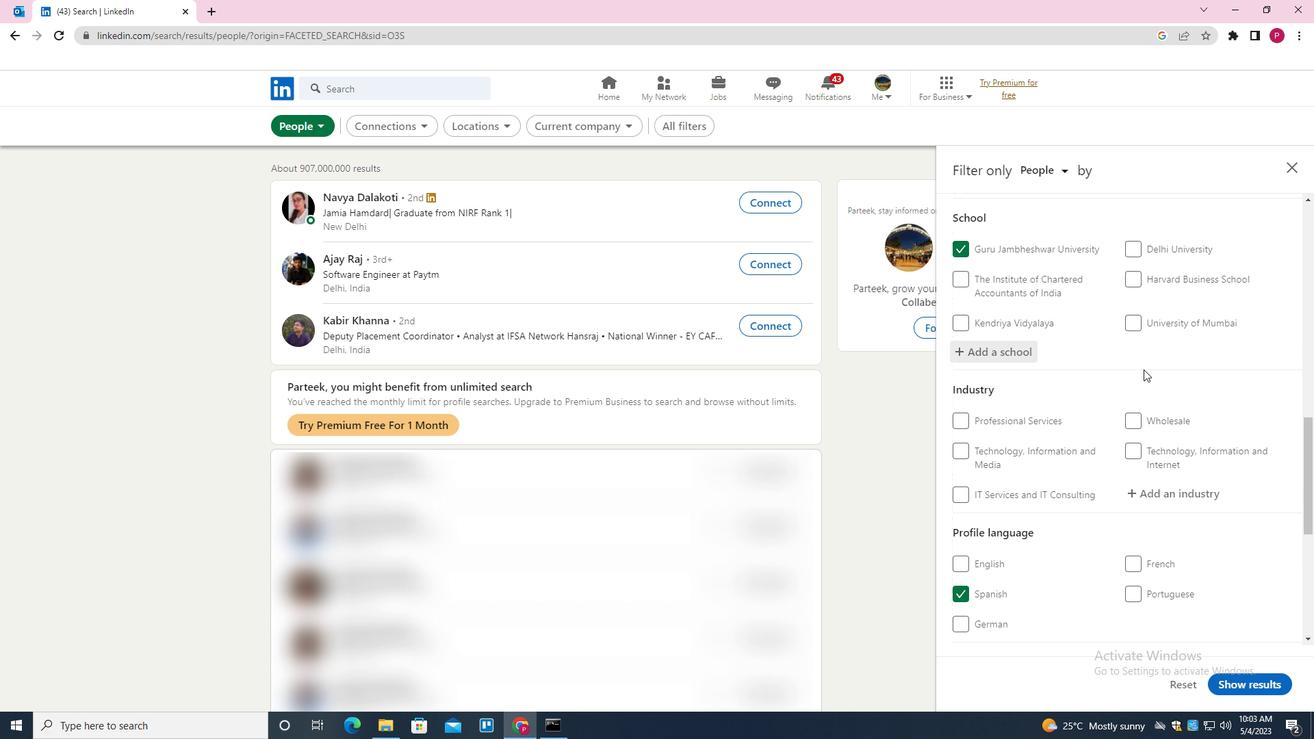 
Action: Mouse moved to (1170, 354)
Screenshot: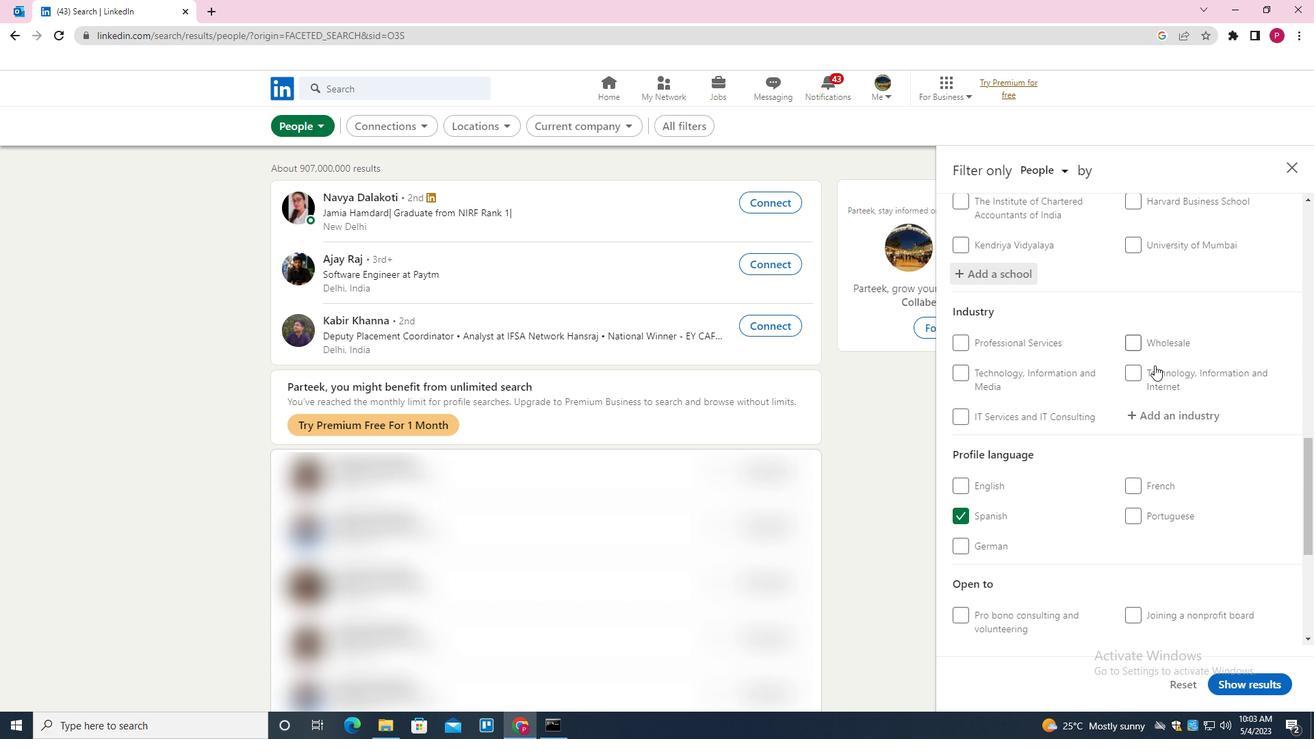 
Action: Mouse pressed left at (1170, 354)
Screenshot: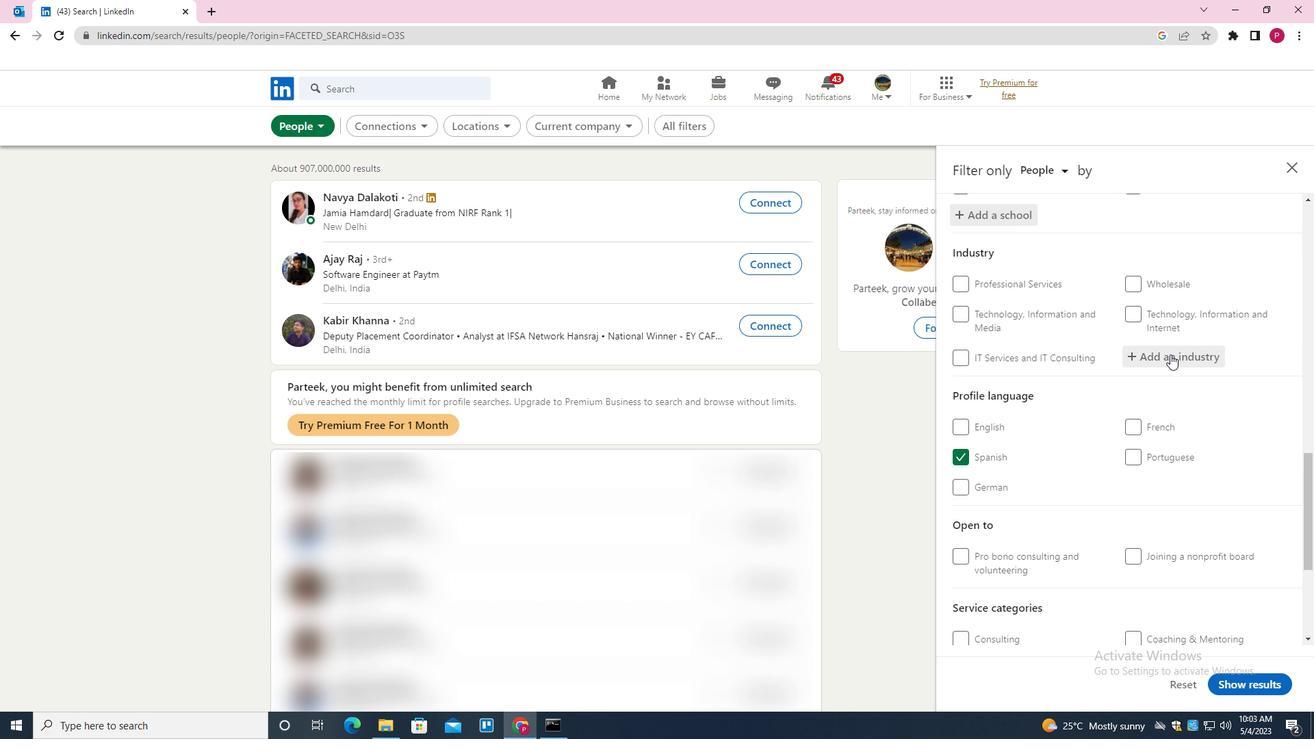 
Action: Key pressed <Key.shift><Key.shift><Key.shift><Key.shift><Key.shift>SOAP<Key.space><Key.shift>CLEANING<Key.space><Key.shift>P<Key.down><Key.enter>
Screenshot: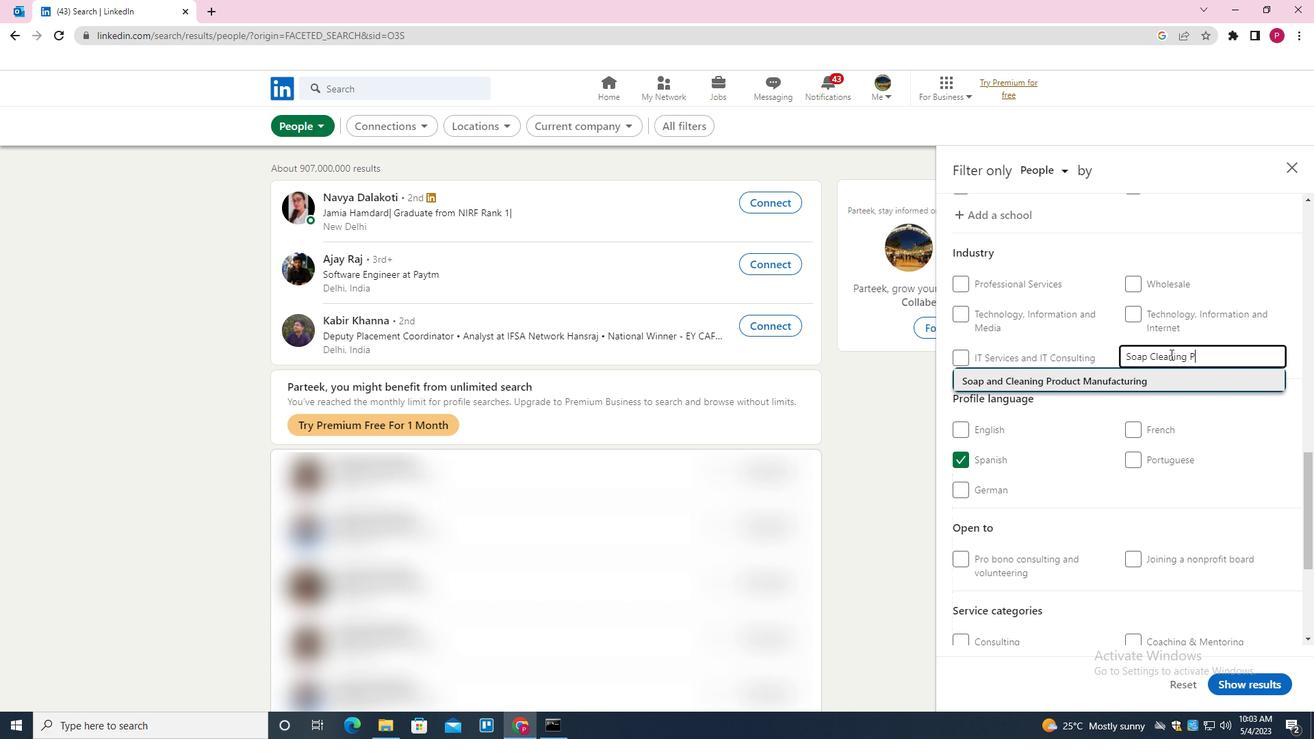
Action: Mouse moved to (1146, 353)
Screenshot: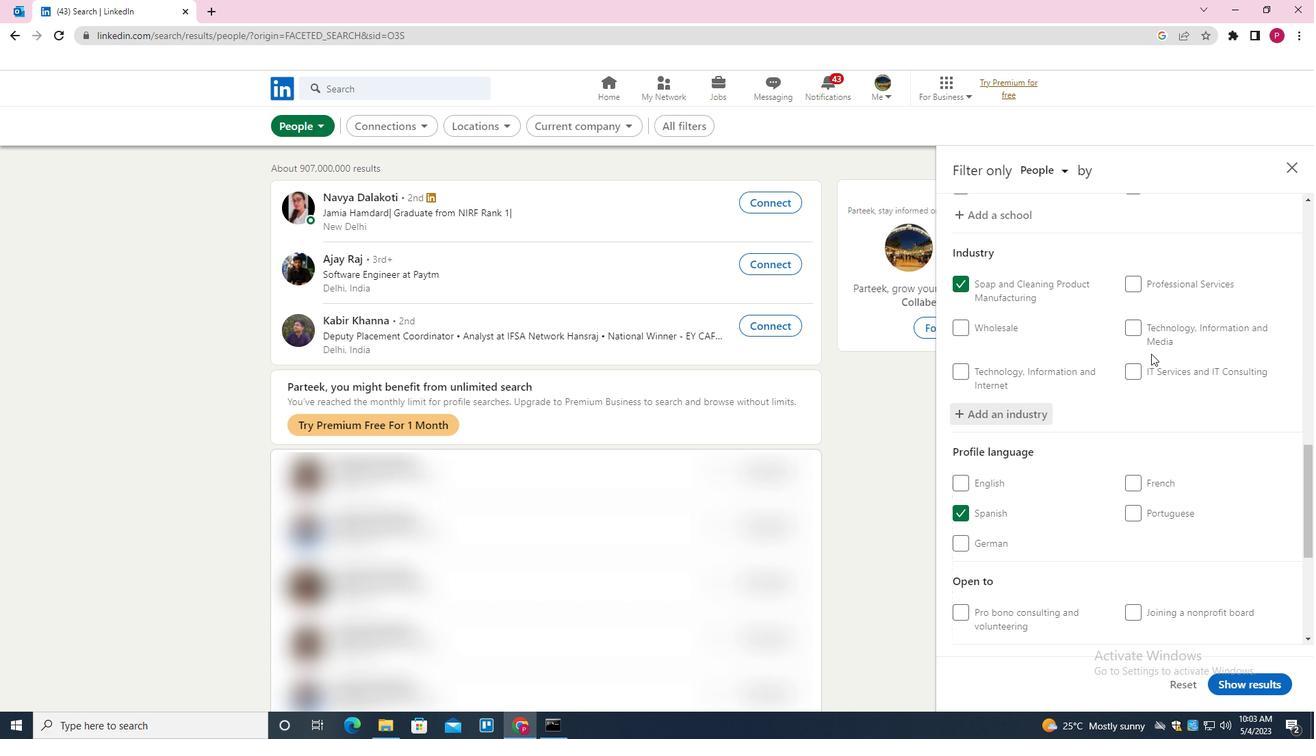 
Action: Mouse scrolled (1146, 353) with delta (0, 0)
Screenshot: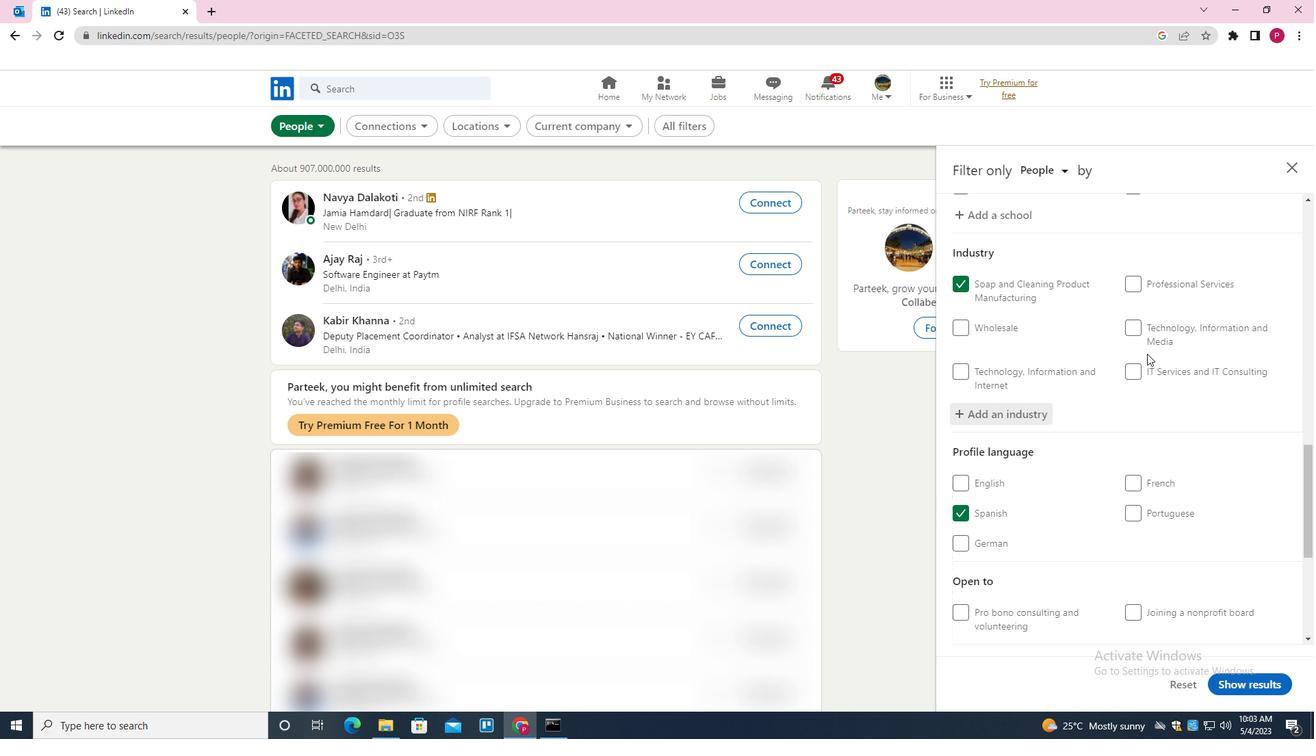 
Action: Mouse scrolled (1146, 353) with delta (0, 0)
Screenshot: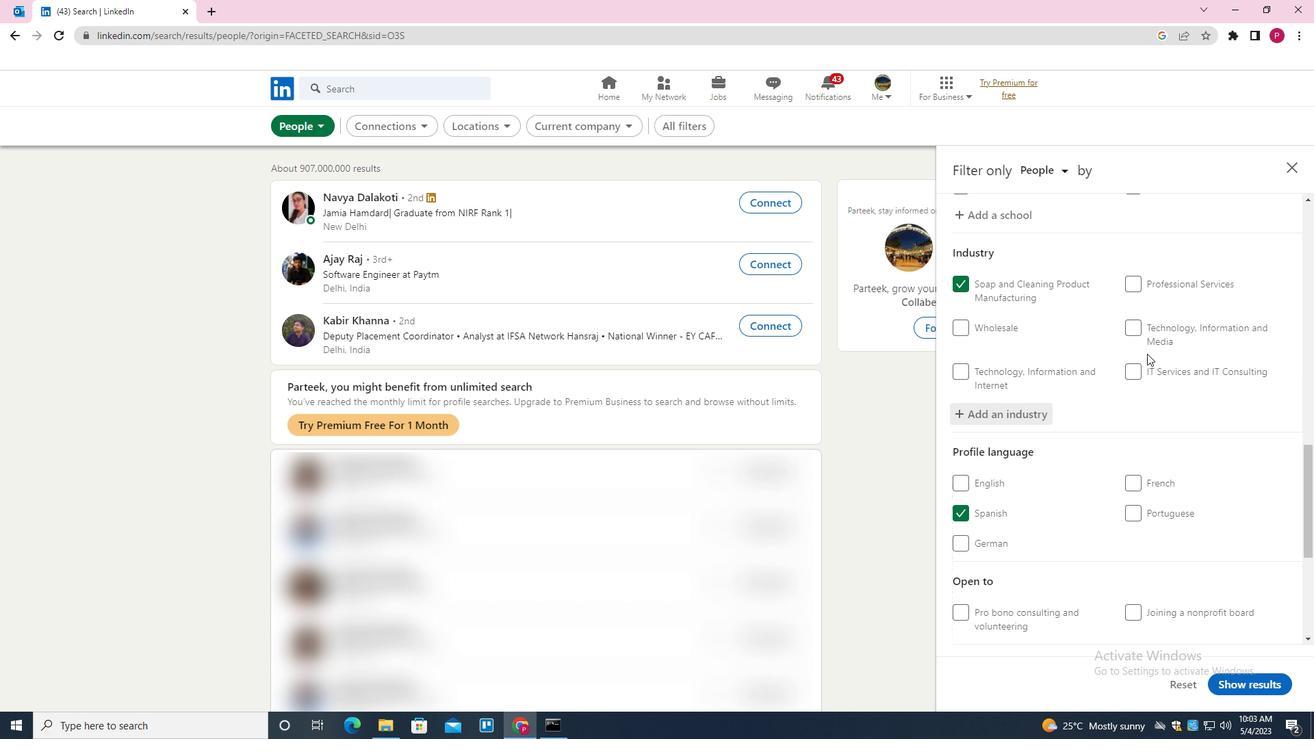 
Action: Mouse scrolled (1146, 353) with delta (0, 0)
Screenshot: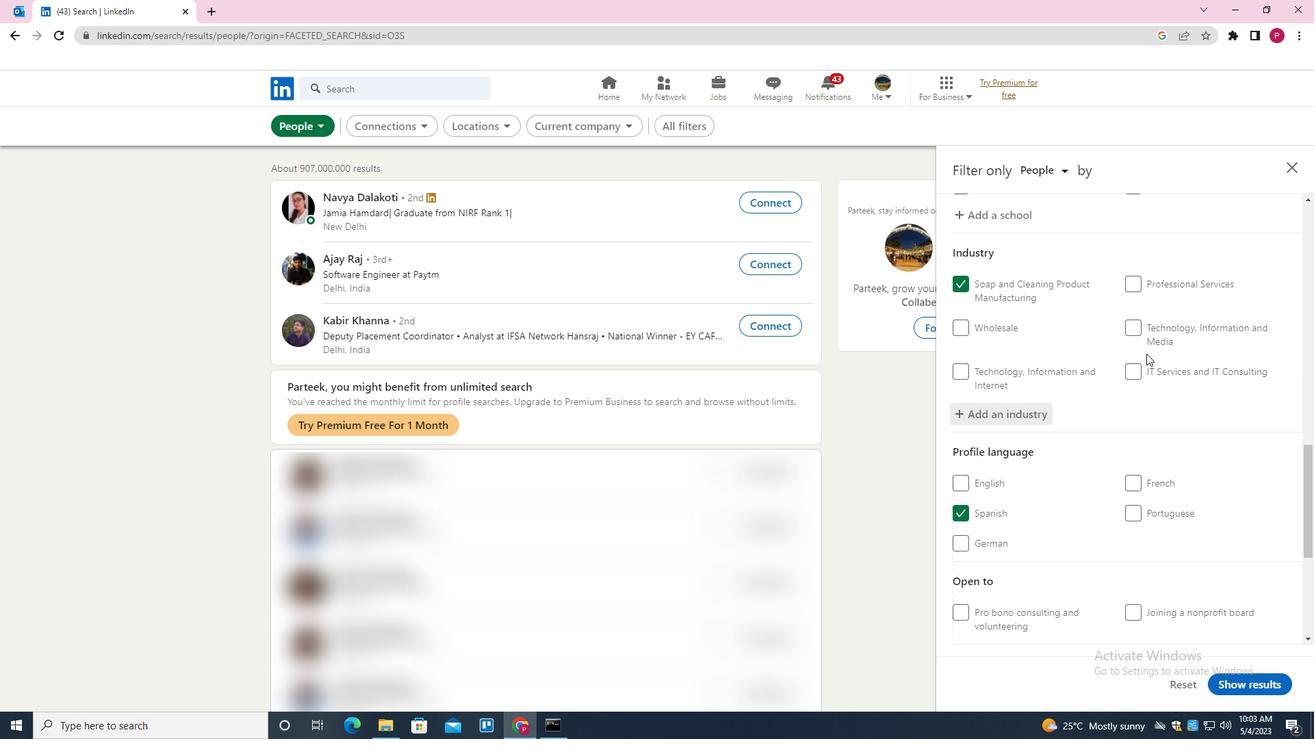 
Action: Mouse moved to (1146, 353)
Screenshot: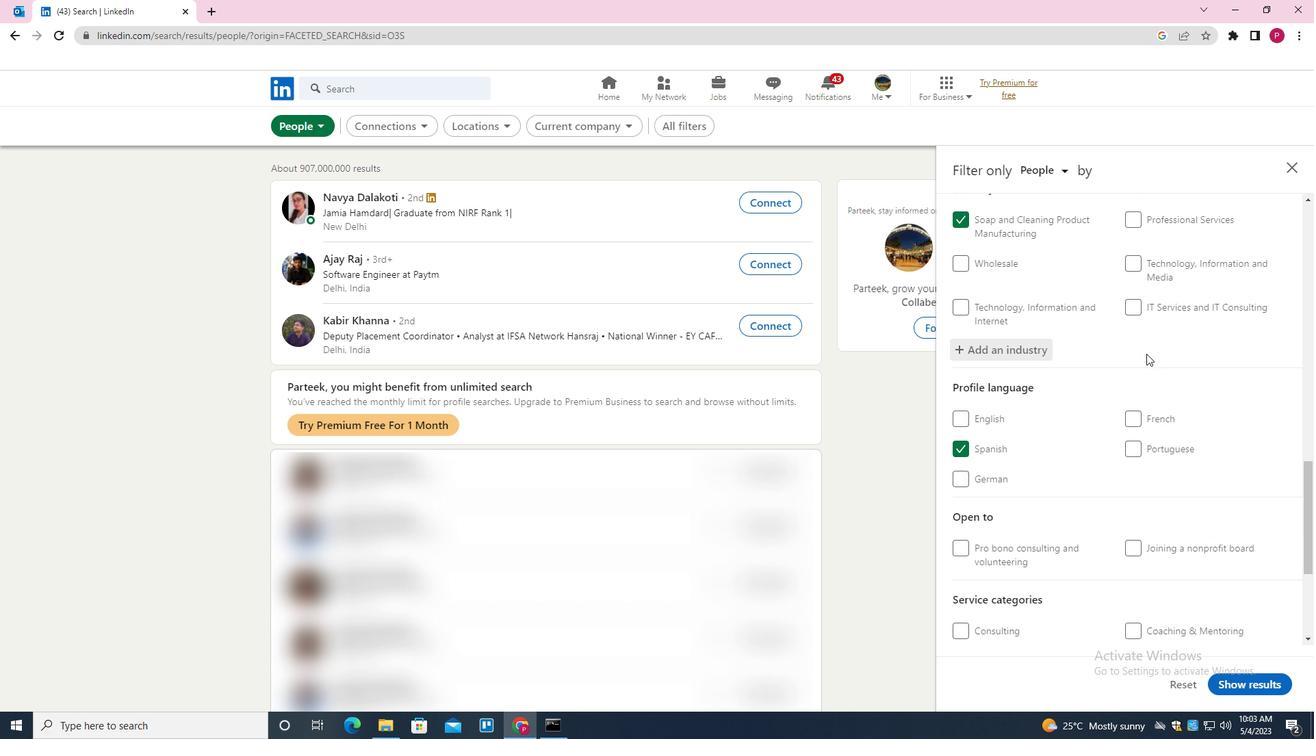 
Action: Mouse scrolled (1146, 353) with delta (0, 0)
Screenshot: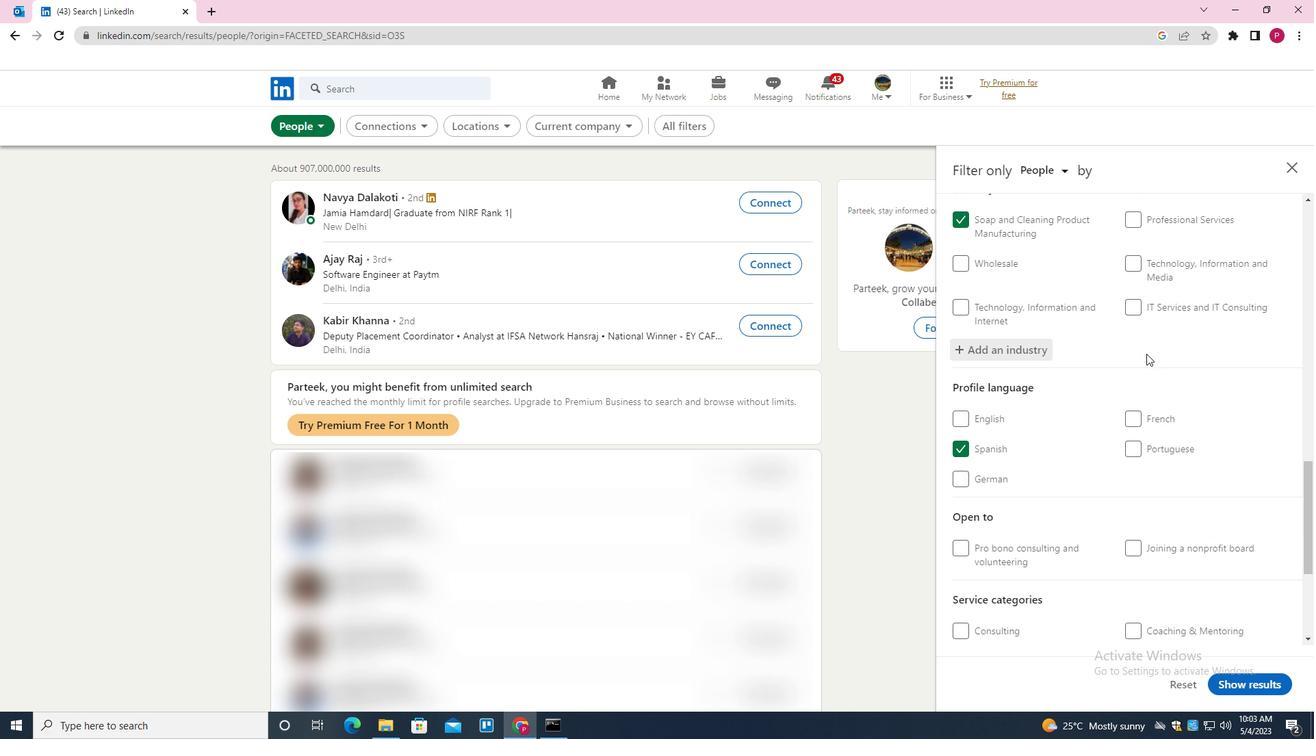 
Action: Mouse moved to (1150, 474)
Screenshot: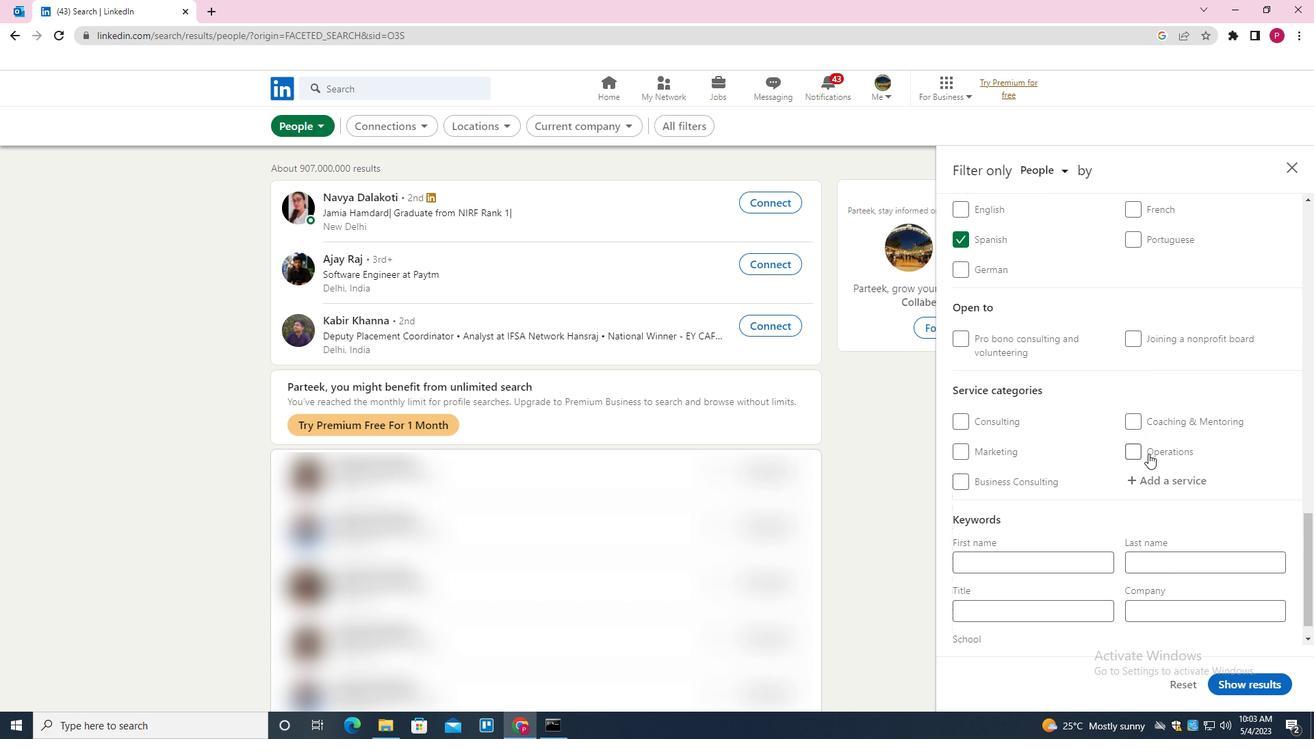 
Action: Mouse pressed left at (1150, 474)
Screenshot: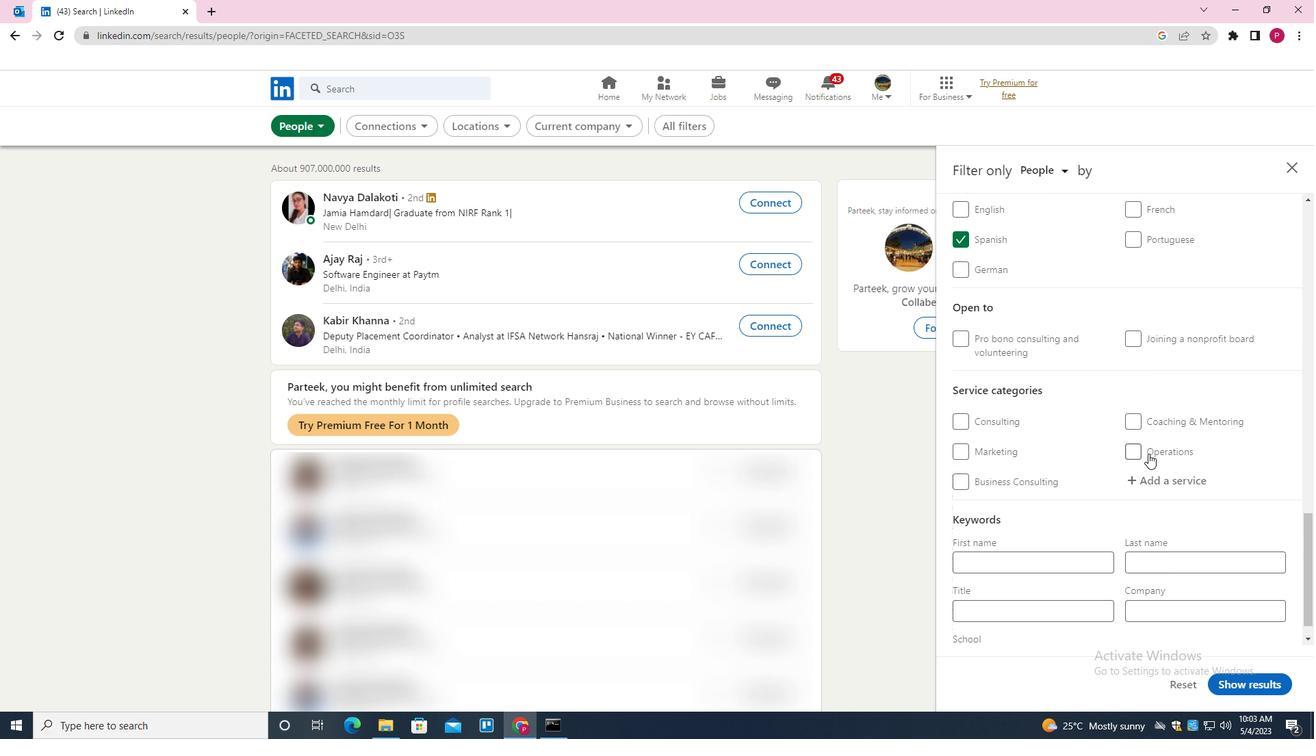 
Action: Mouse moved to (1150, 475)
Screenshot: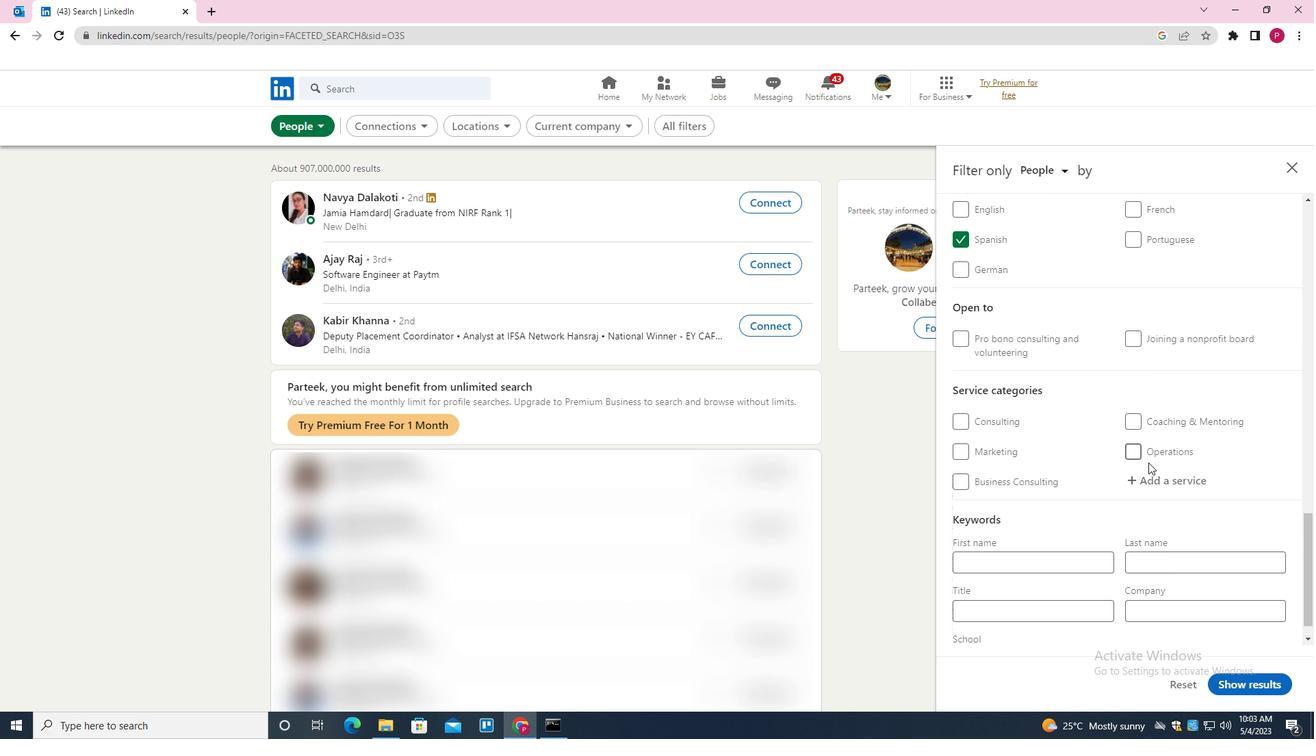 
Action: Key pressed <Key.shift><Key.shift><Key.shift><Key.shift><Key.shift><Key.shift><Key.shift><Key.shift><Key.shift><Key.shift>CONY<Key.backspace>TENT<Key.space><Key.shift>STRATE<Key.down><Key.enter>
Screenshot: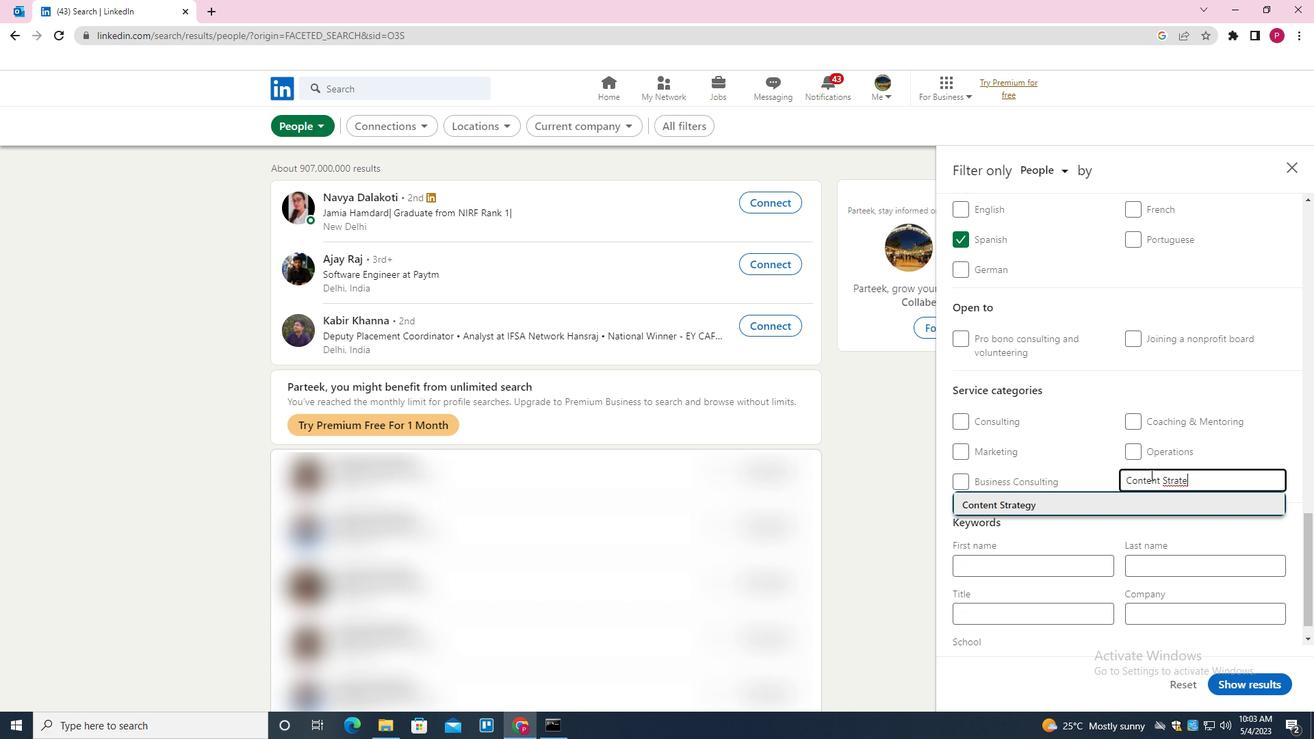 
Action: Mouse scrolled (1150, 474) with delta (0, 0)
Screenshot: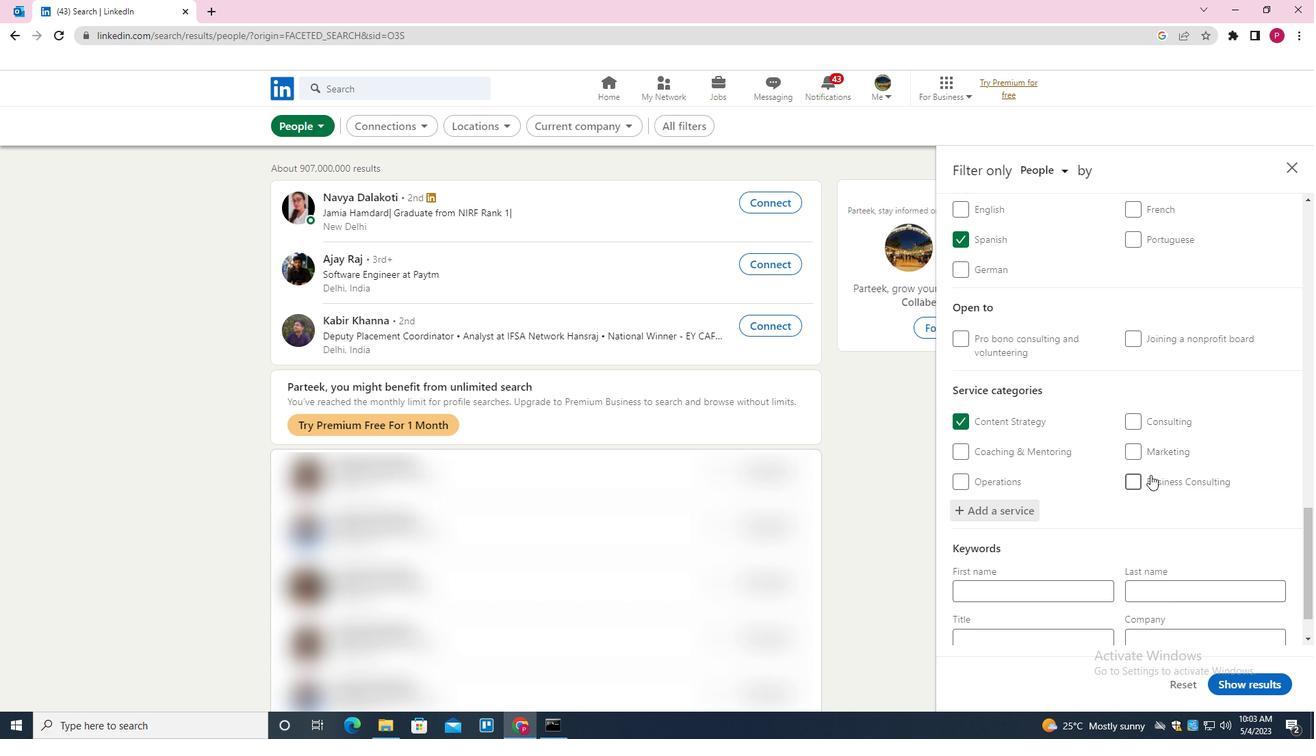 
Action: Mouse scrolled (1150, 474) with delta (0, 0)
Screenshot: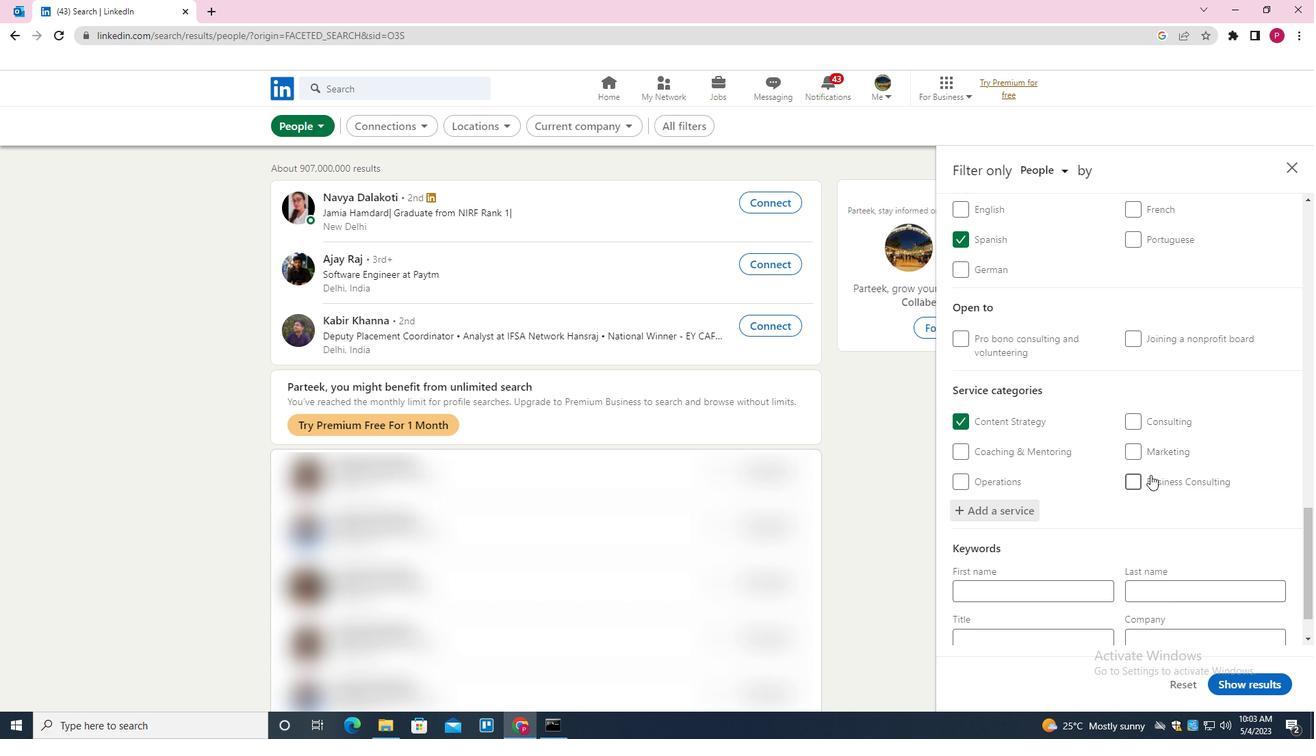 
Action: Mouse moved to (1150, 478)
Screenshot: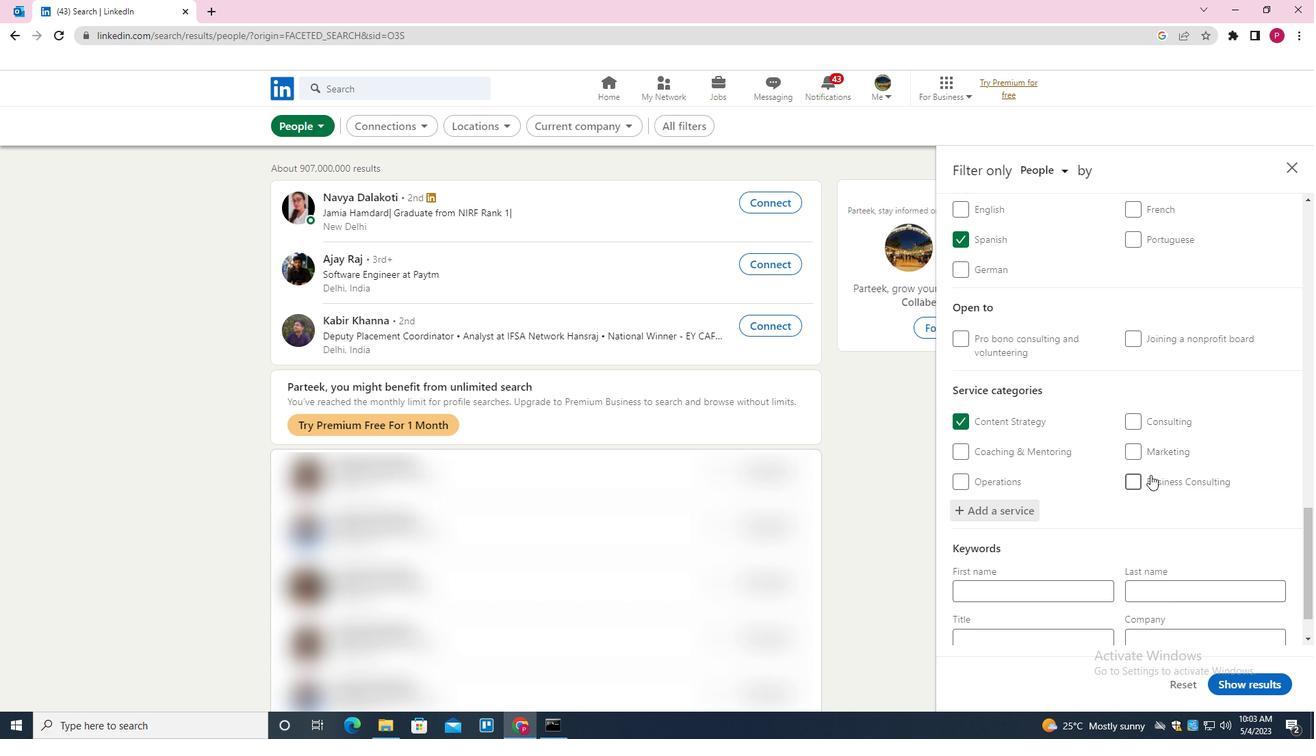 
Action: Mouse scrolled (1150, 477) with delta (0, 0)
Screenshot: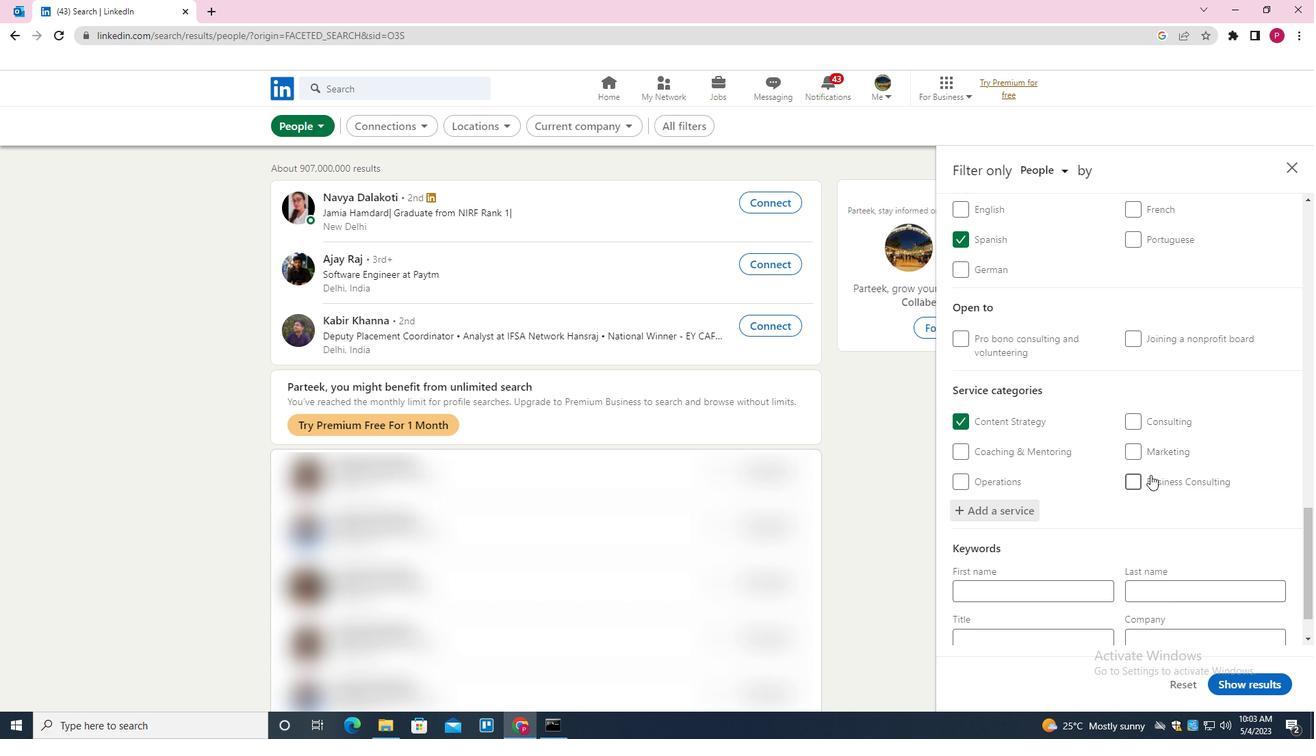 
Action: Mouse moved to (1143, 484)
Screenshot: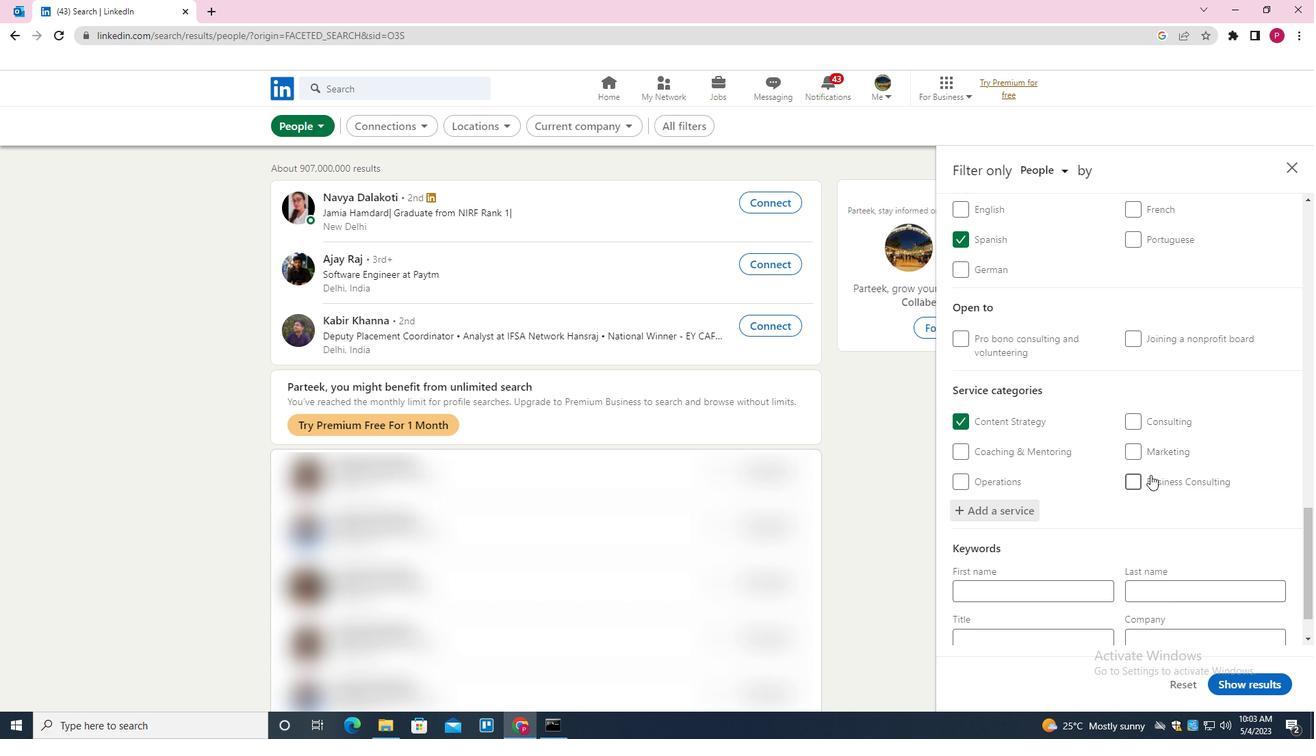 
Action: Mouse scrolled (1143, 484) with delta (0, 0)
Screenshot: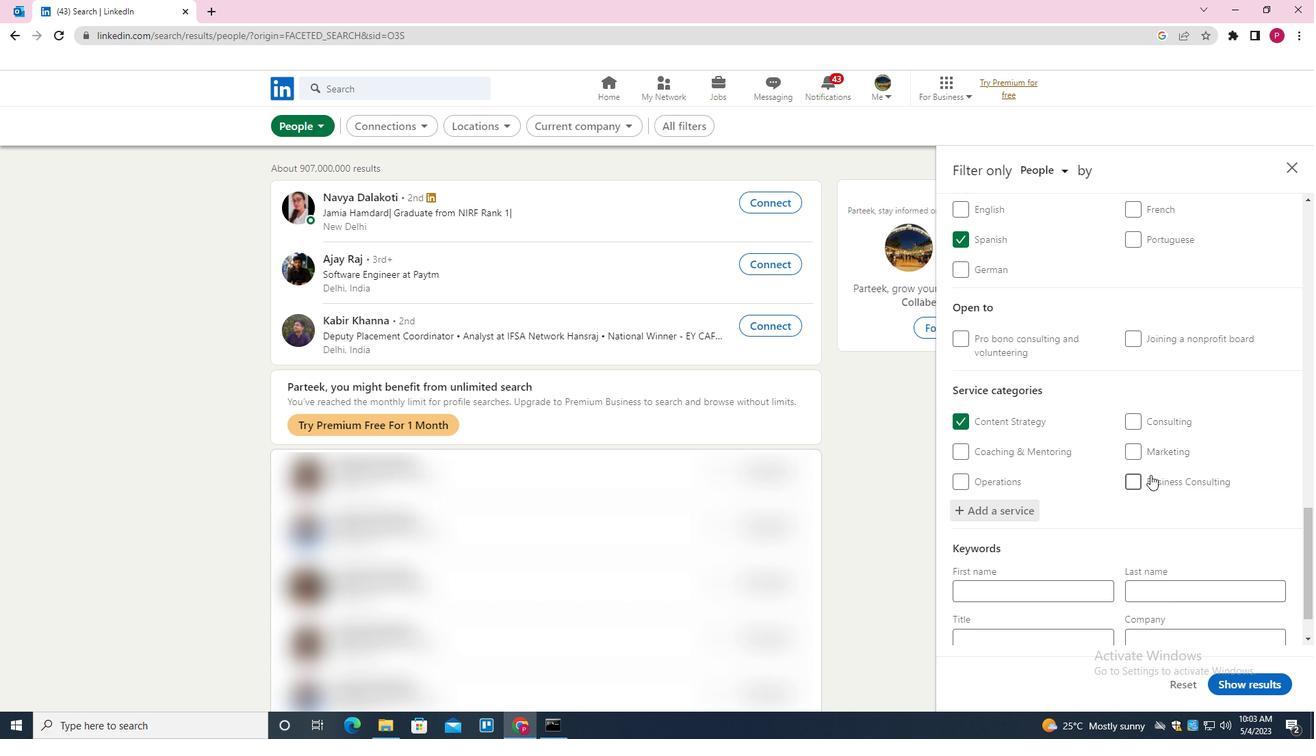 
Action: Mouse moved to (1069, 579)
Screenshot: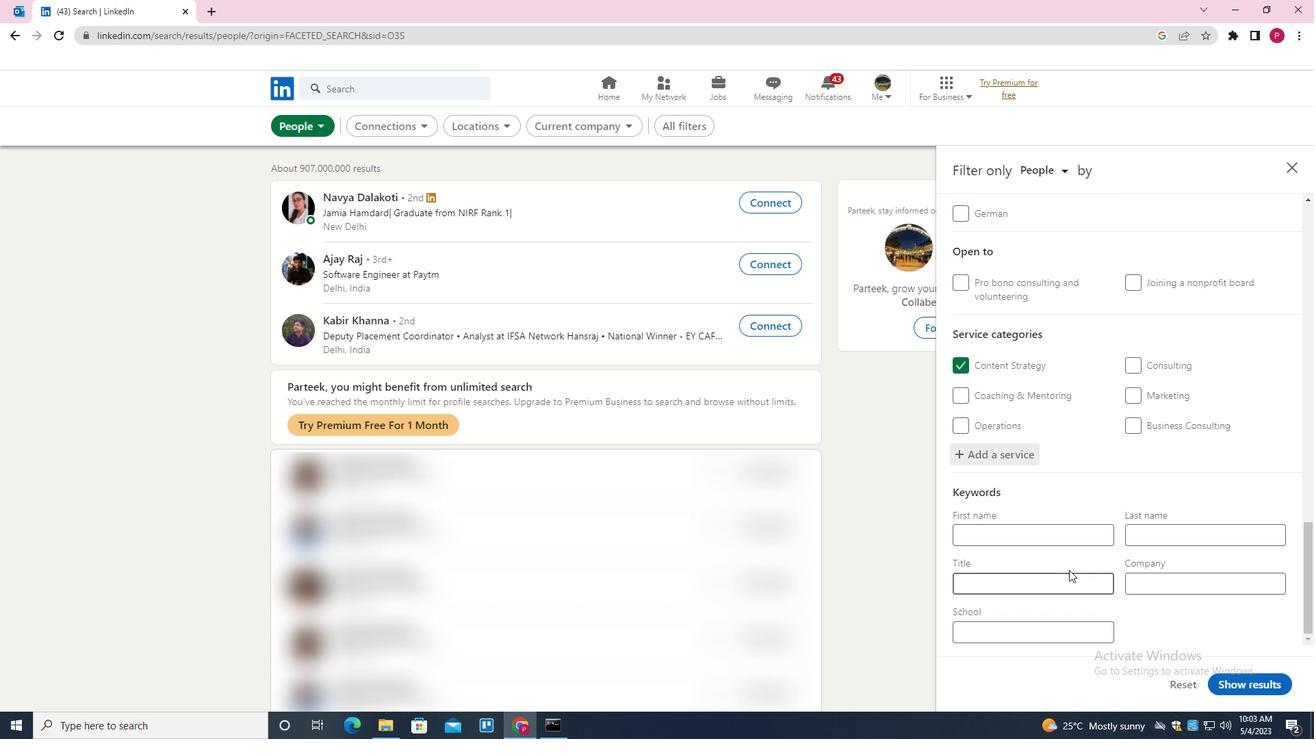 
Action: Mouse pressed left at (1069, 579)
Screenshot: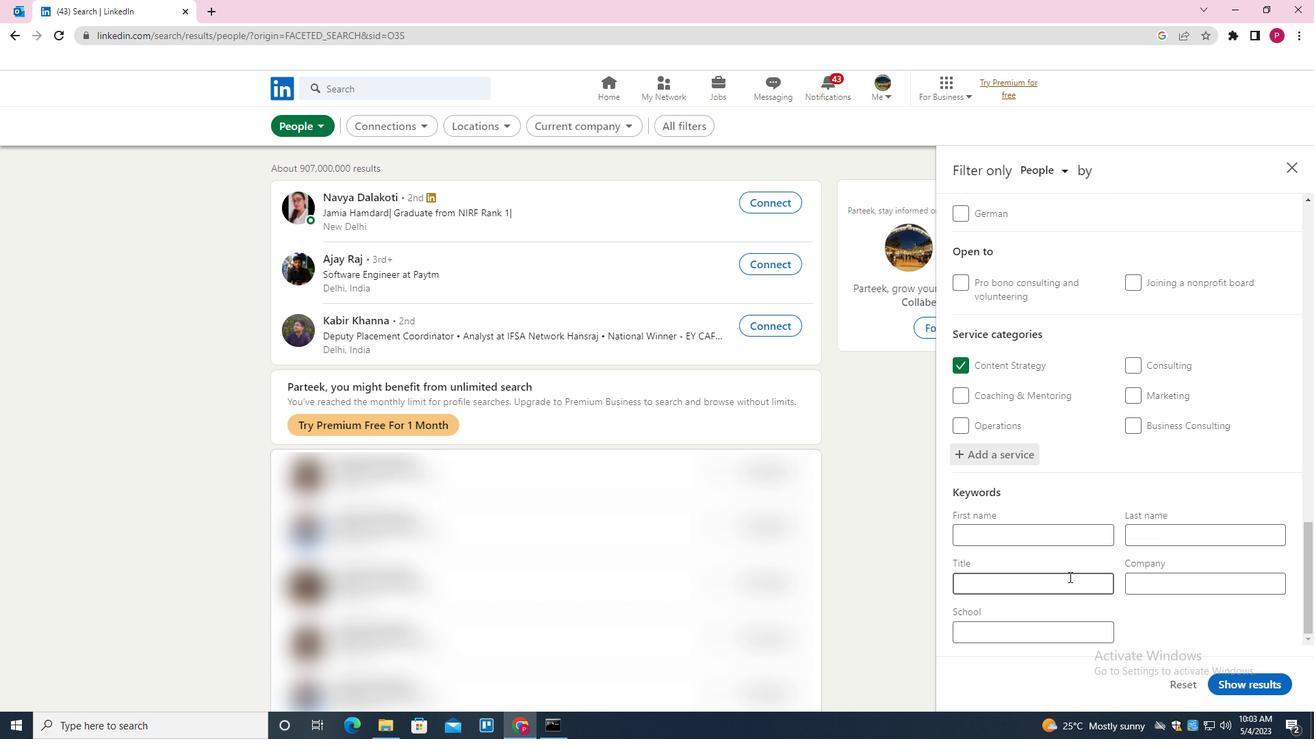 
Action: Key pressed <Key.shift><Key.shift><Key.shift><Key.shift><Key.shift><Key.shift><Key.shift>HOUSEKEEPER
Screenshot: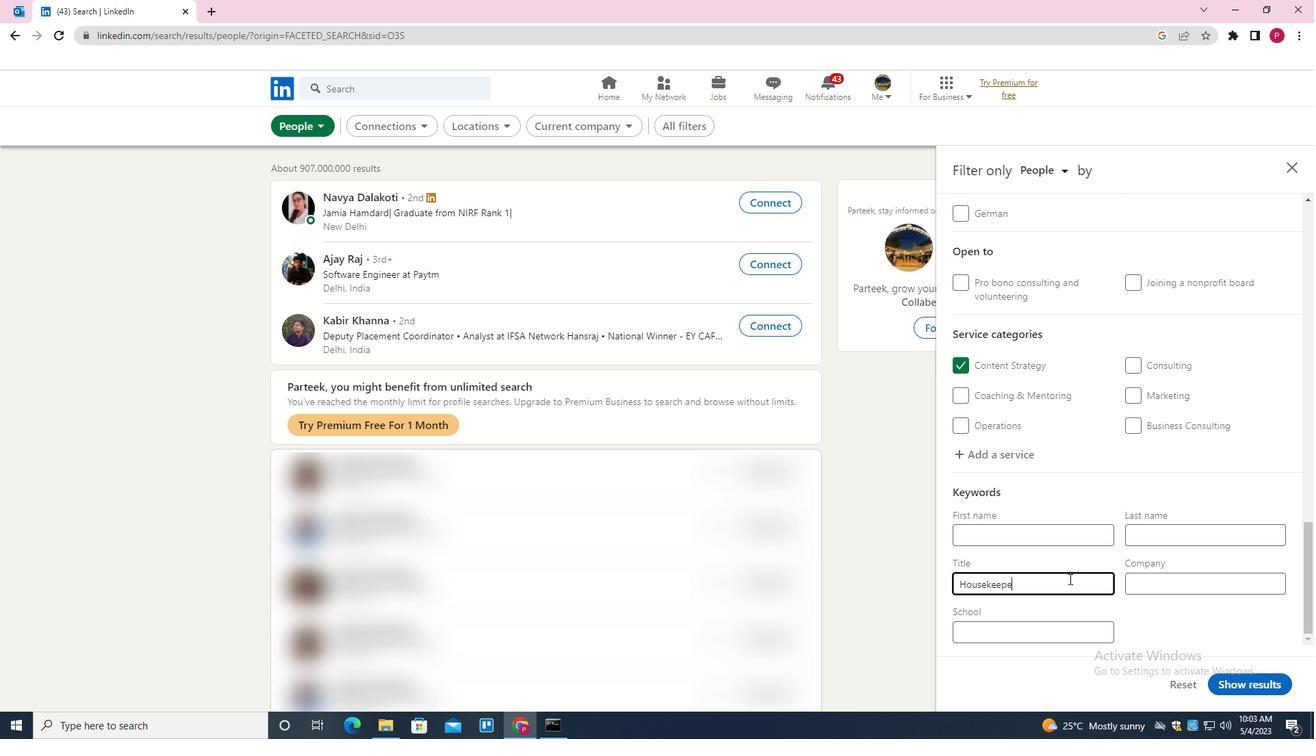 
Action: Mouse moved to (1244, 687)
Screenshot: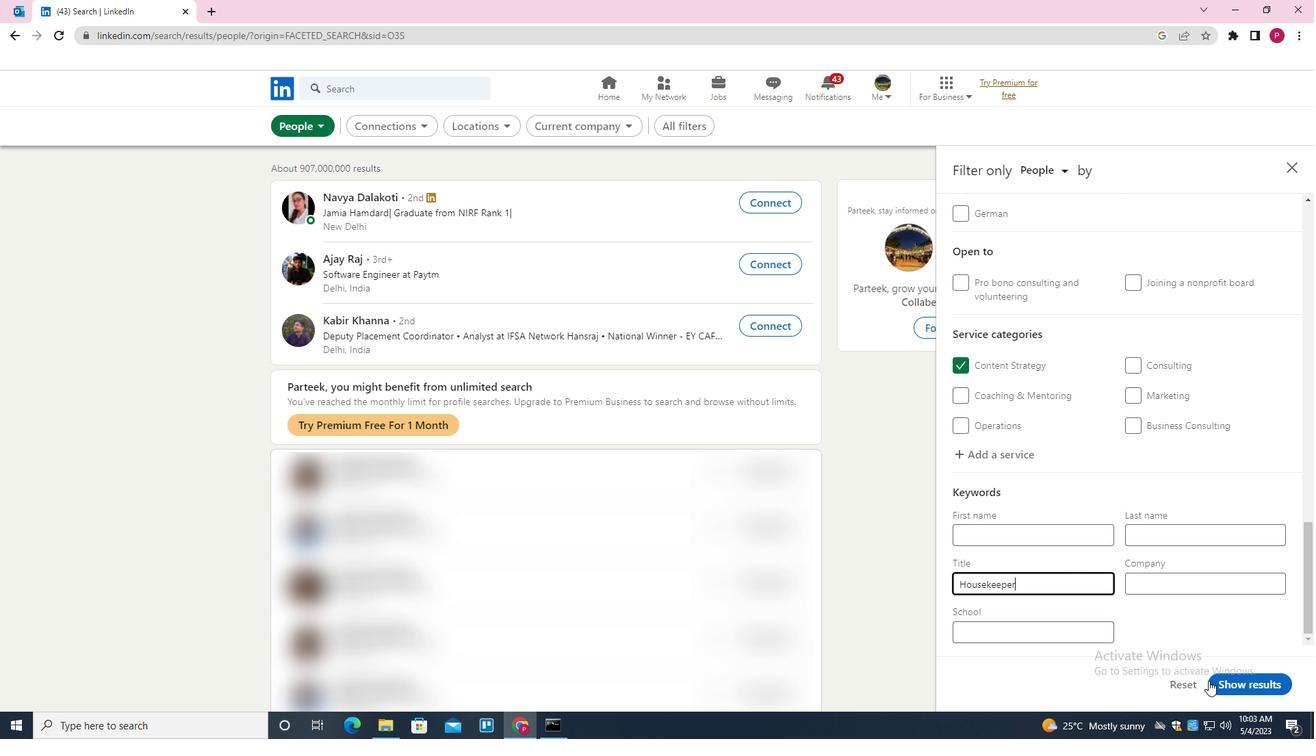 
Action: Mouse pressed left at (1244, 687)
Screenshot: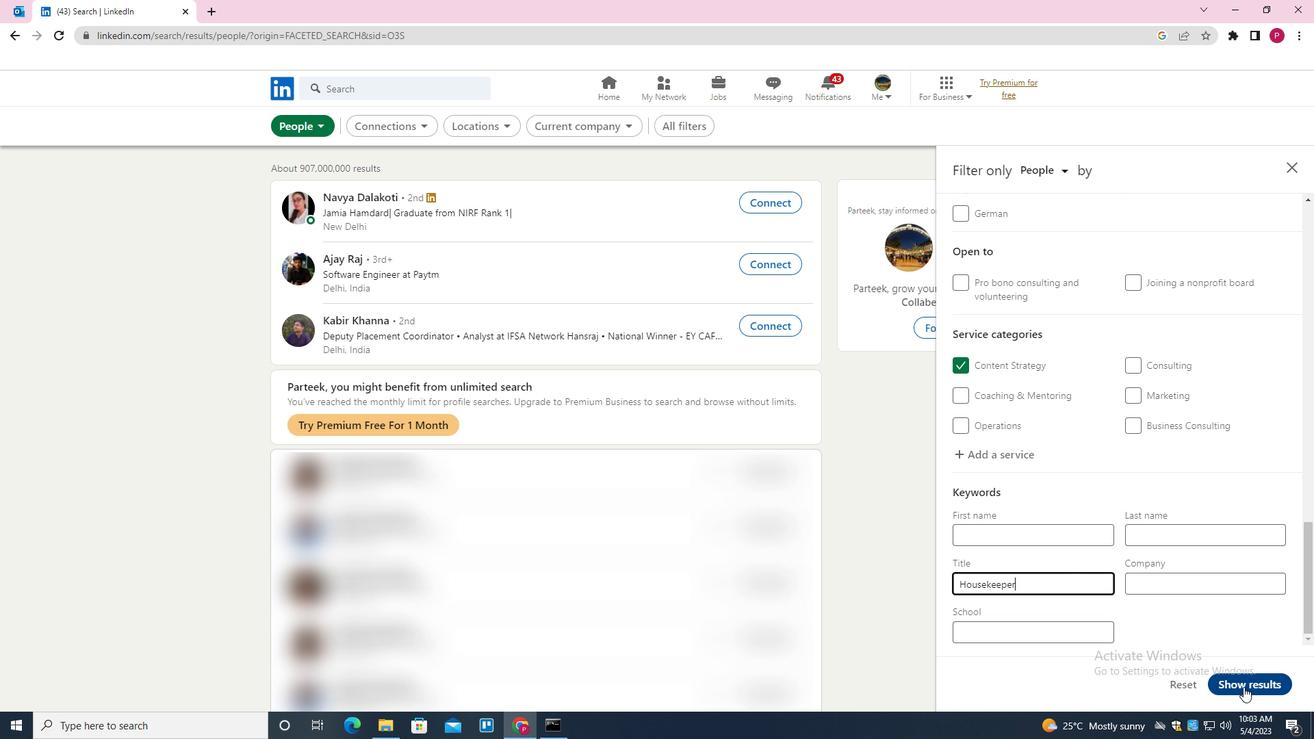 
Action: Mouse moved to (643, 282)
Screenshot: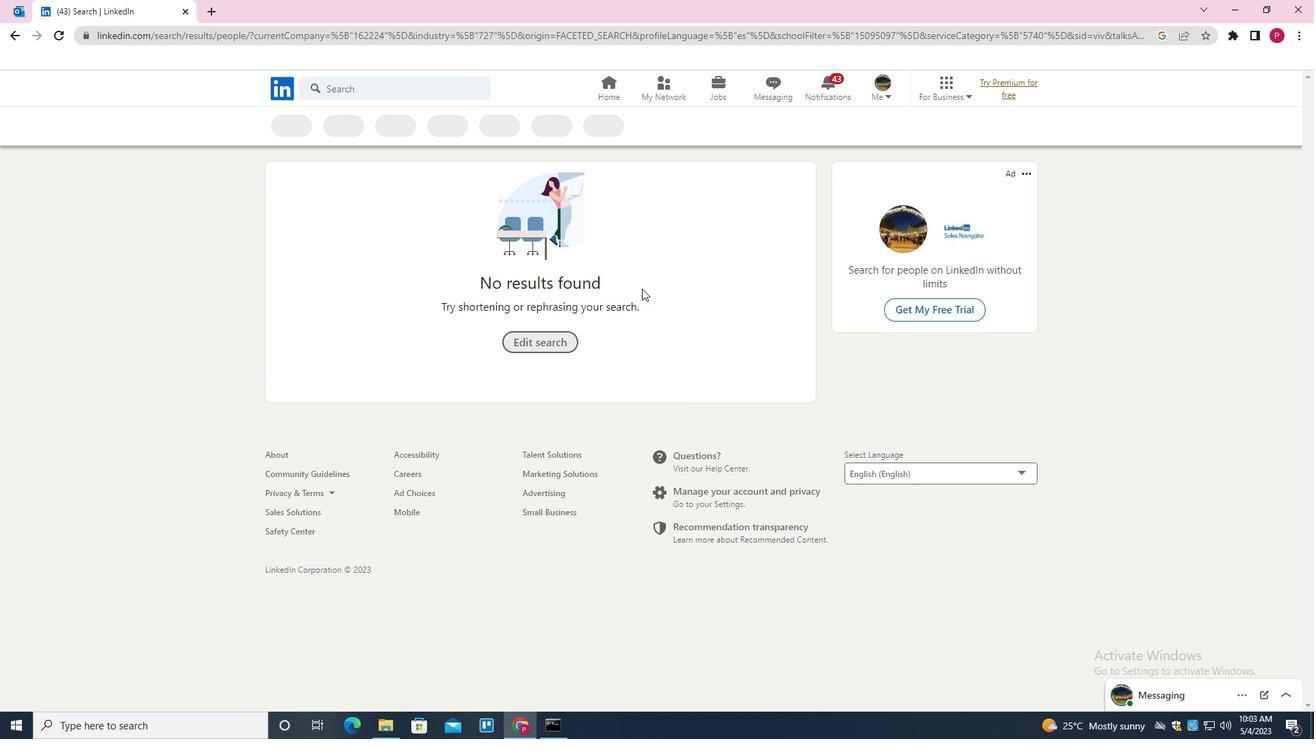 
